 Task: Create Card Card0000000111 in Board Board0000000028 in Workspace WS0000000010 in Trello. Create Card Card0000000112 in Board Board0000000028 in Workspace WS0000000010 in Trello. Create Card Card0000000113 in Board Board0000000029 in Workspace WS0000000010 in Trello. Create Card Card0000000114 in Board Board0000000029 in Workspace WS0000000010 in Trello. Create Card Card0000000115 in Board Board0000000029 in Workspace WS0000000010 in Trello
Action: Mouse moved to (585, 47)
Screenshot: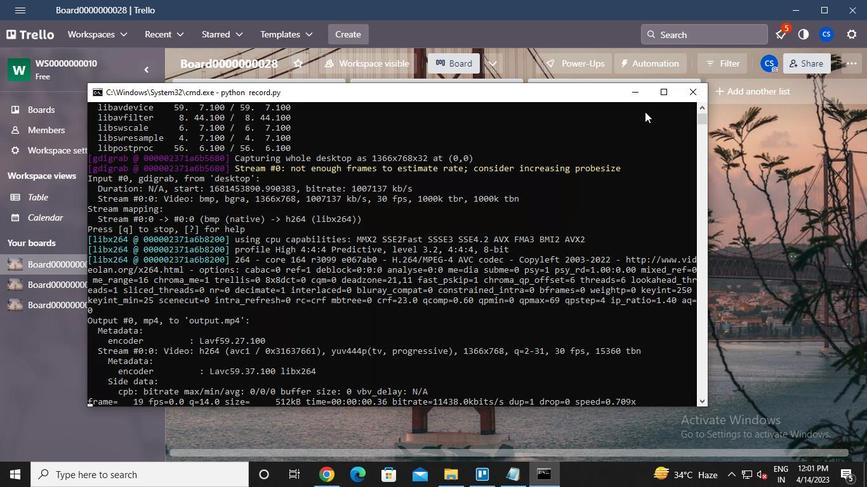 
Action: Mouse pressed left at (585, 47)
Screenshot: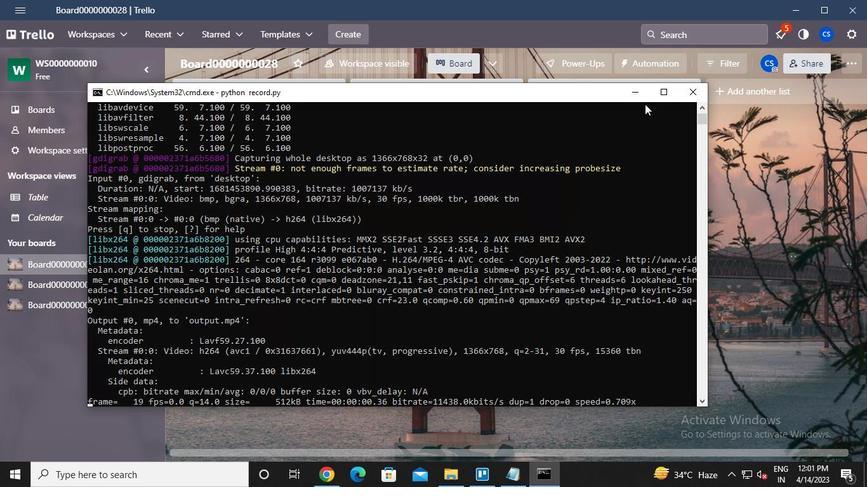 
Action: Mouse moved to (259, 161)
Screenshot: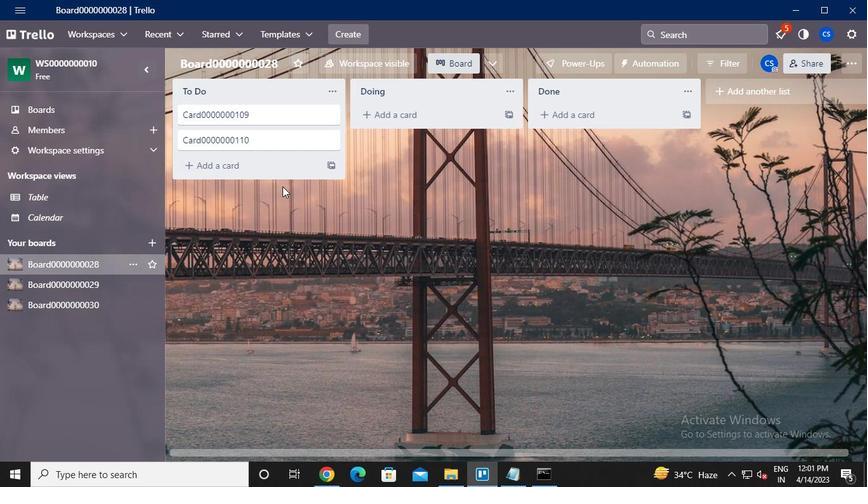 
Action: Mouse pressed left at (259, 161)
Screenshot: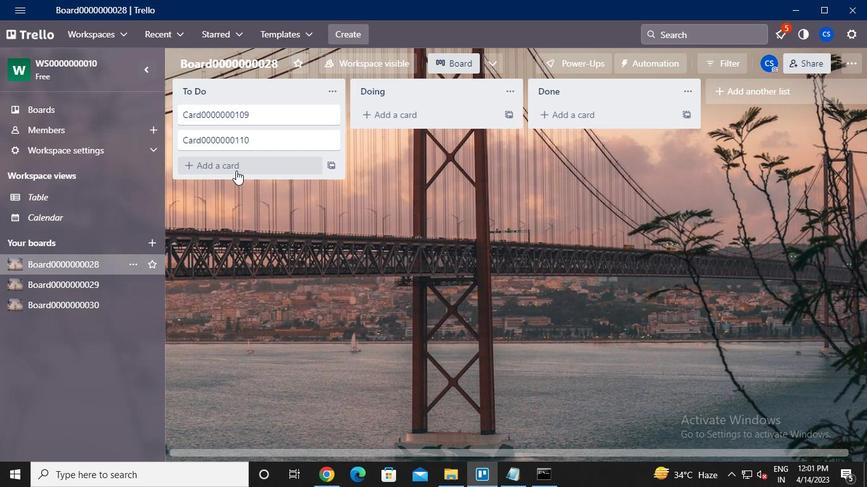 
Action: Keyboard Key.caps_lock
Screenshot: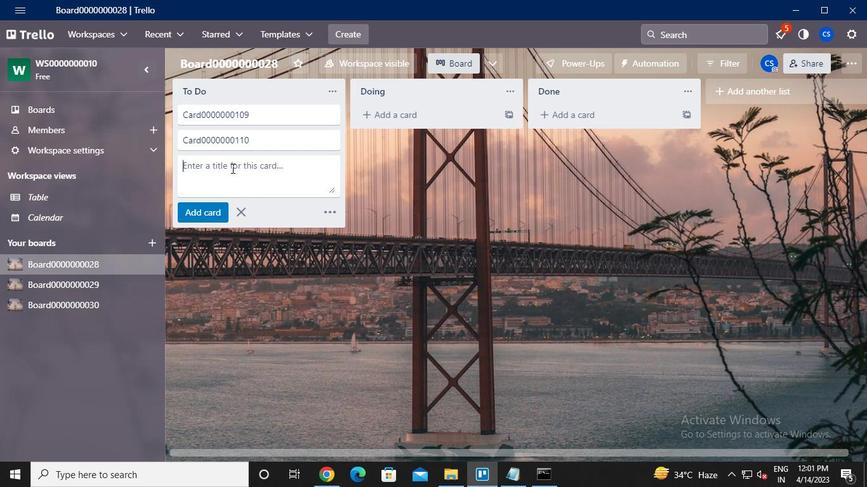 
Action: Keyboard c
Screenshot: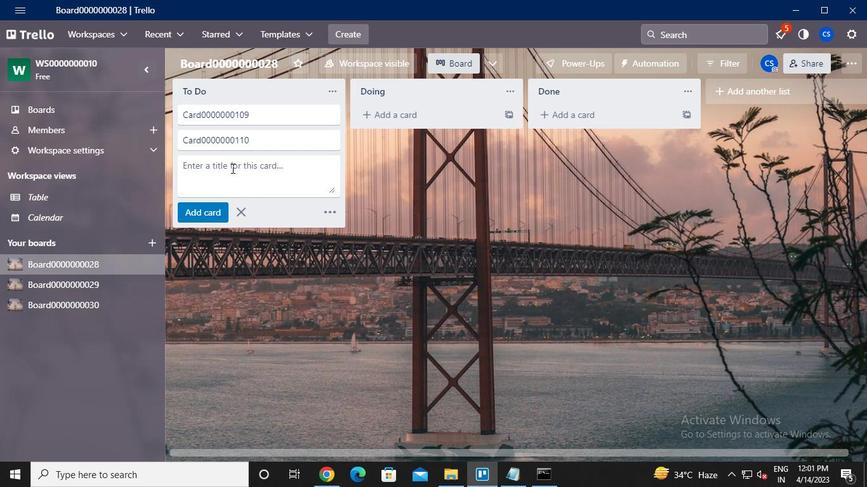 
Action: Keyboard Key.caps_lock
Screenshot: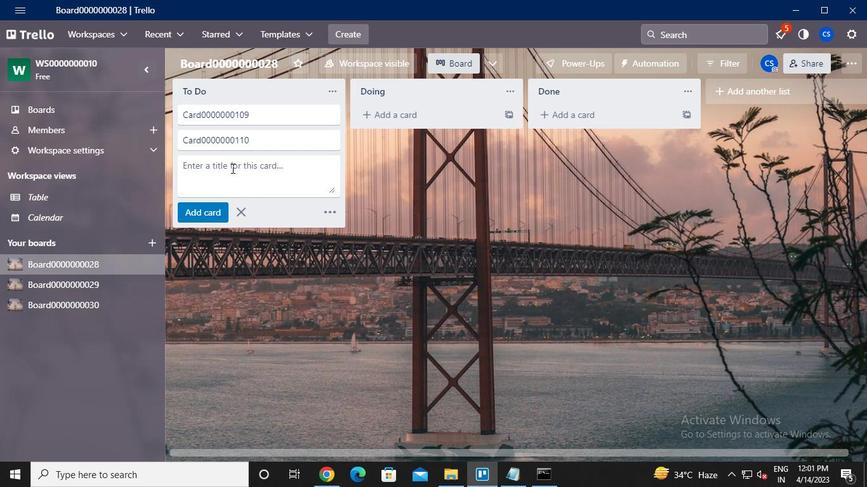 
Action: Keyboard a
Screenshot: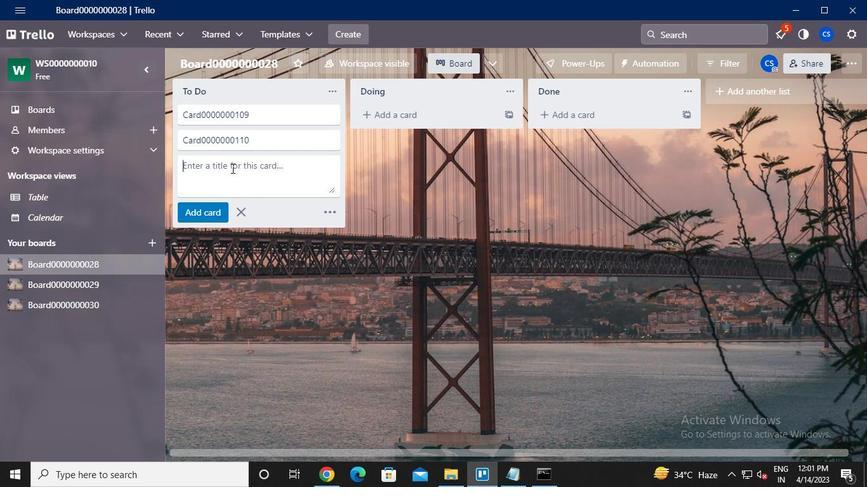
Action: Keyboard r
Screenshot: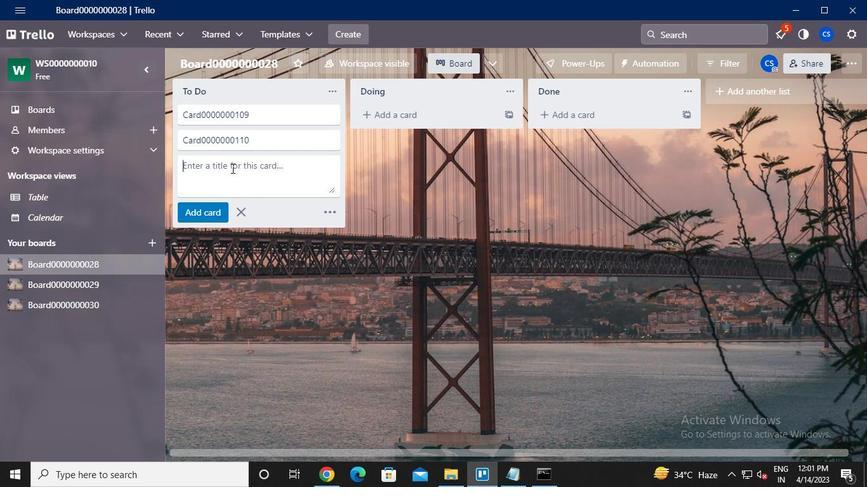 
Action: Keyboard d
Screenshot: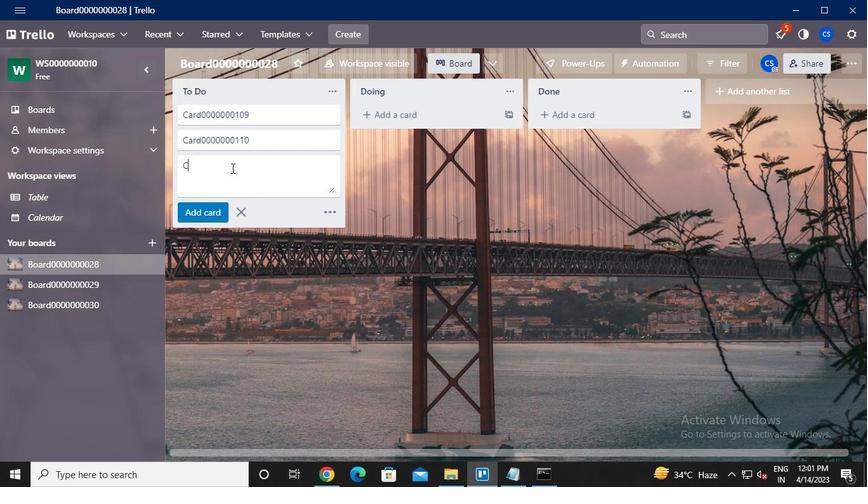 
Action: Keyboard <96>
Screenshot: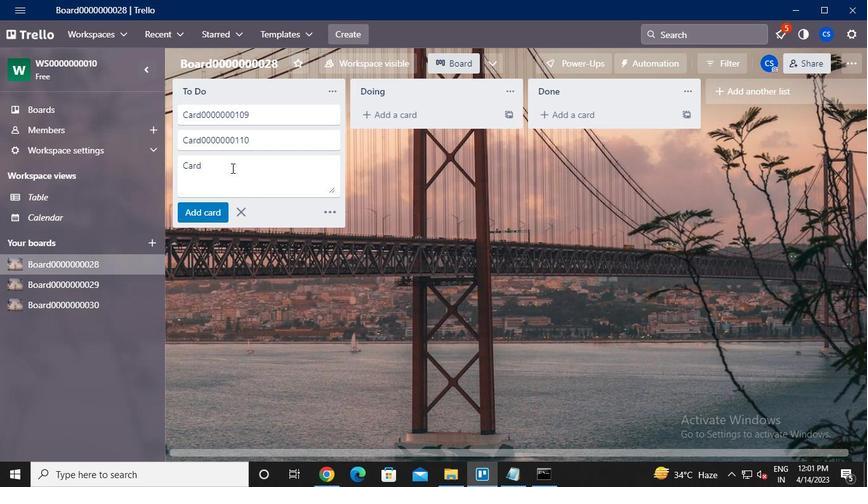 
Action: Keyboard <96>
Screenshot: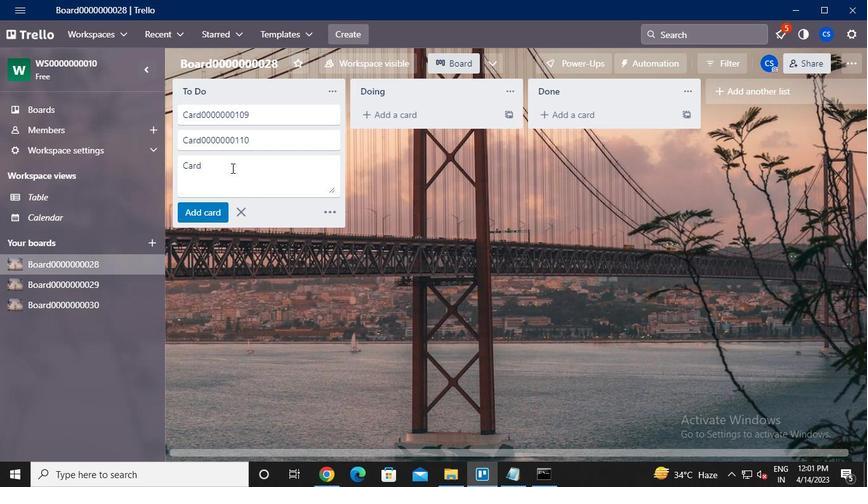 
Action: Keyboard <96>
Screenshot: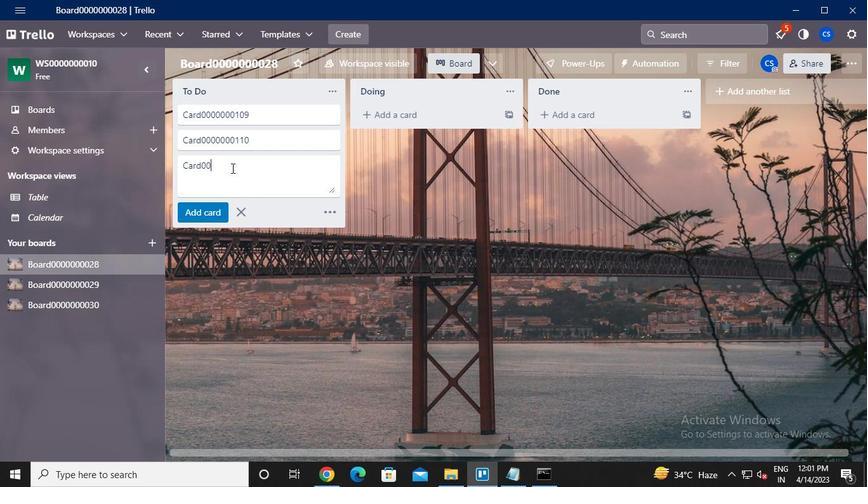 
Action: Keyboard <96>
Screenshot: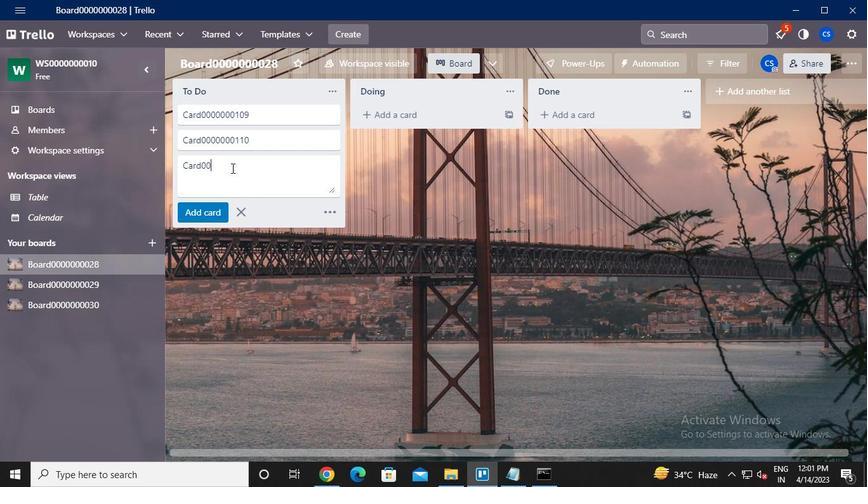 
Action: Keyboard <96>
Screenshot: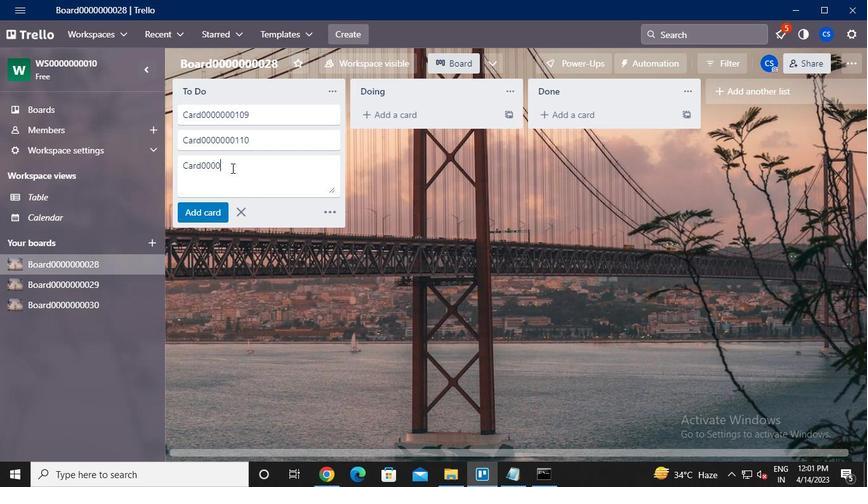 
Action: Keyboard <96>
Screenshot: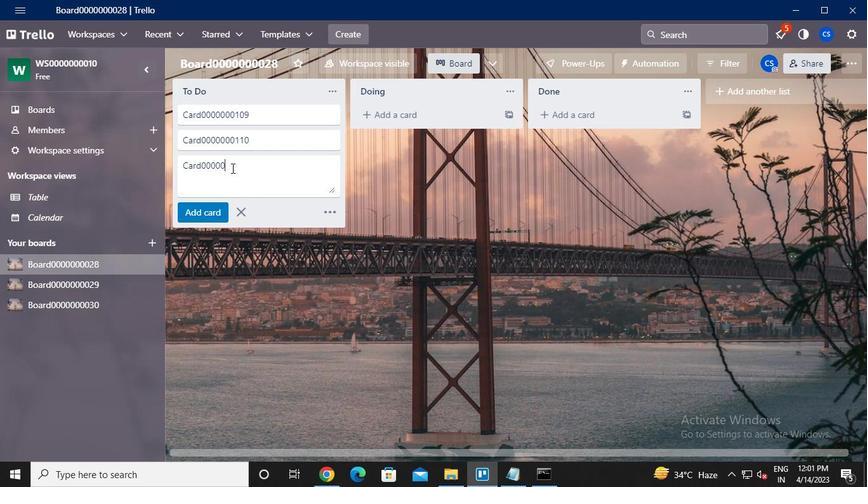 
Action: Keyboard <96>
Screenshot: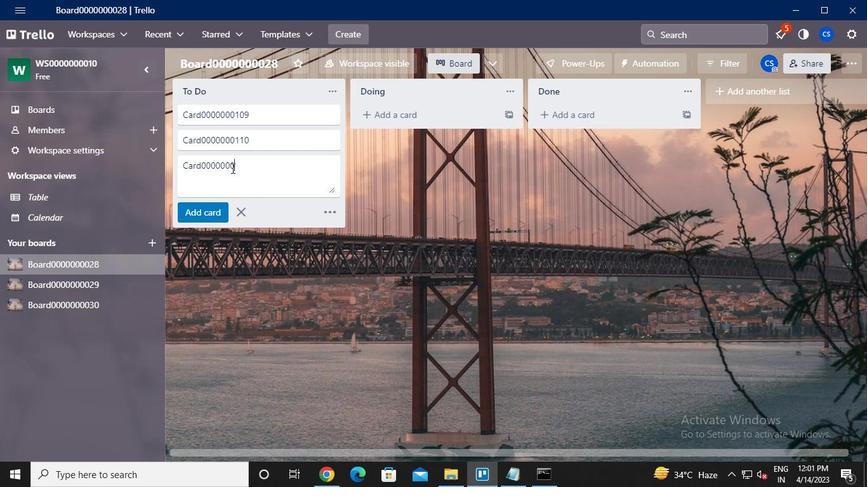 
Action: Keyboard <97>
Screenshot: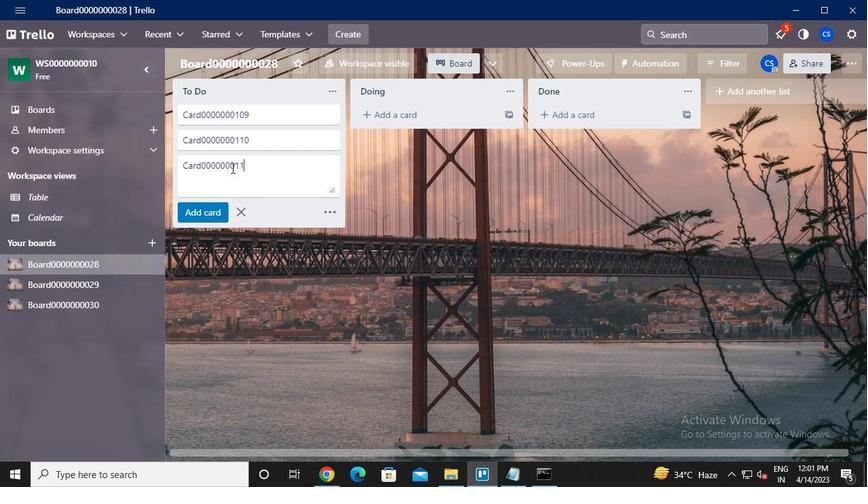 
Action: Keyboard <97>
Screenshot: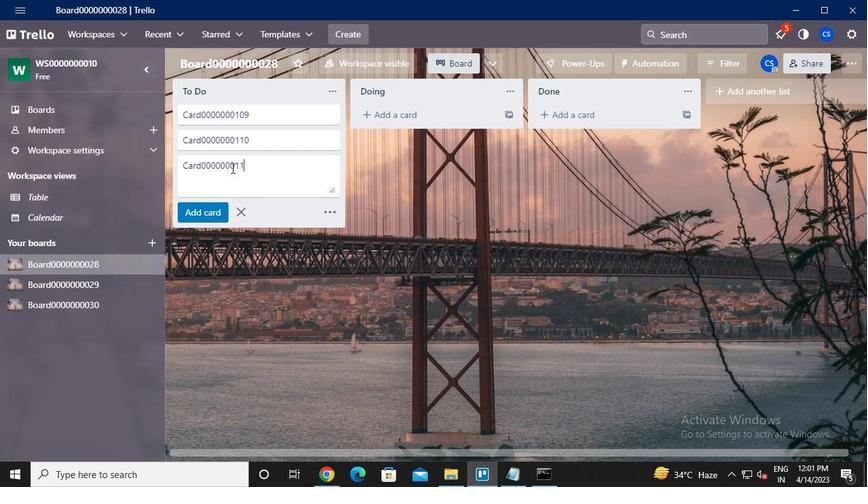 
Action: Keyboard <97>
Screenshot: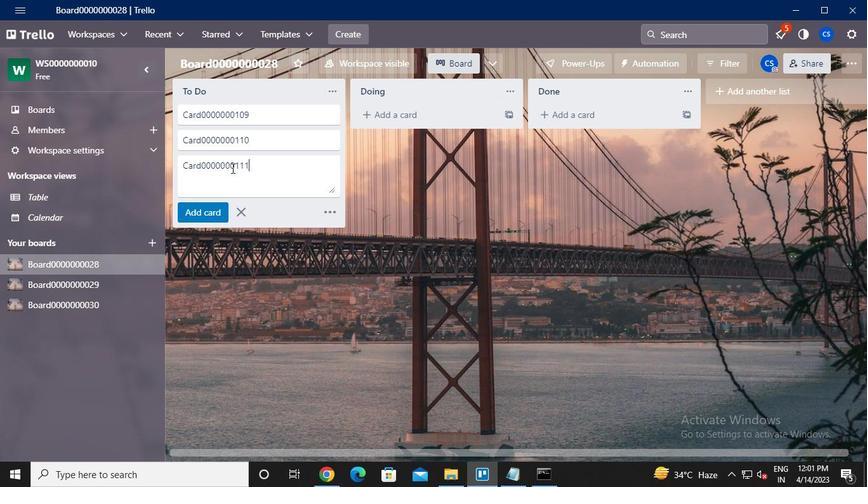 
Action: Keyboard Key.enter
Screenshot: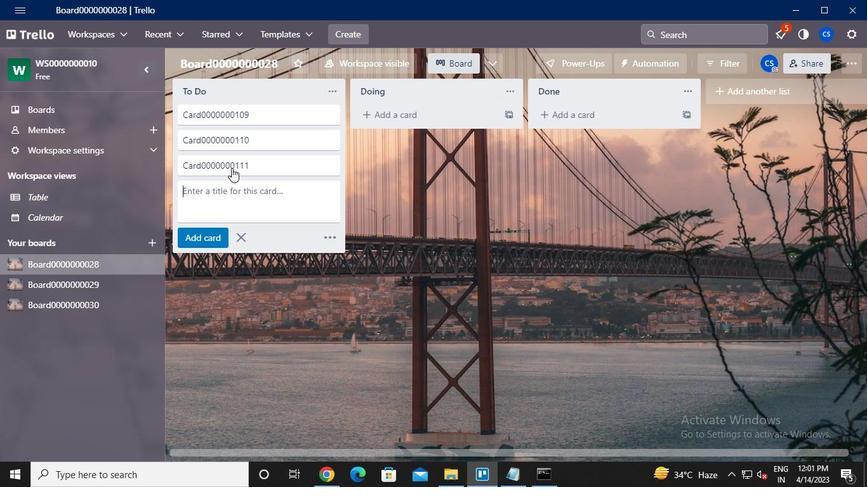 
Action: Keyboard Key.caps_lock
Screenshot: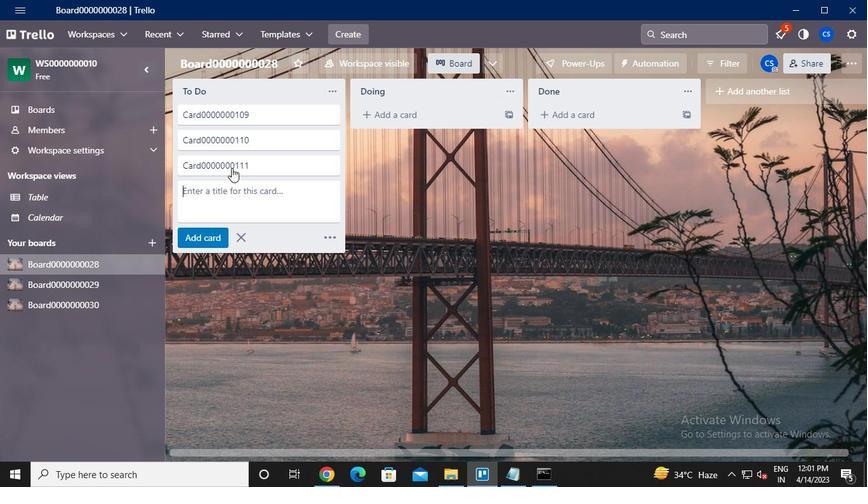 
Action: Keyboard c
Screenshot: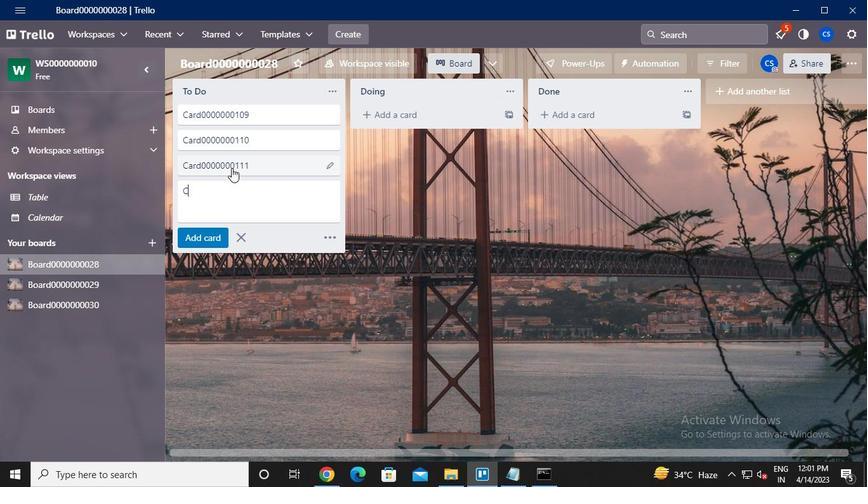 
Action: Keyboard Key.caps_lock
Screenshot: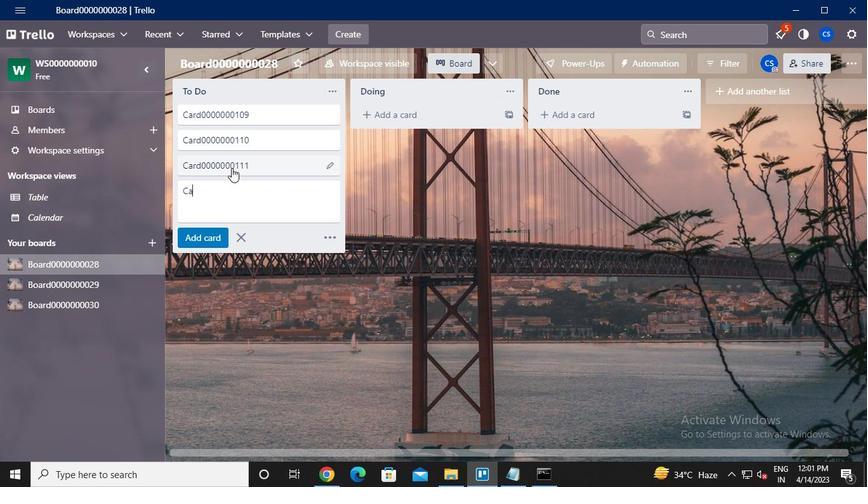 
Action: Keyboard a
Screenshot: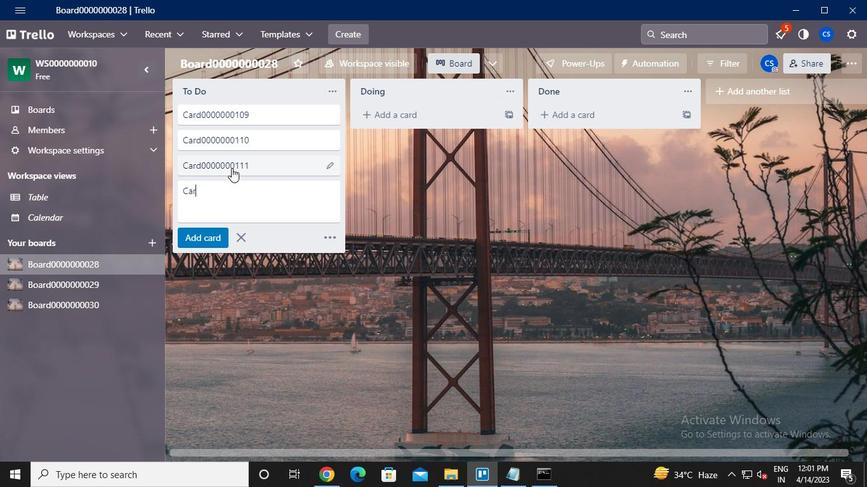 
Action: Keyboard r
Screenshot: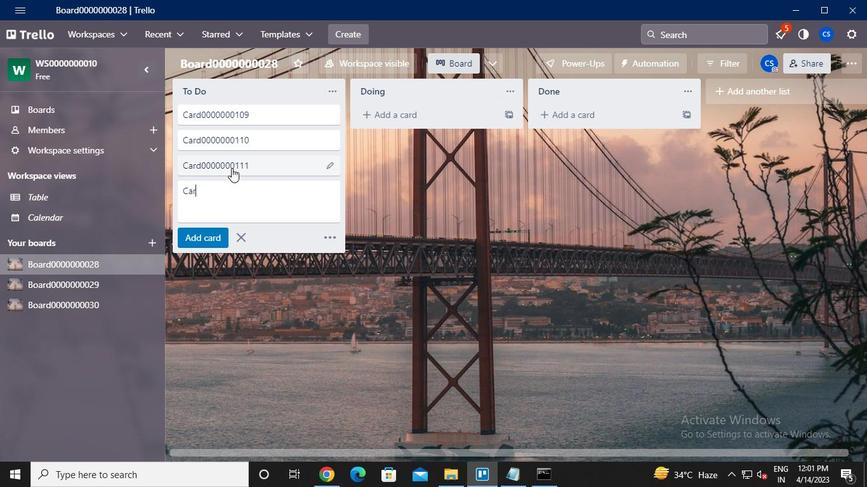 
Action: Keyboard d
Screenshot: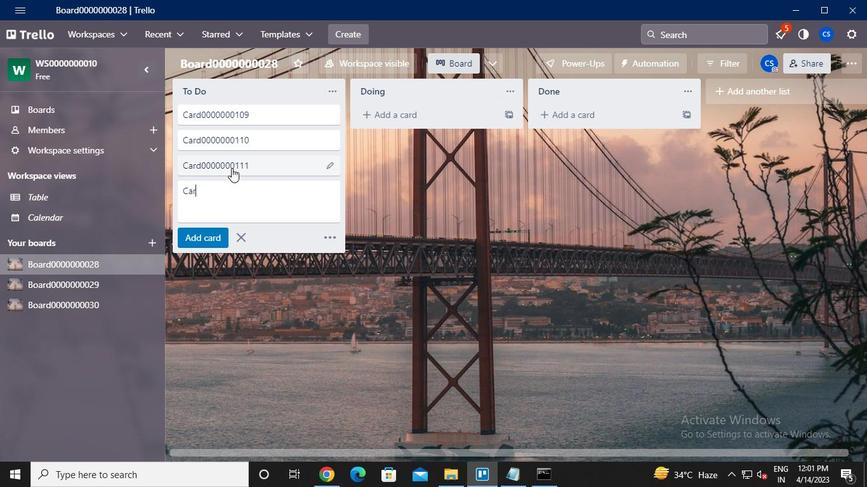 
Action: Keyboard <96>
Screenshot: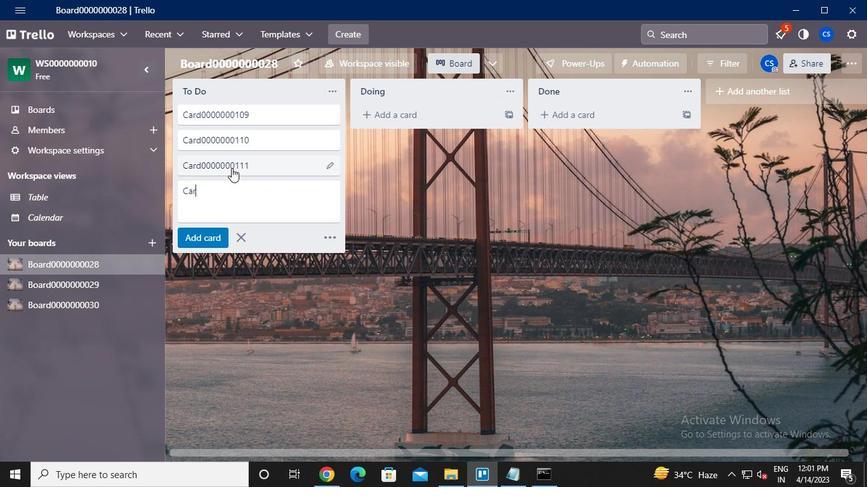 
Action: Keyboard <96>
Screenshot: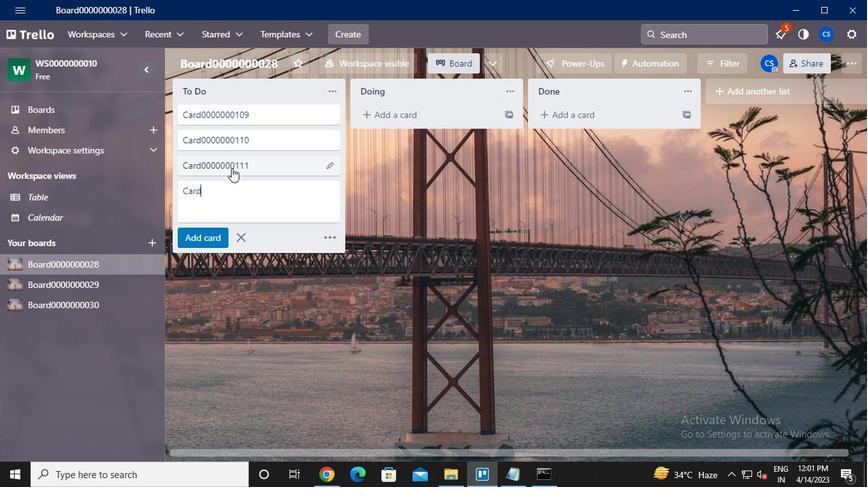
Action: Keyboard <96>
Screenshot: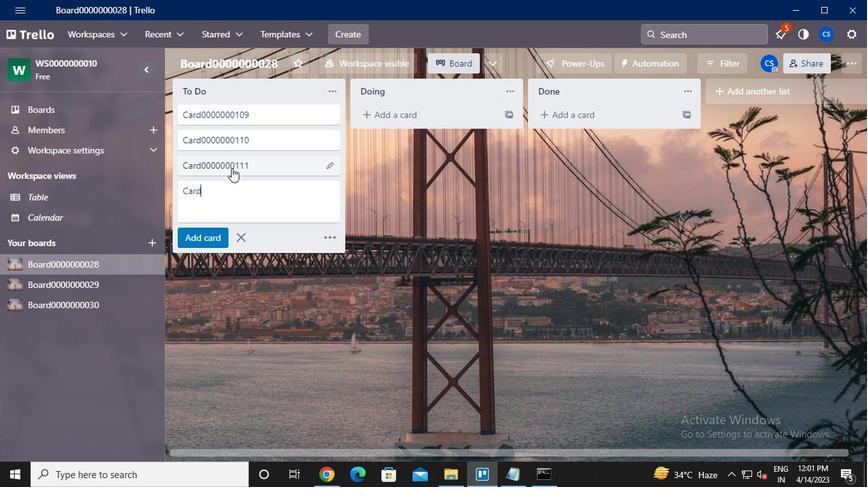 
Action: Keyboard <96>
Screenshot: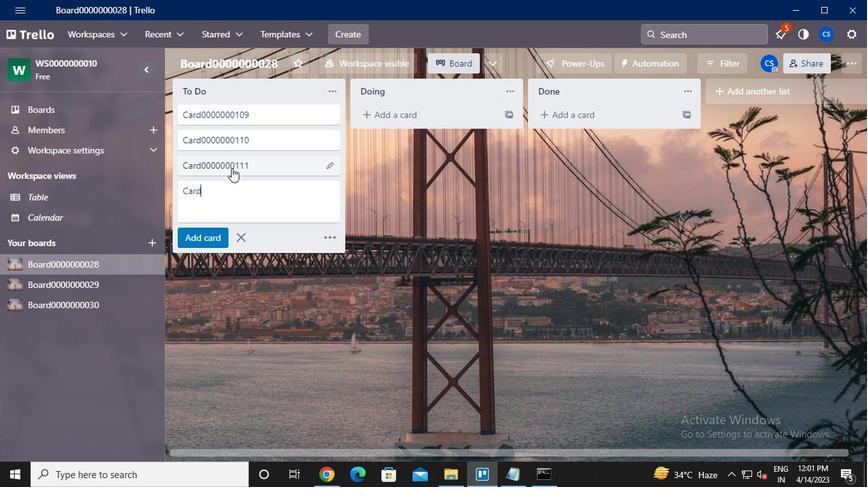 
Action: Keyboard <96>
Screenshot: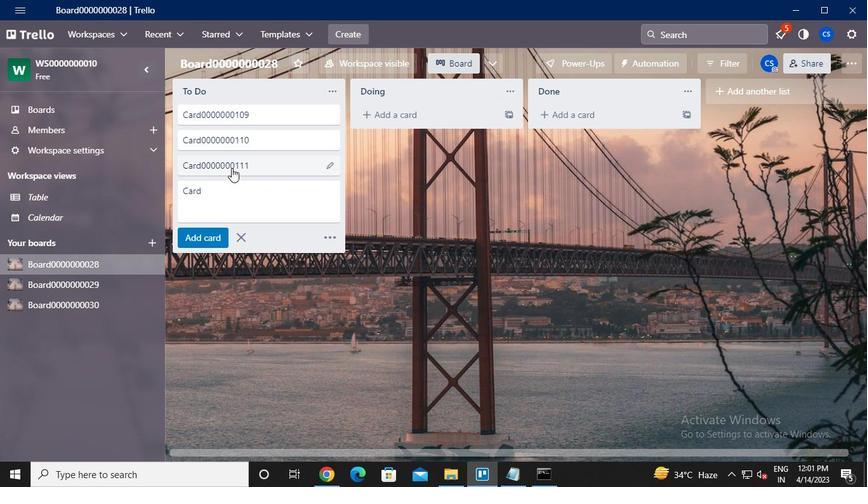 
Action: Keyboard <96>
Screenshot: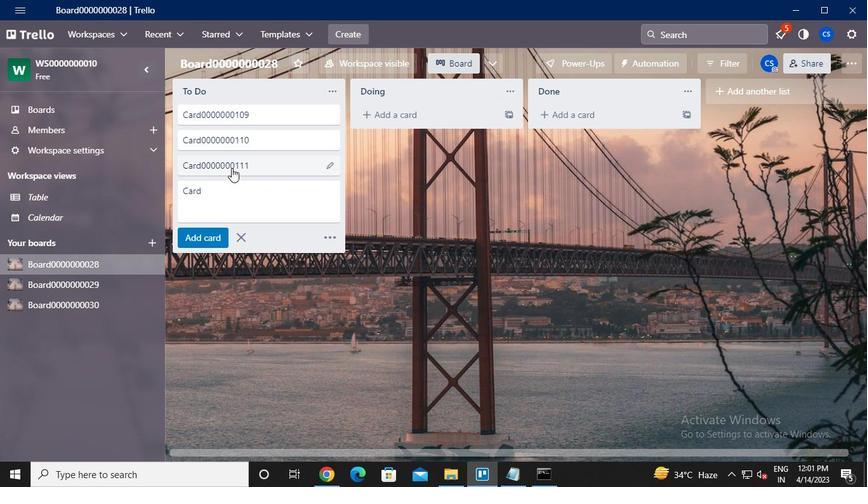 
Action: Keyboard <96>
Screenshot: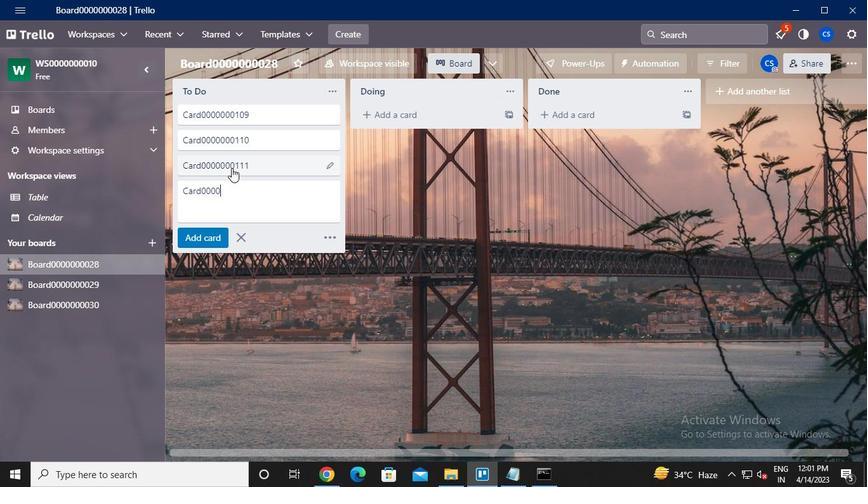 
Action: Keyboard <97>
Screenshot: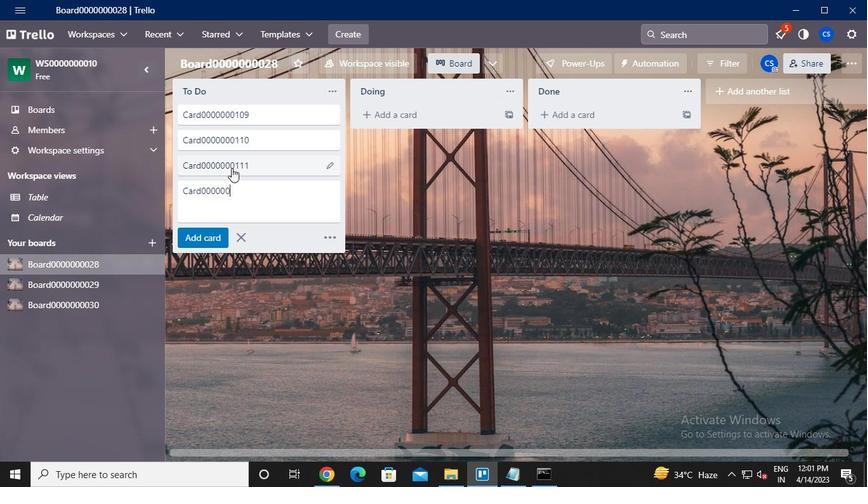 
Action: Keyboard <97>
Screenshot: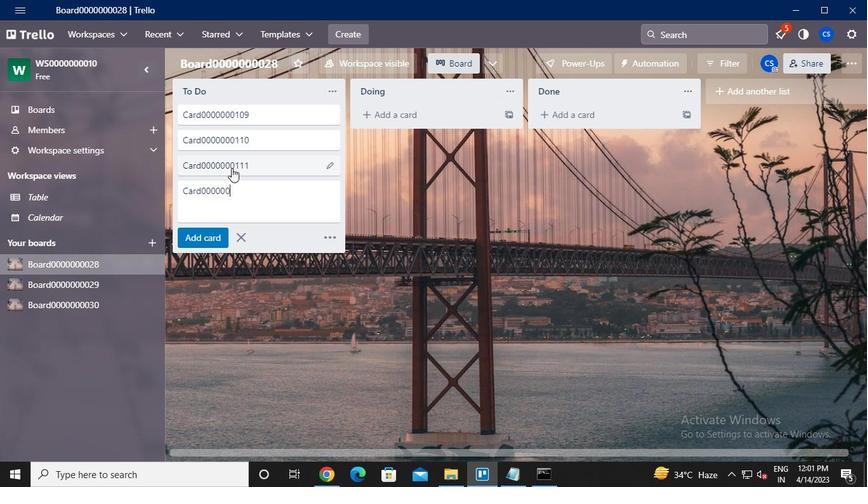 
Action: Keyboard <98>
Screenshot: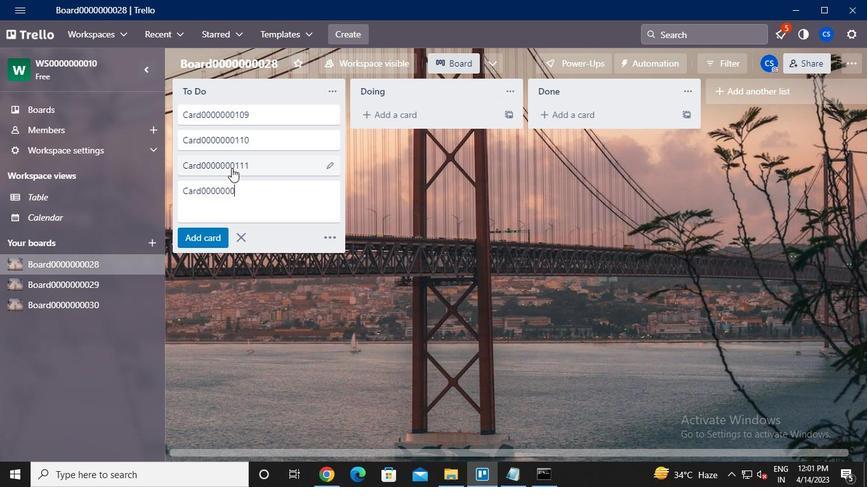 
Action: Mouse moved to (83, 280)
Screenshot: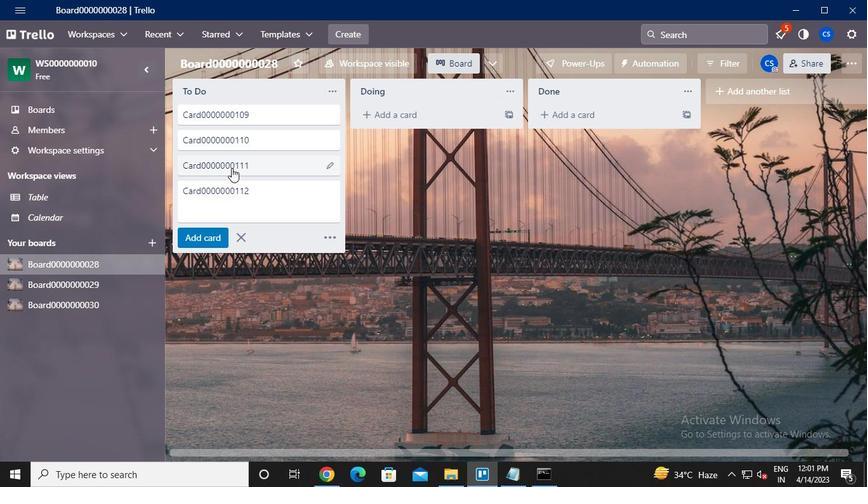 
Action: Mouse pressed left at (83, 280)
Screenshot: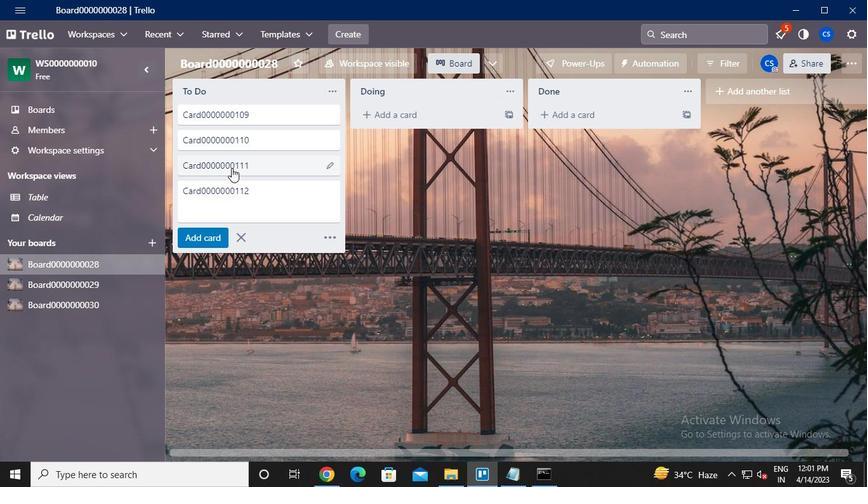 
Action: Mouse moved to (545, 477)
Screenshot: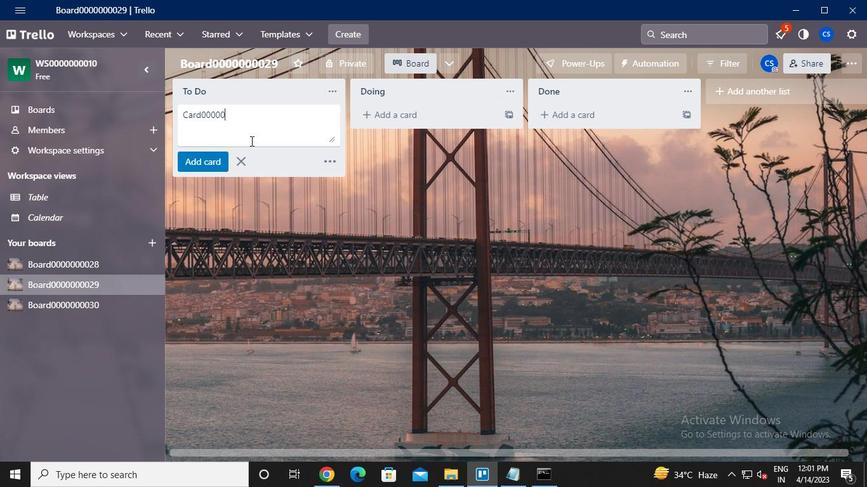 
Action: Mouse pressed left at (545, 477)
Screenshot: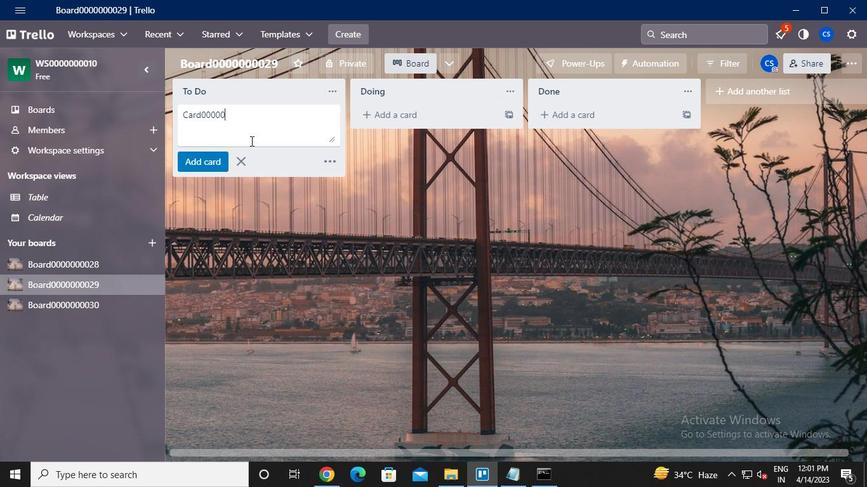 
Action: Mouse moved to (647, 45)
Screenshot: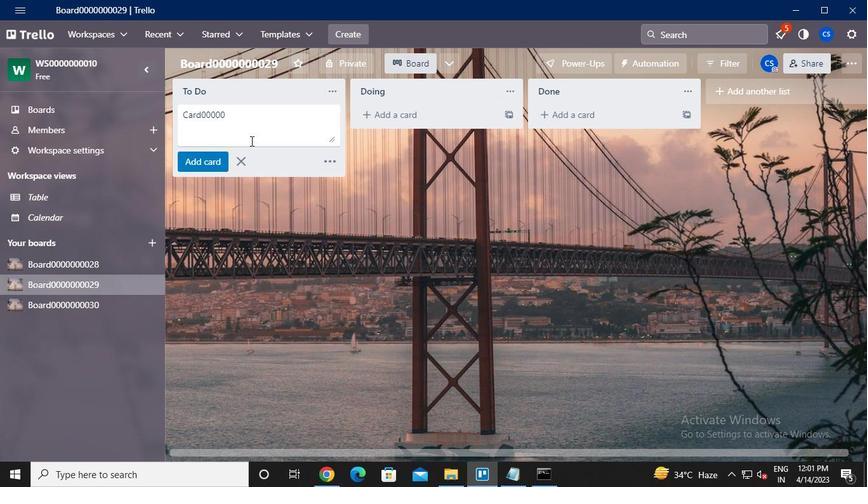 
Action: Mouse pressed left at (647, 45)
Screenshot: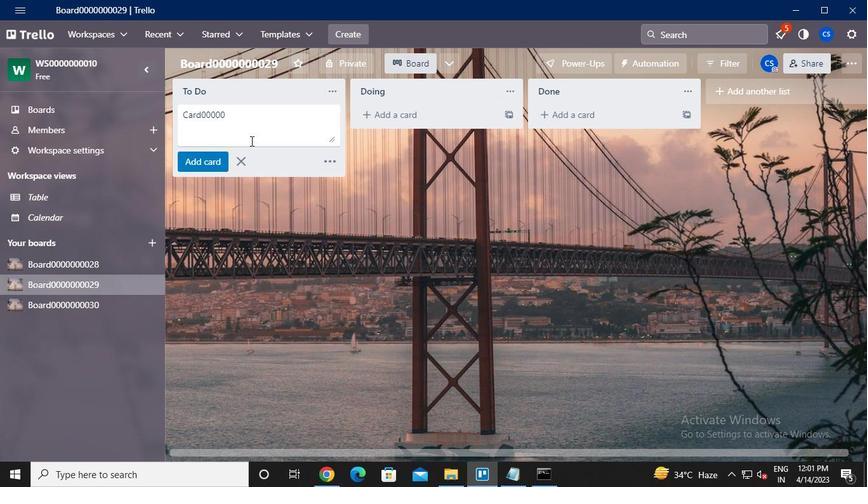 
Action: Mouse moved to (609, 53)
Screenshot: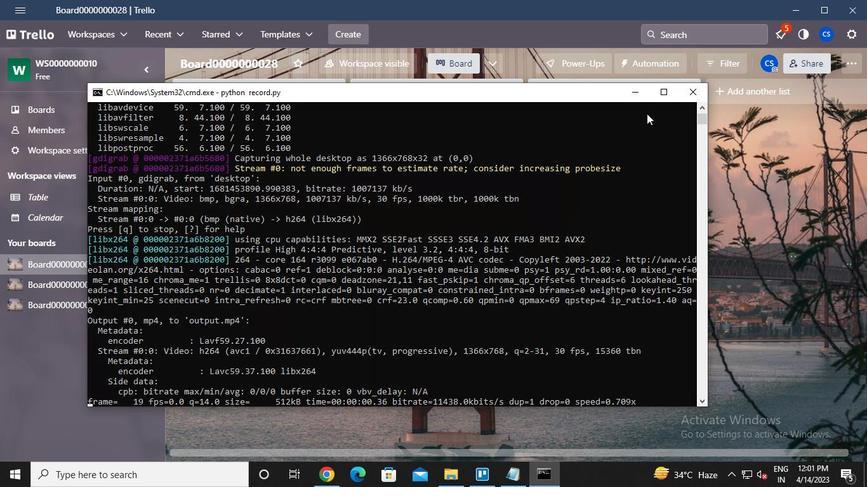 
Action: Mouse pressed left at (609, 53)
Screenshot: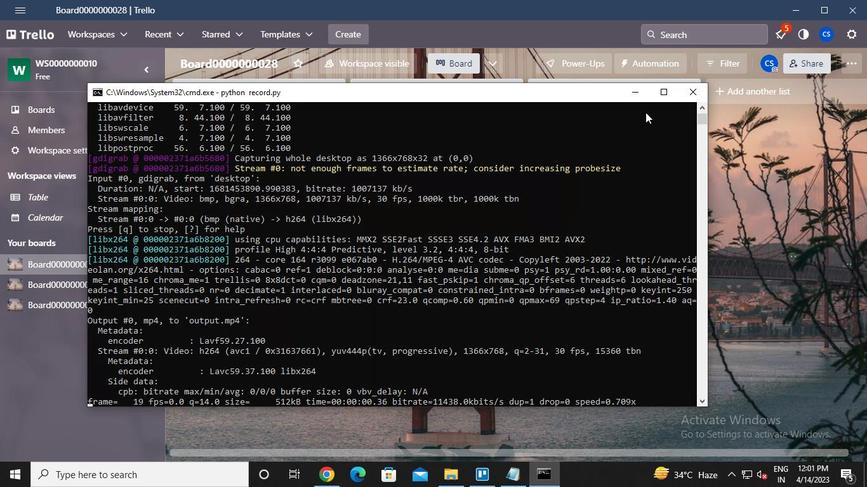 
Action: Mouse moved to (92, 264)
Screenshot: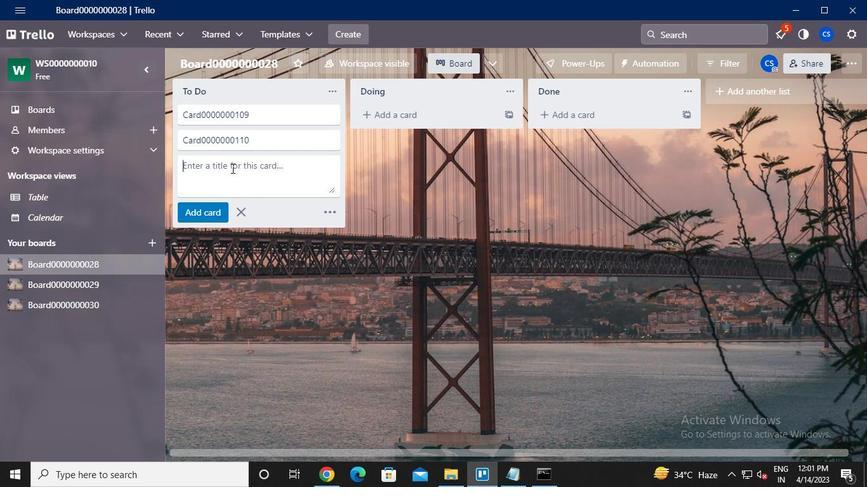 
Action: Mouse pressed left at (92, 264)
Screenshot: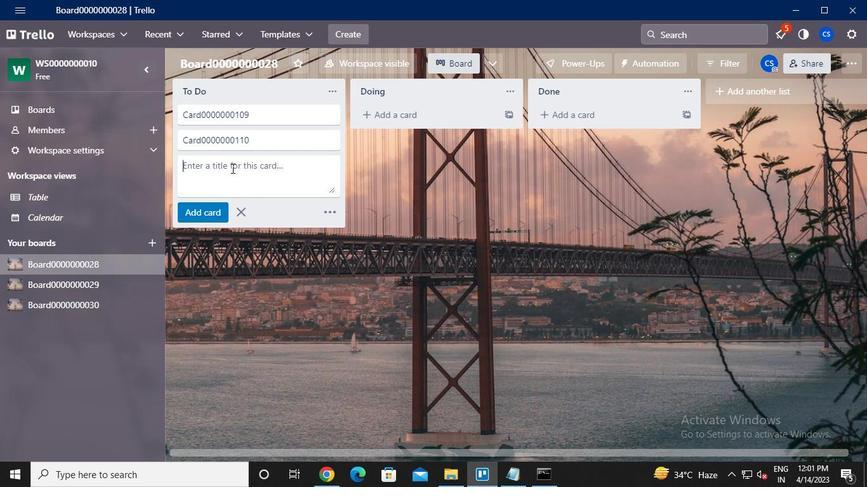 
Action: Mouse moved to (95, 282)
Screenshot: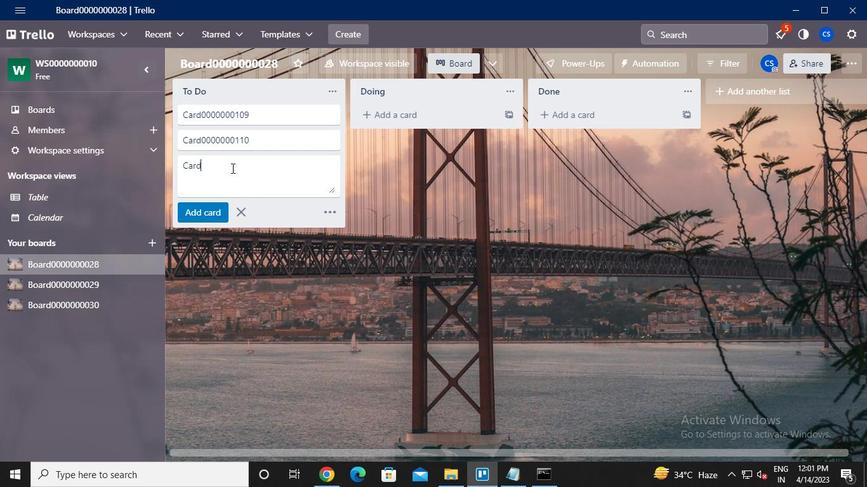 
Action: Mouse pressed left at (95, 282)
Screenshot: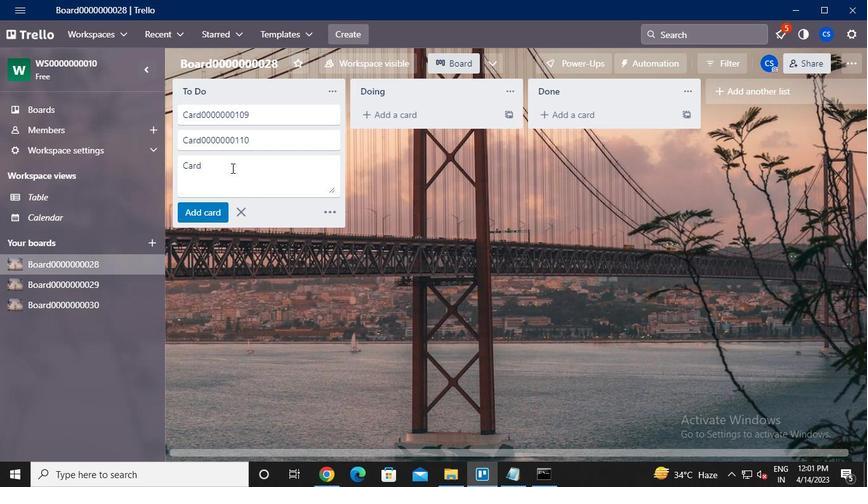 
Action: Mouse moved to (259, 115)
Screenshot: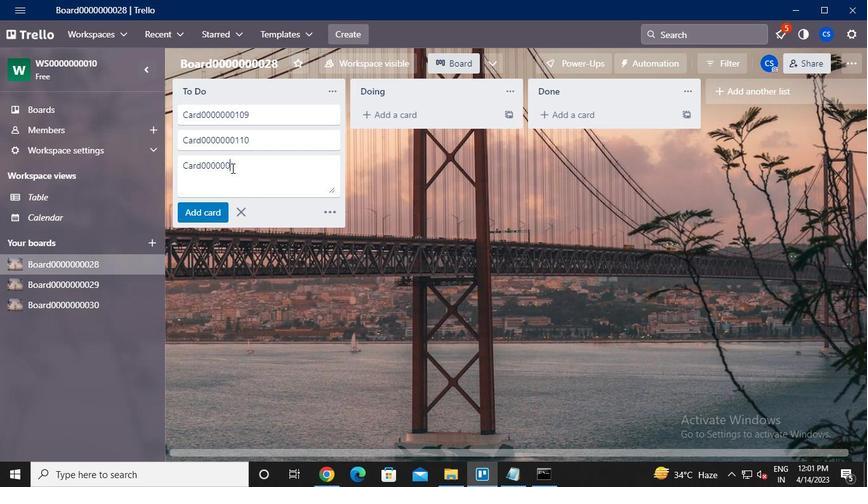 
Action: Mouse pressed left at (259, 115)
Screenshot: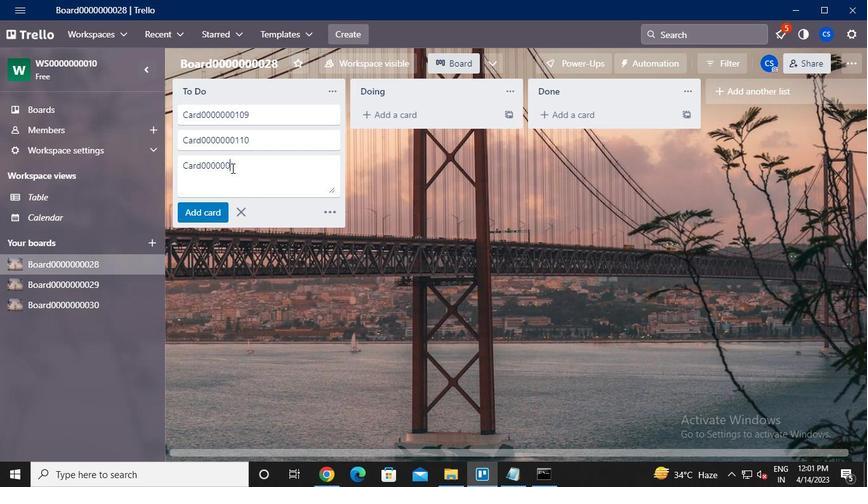 
Action: Mouse moved to (662, 50)
Screenshot: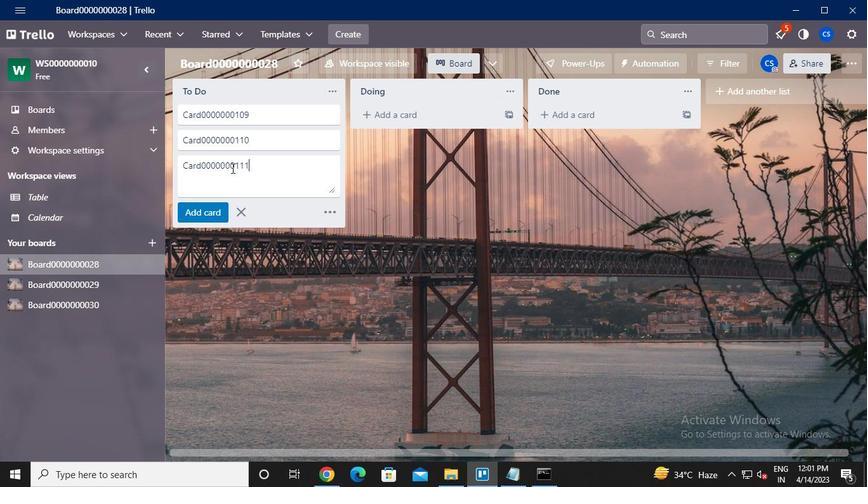 
Action: Mouse pressed left at (662, 50)
Screenshot: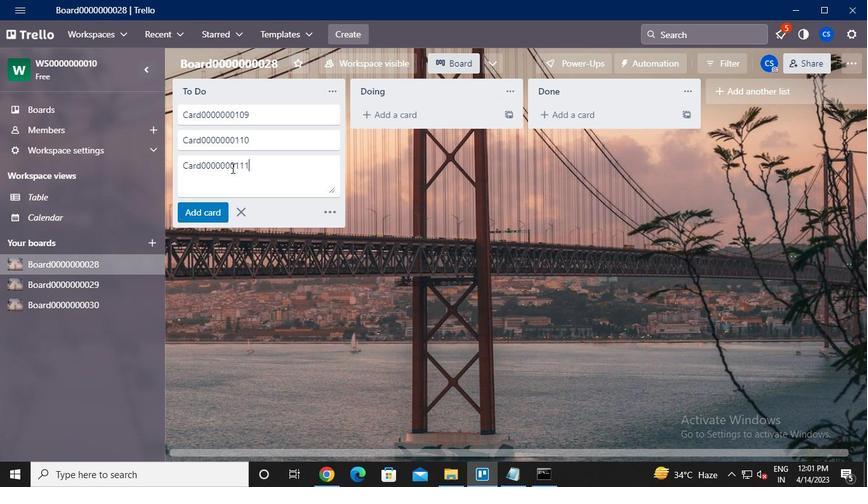 
Action: Mouse moved to (259, 119)
Screenshot: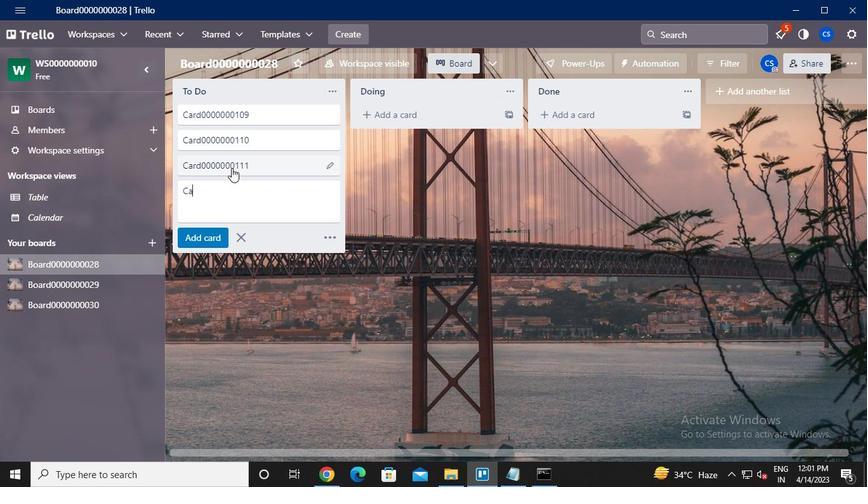 
Action: Mouse pressed right at (259, 119)
Screenshot: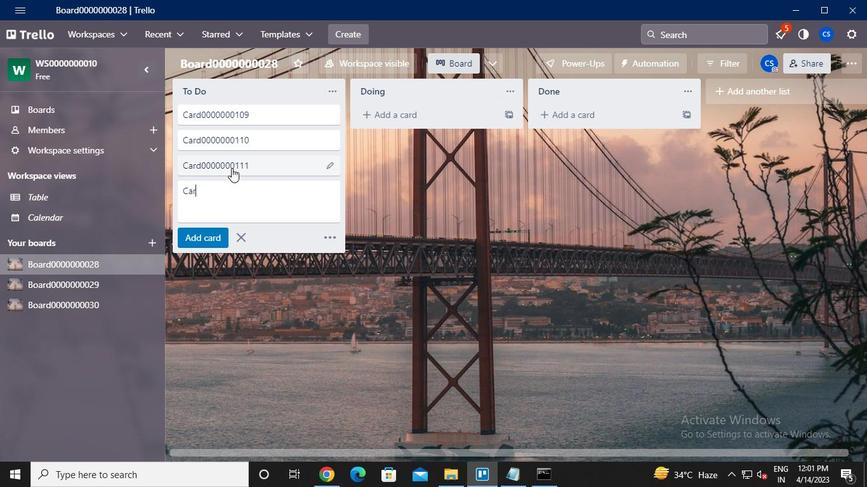 
Action: Mouse moved to (378, 273)
Screenshot: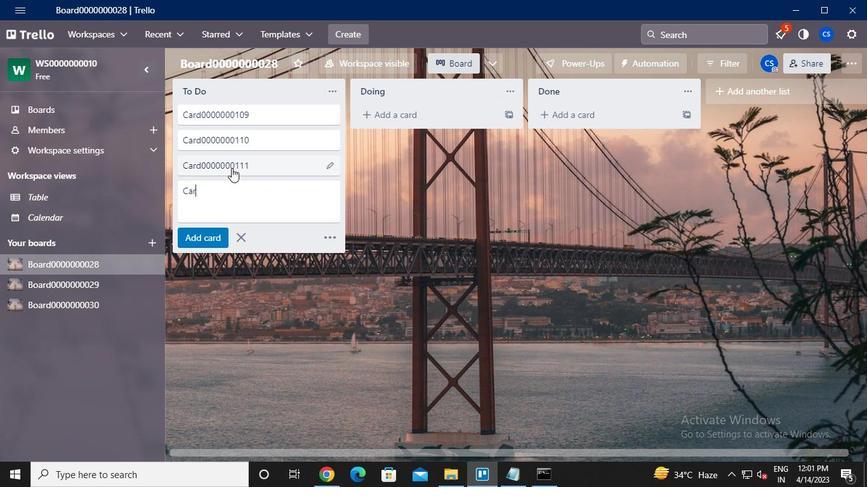 
Action: Mouse pressed left at (378, 273)
Screenshot: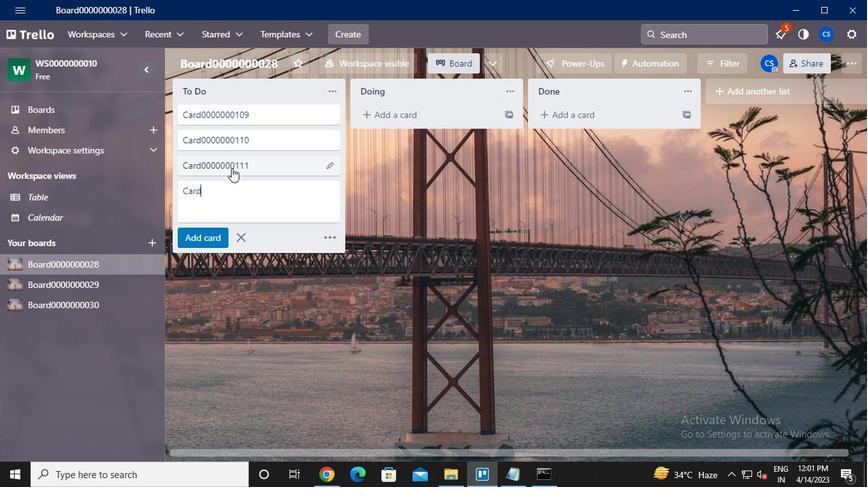 
Action: Mouse moved to (285, 116)
Screenshot: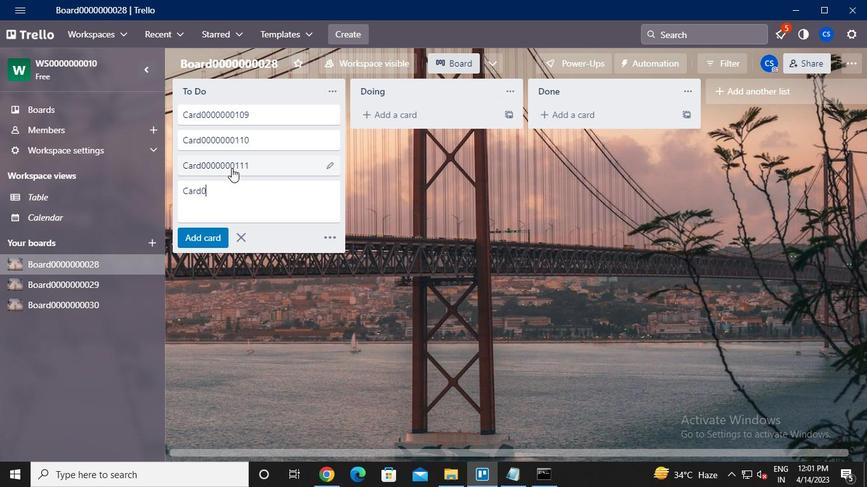 
Action: Mouse pressed right at (285, 116)
Screenshot: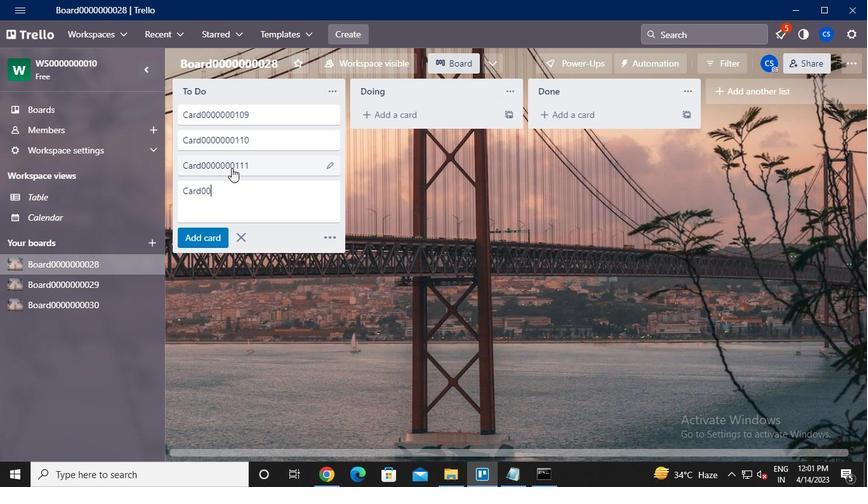 
Action: Mouse moved to (378, 279)
Screenshot: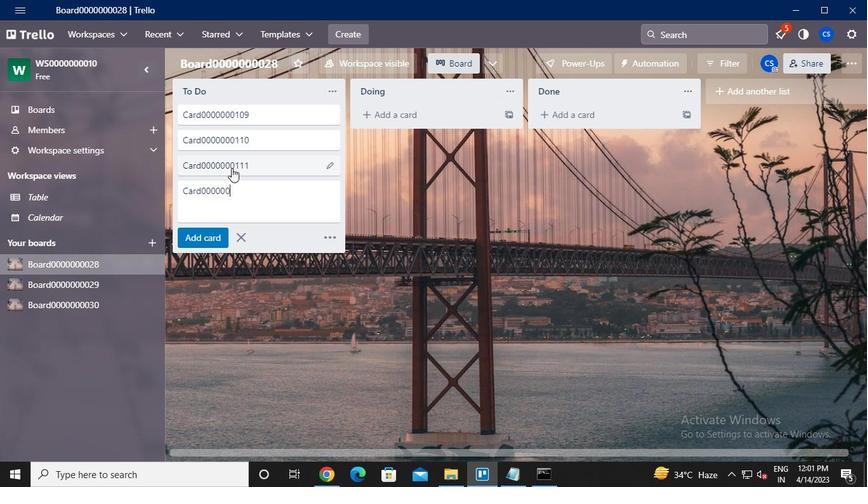 
Action: Mouse pressed left at (378, 279)
Screenshot: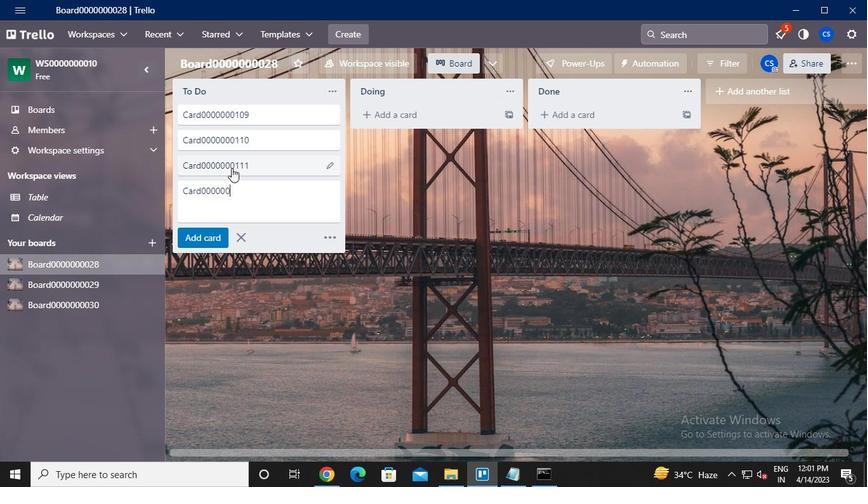 
Action: Mouse moved to (550, 473)
Screenshot: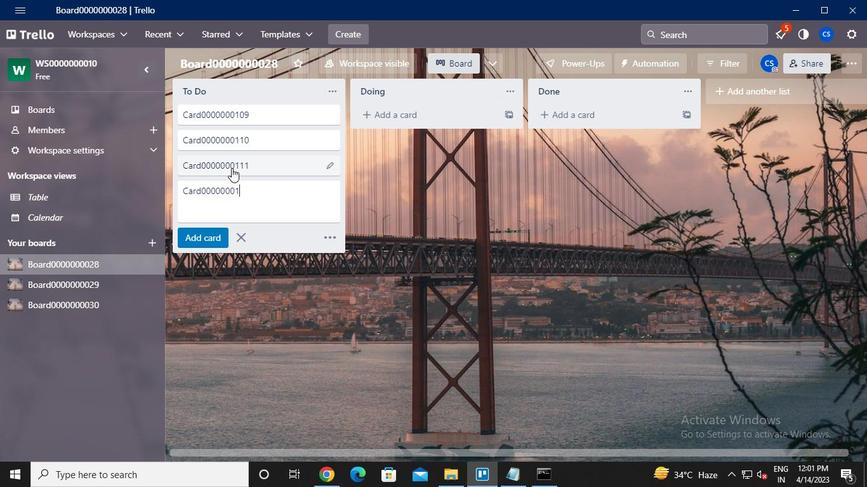 
Action: Mouse pressed left at (550, 473)
Screenshot: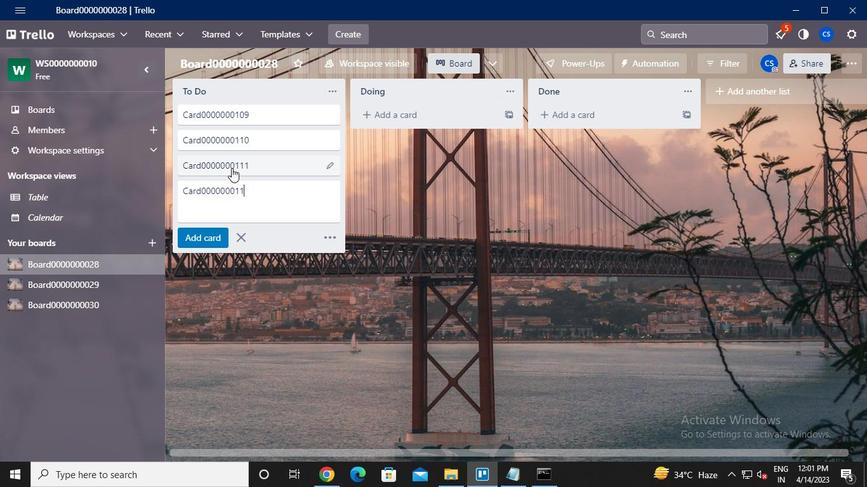 
Action: Mouse moved to (658, 62)
Screenshot: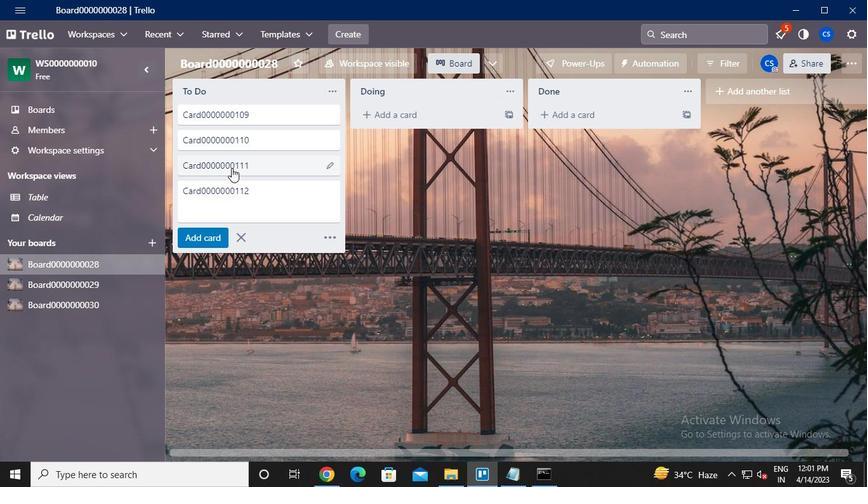 
Action: Mouse pressed left at (658, 62)
Screenshot: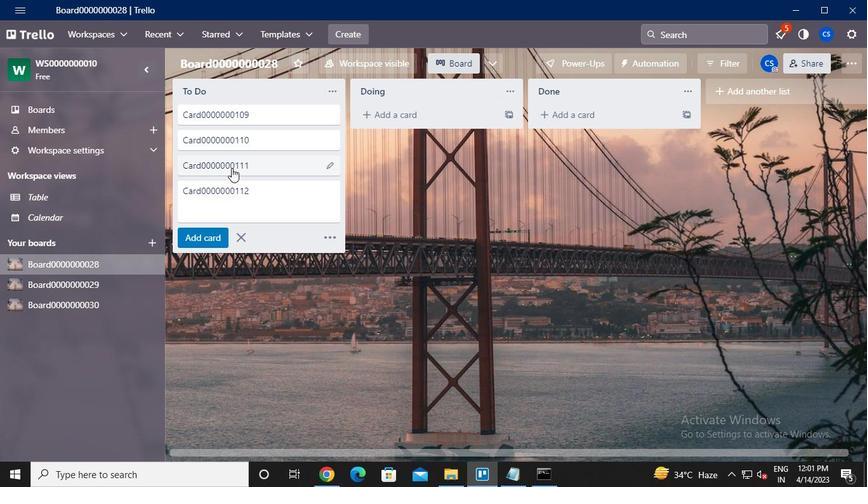 
Action: Mouse moved to (618, 80)
Screenshot: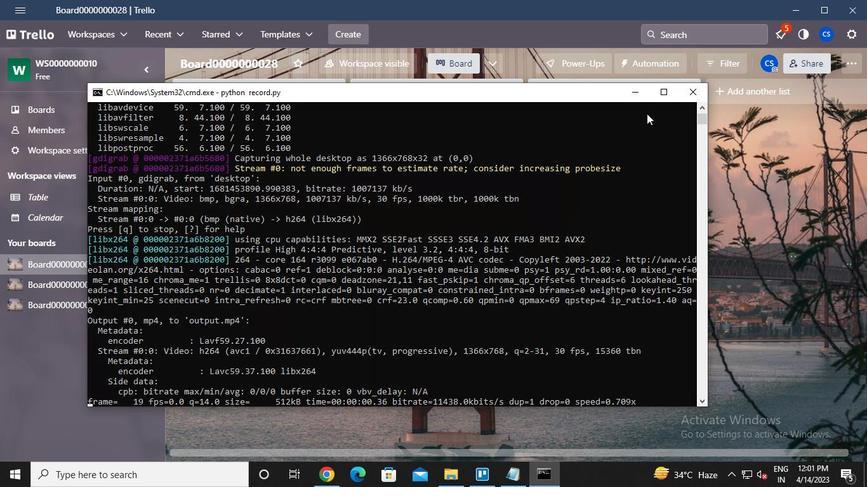 
Action: Mouse pressed left at (618, 80)
Screenshot: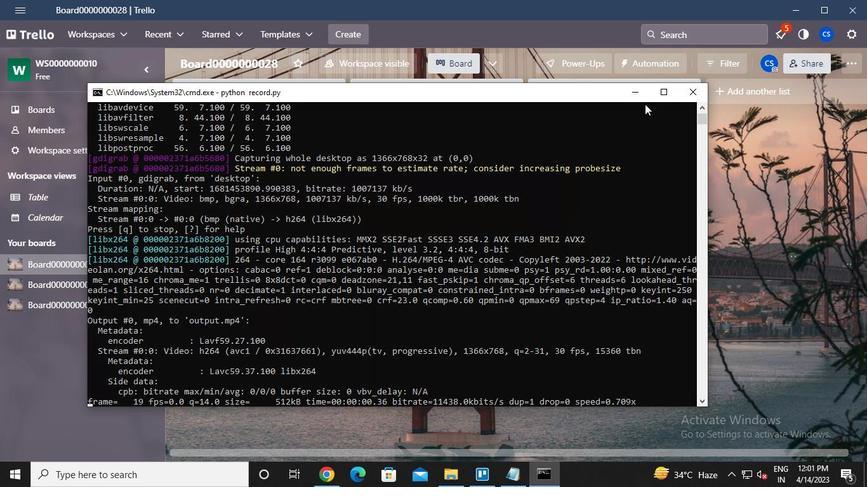 
Action: Mouse moved to (94, 268)
Screenshot: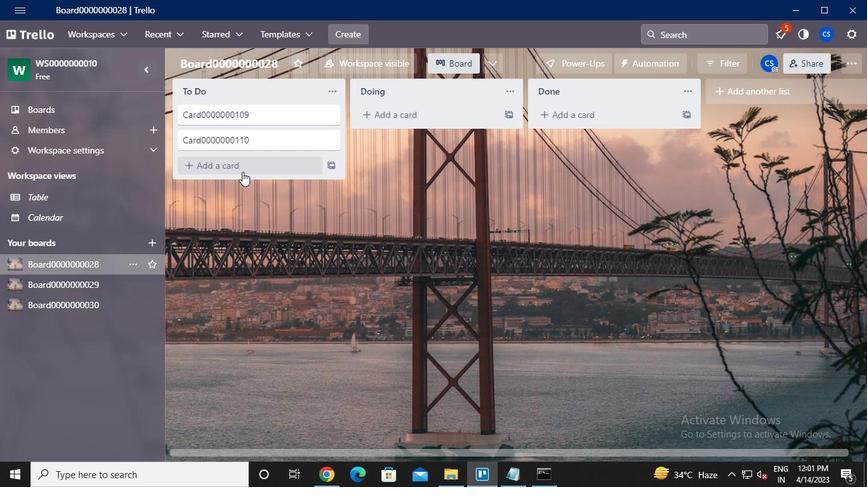 
Action: Mouse pressed left at (94, 268)
Screenshot: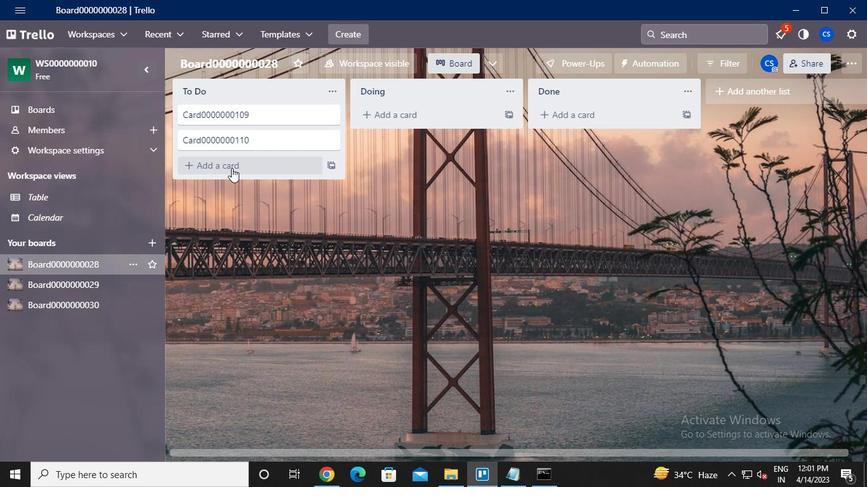 
Action: Mouse moved to (302, 170)
Screenshot: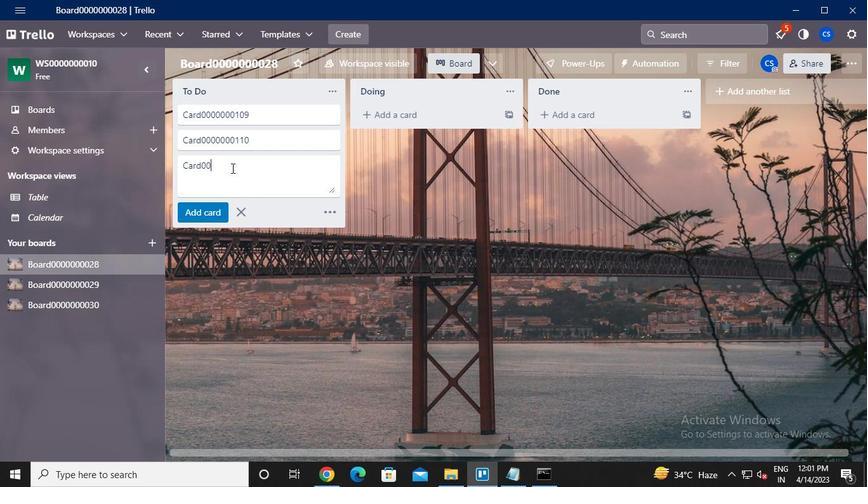 
Action: Mouse pressed left at (302, 170)
Screenshot: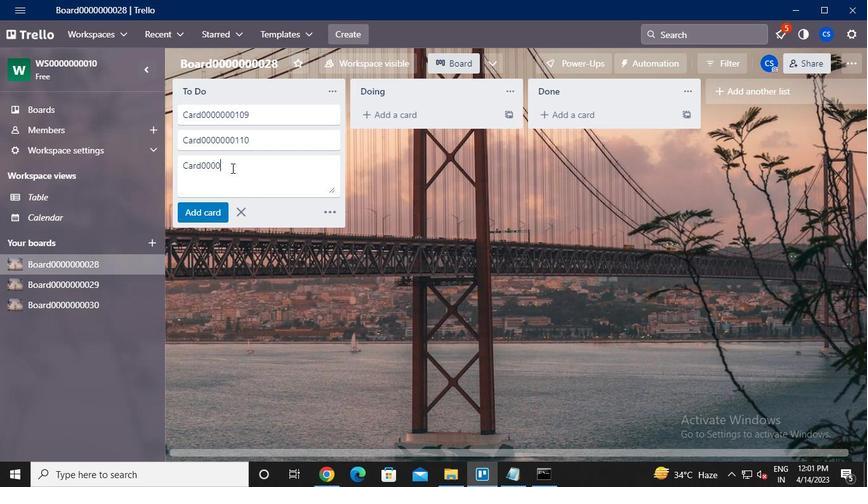 
Action: Mouse moved to (659, 50)
Screenshot: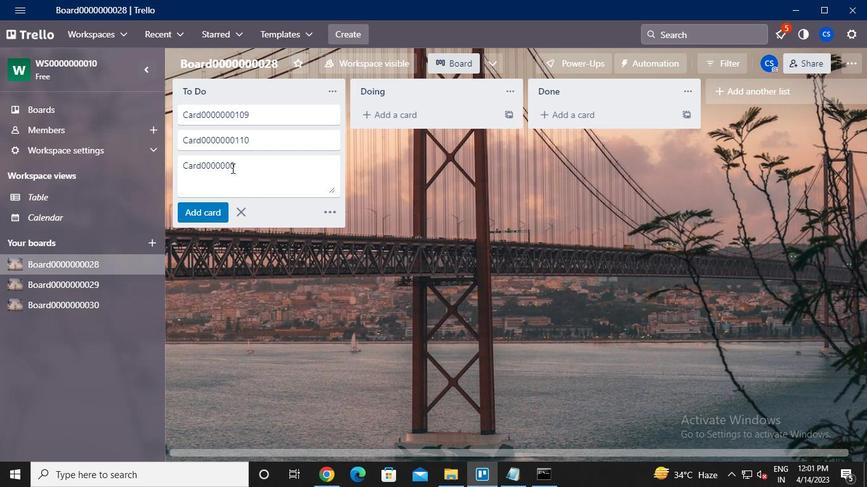 
Action: Mouse pressed left at (659, 50)
Screenshot: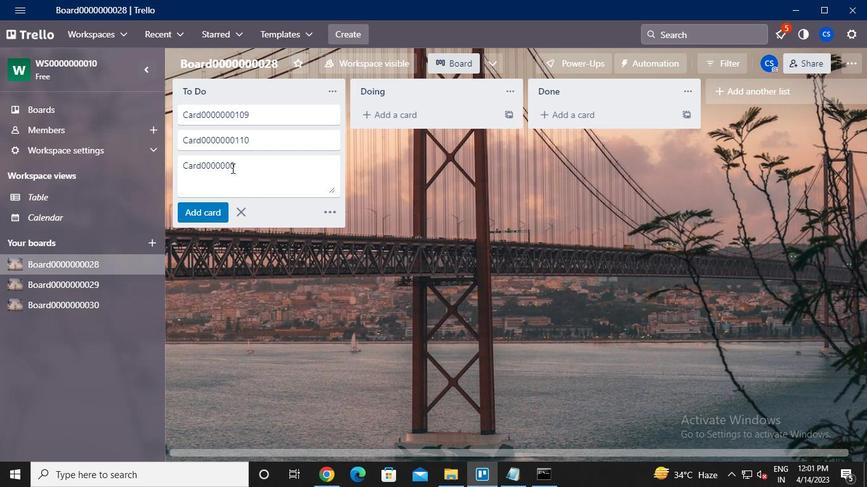 
Action: Mouse moved to (267, 168)
Screenshot: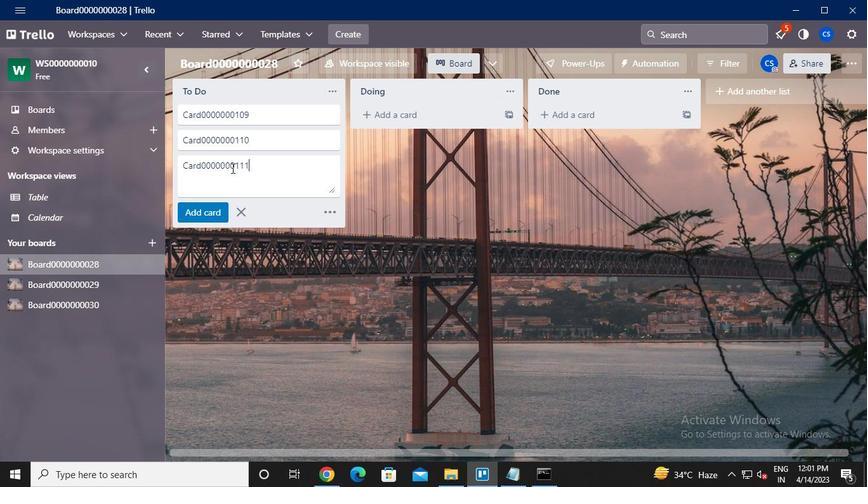 
Action: Mouse pressed right at (267, 168)
Screenshot: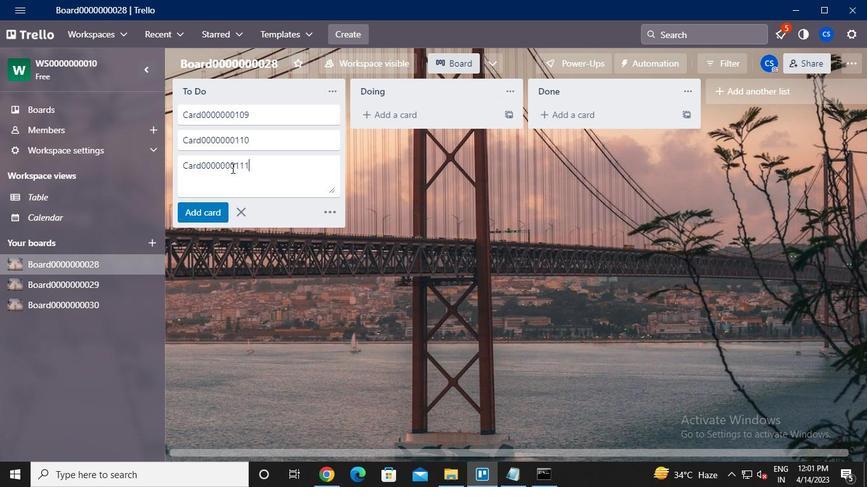 
Action: Mouse moved to (376, 325)
Screenshot: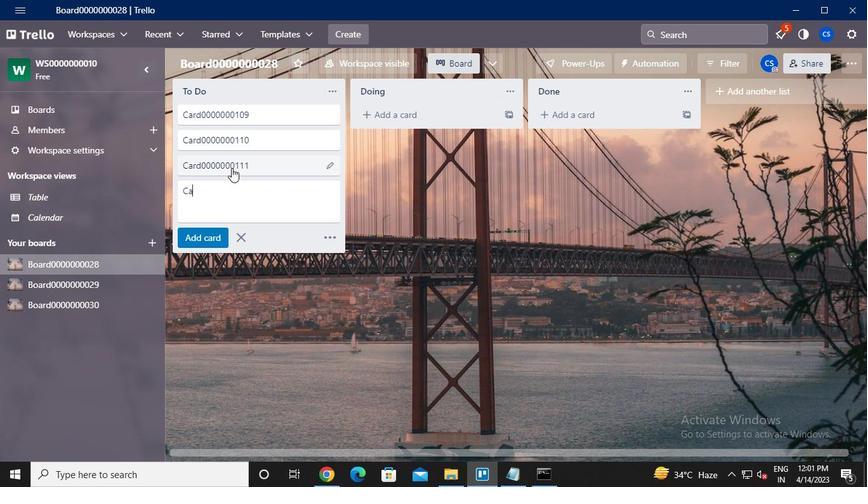 
Action: Mouse pressed left at (376, 325)
Screenshot: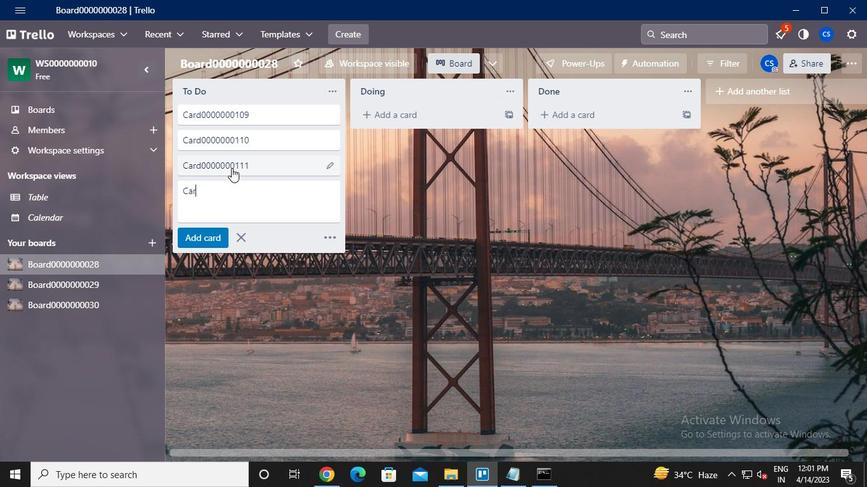
Action: Mouse moved to (270, 157)
Screenshot: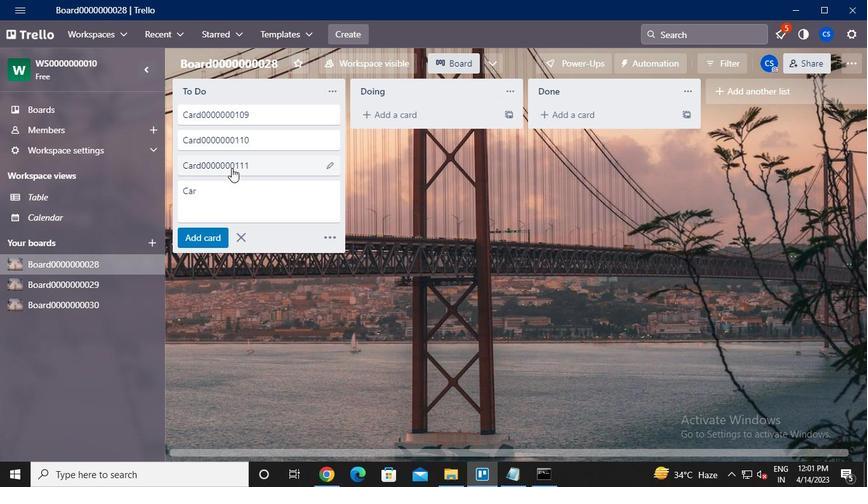 
Action: Mouse pressed right at (270, 157)
Screenshot: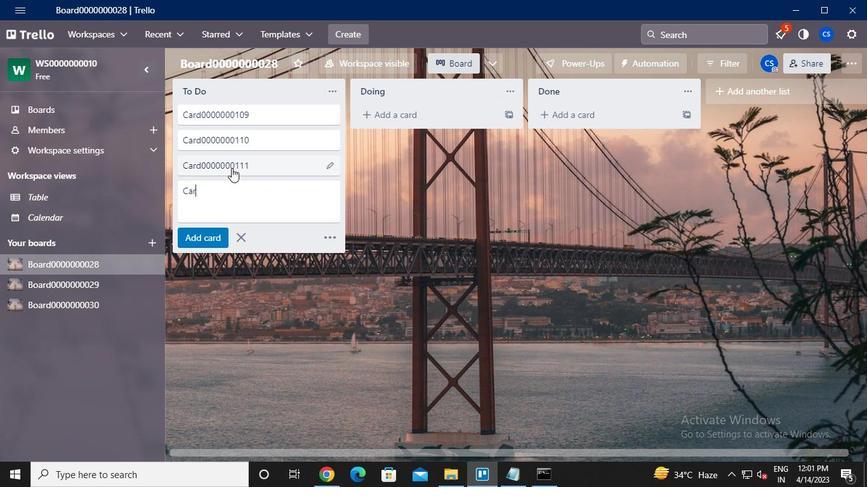 
Action: Mouse moved to (378, 322)
Screenshot: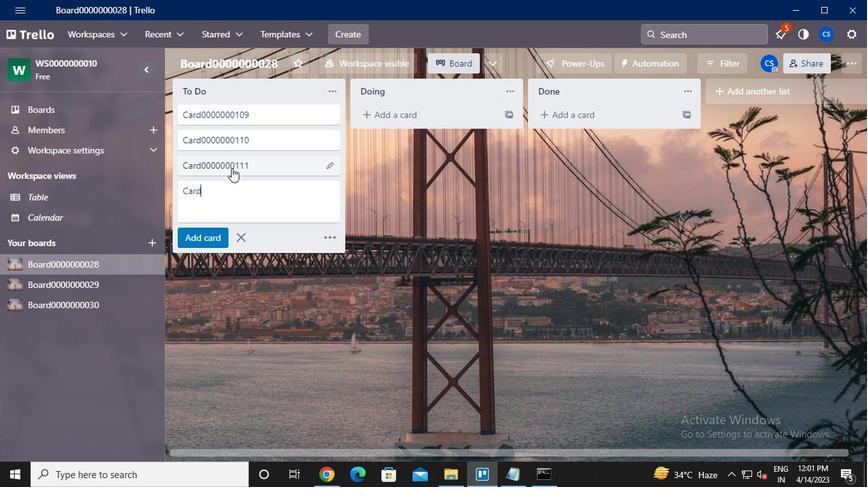 
Action: Mouse pressed left at (378, 322)
Screenshot: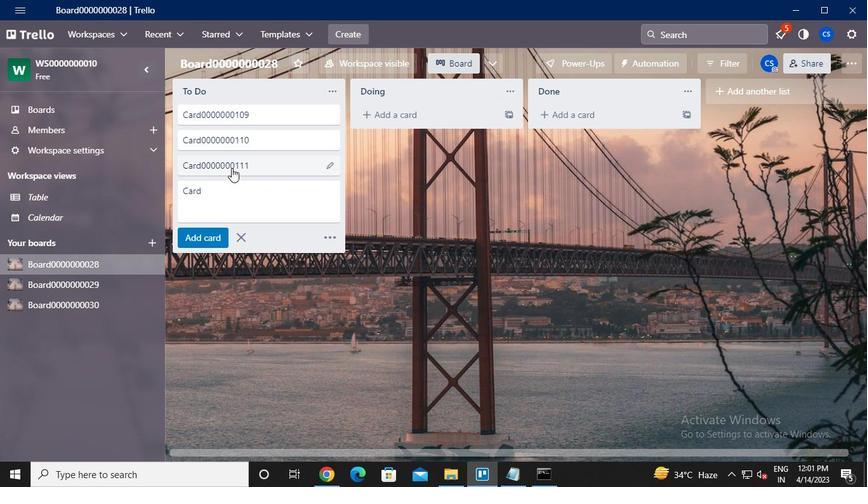 
Action: Mouse moved to (541, 476)
Screenshot: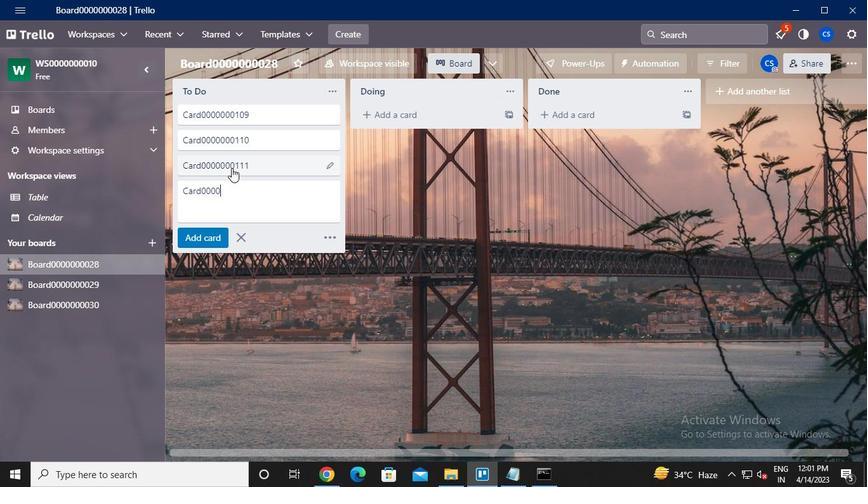 
Action: Mouse pressed left at (541, 476)
Screenshot: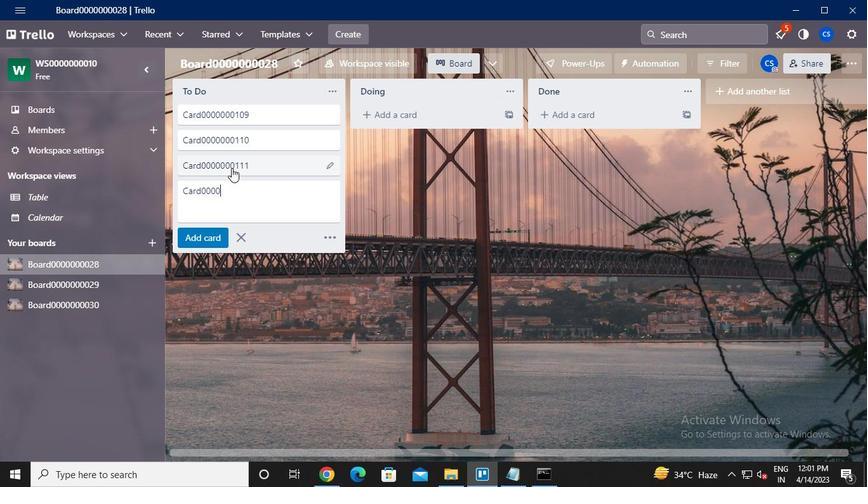 
Action: Mouse moved to (684, 80)
Screenshot: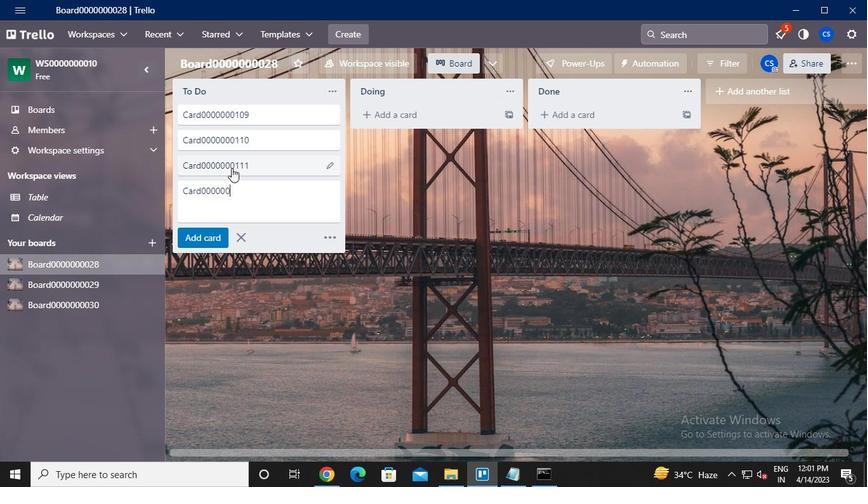 
Action: Mouse pressed left at (684, 80)
Screenshot: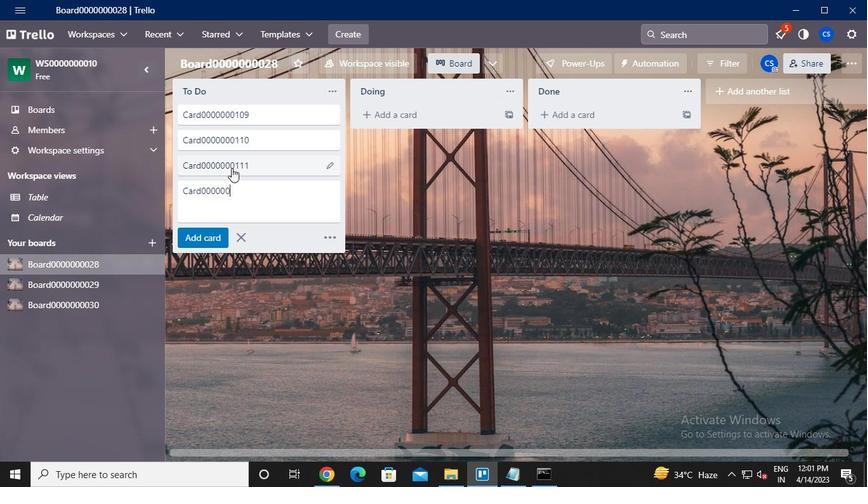 
Action: Mouse moved to (637, 94)
Screenshot: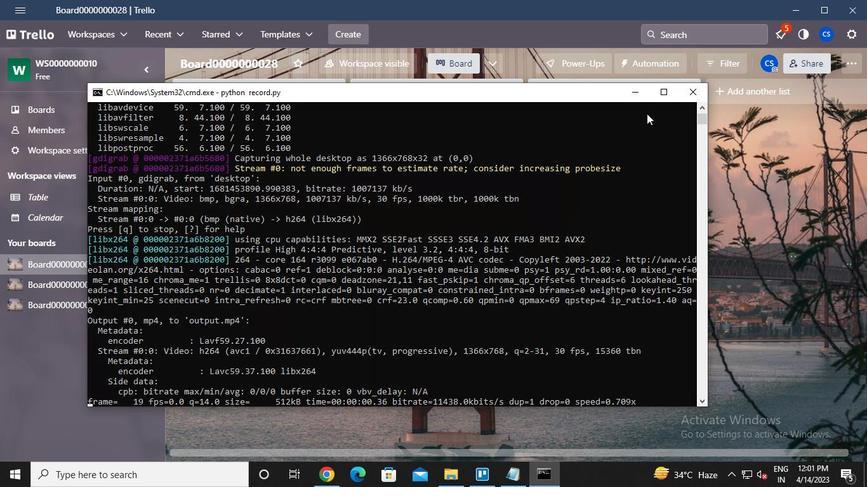 
Action: Mouse pressed left at (637, 94)
Screenshot: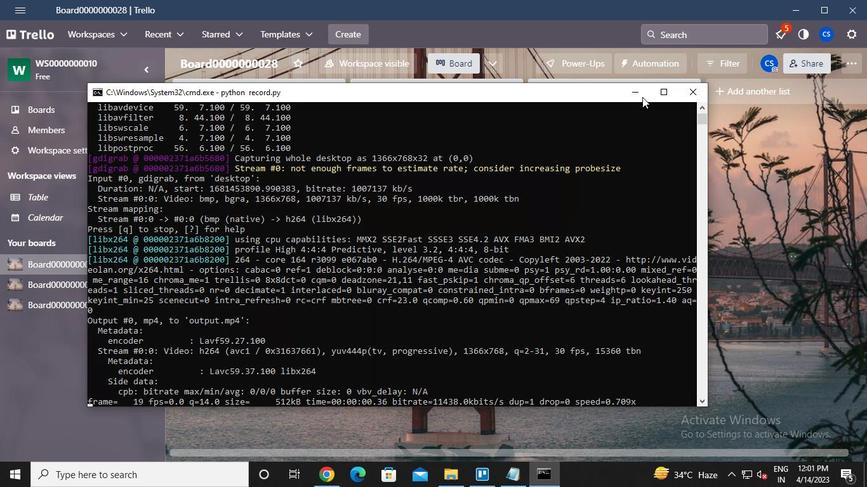 
Action: Mouse moved to (231, 168)
Screenshot: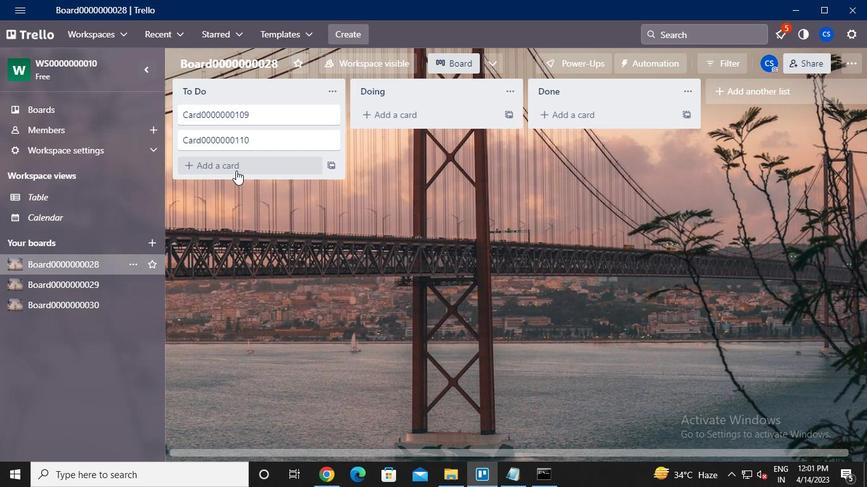 
Action: Mouse pressed left at (231, 168)
Screenshot: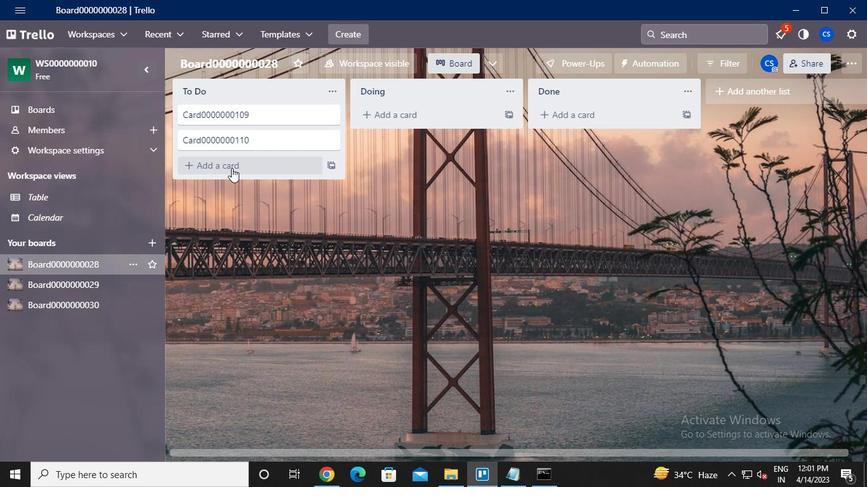 
Action: Keyboard Key.caps_lock
Screenshot: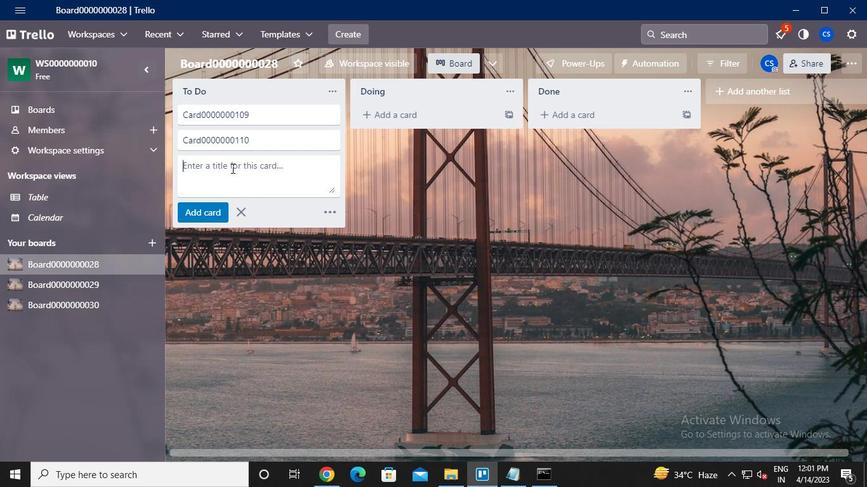 
Action: Keyboard c
Screenshot: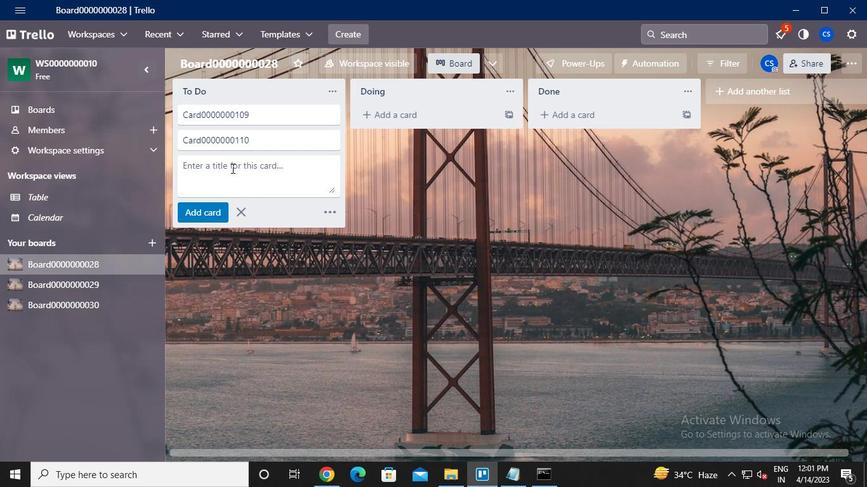 
Action: Keyboard Key.caps_lock
Screenshot: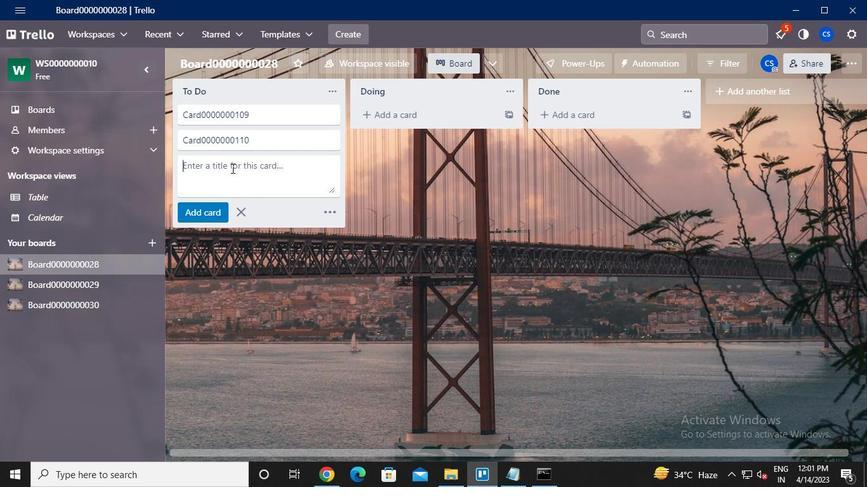 
Action: Keyboard a
Screenshot: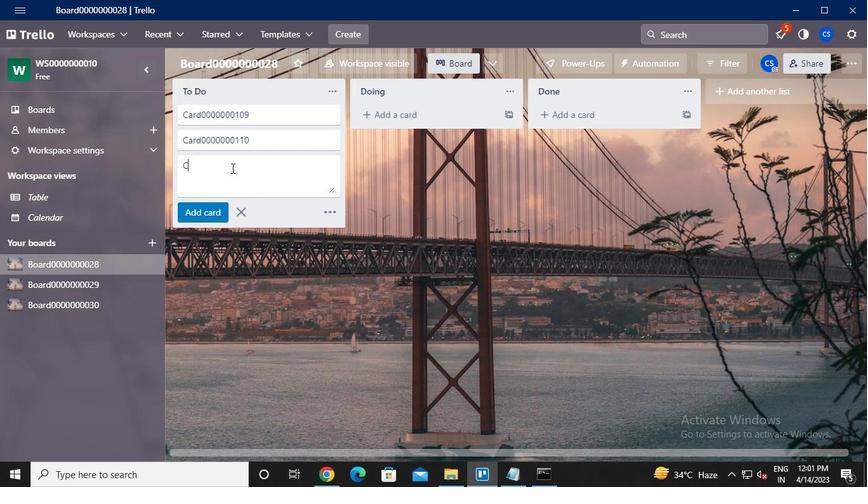 
Action: Keyboard r
Screenshot: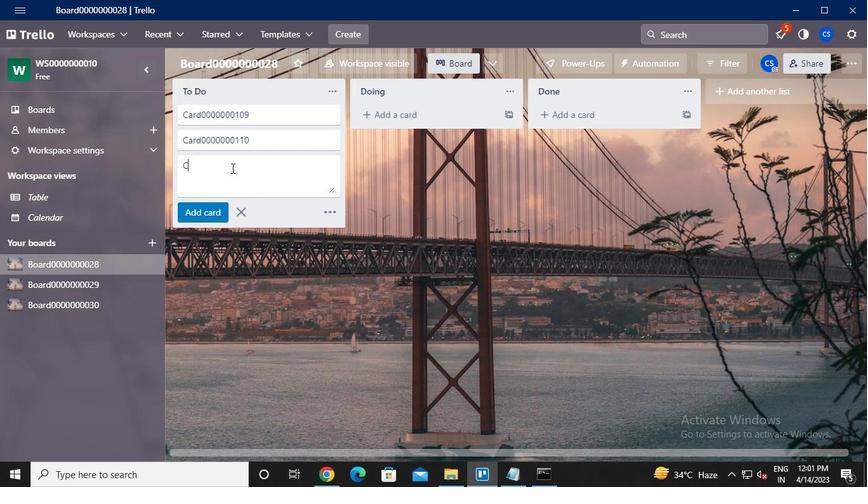 
Action: Keyboard d
Screenshot: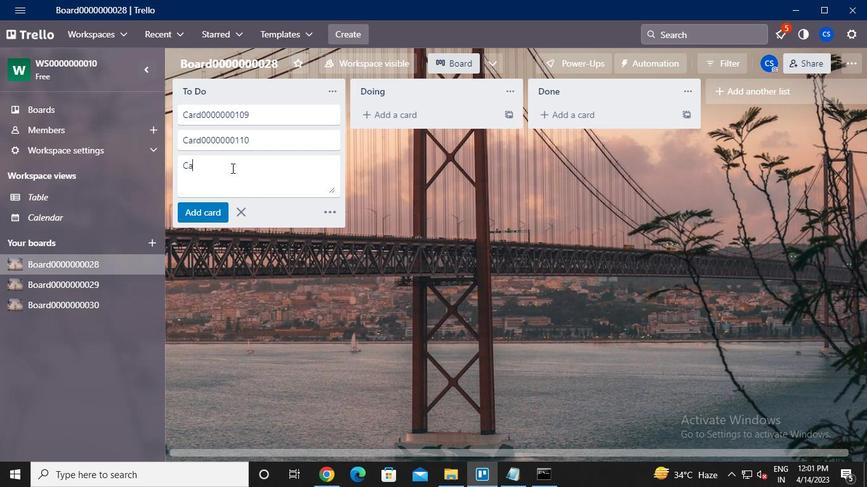 
Action: Keyboard <96>
Screenshot: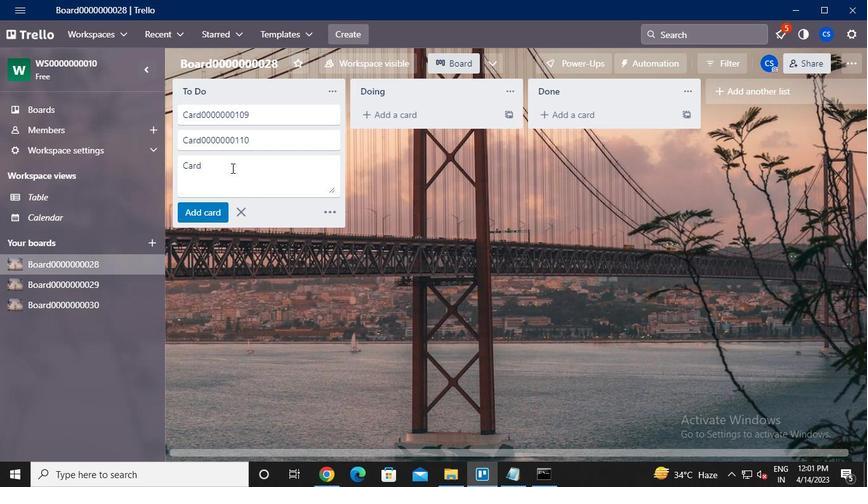 
Action: Keyboard <96>
Screenshot: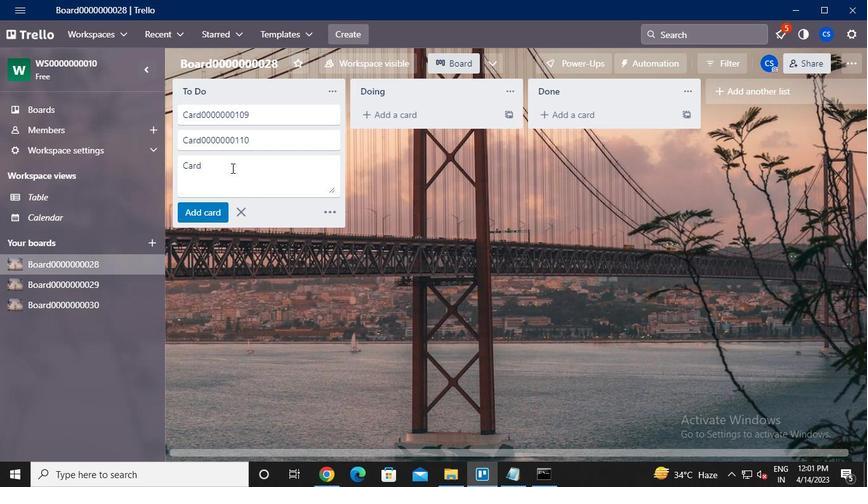 
Action: Keyboard <96>
Screenshot: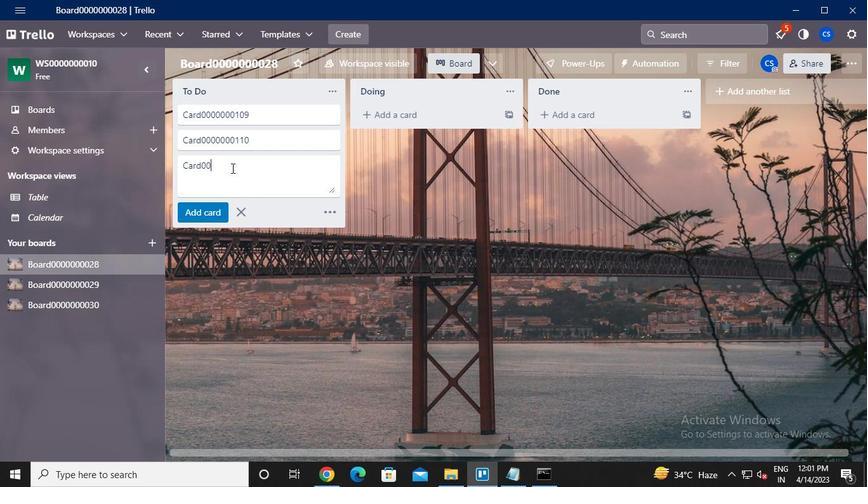 
Action: Keyboard <96>
Screenshot: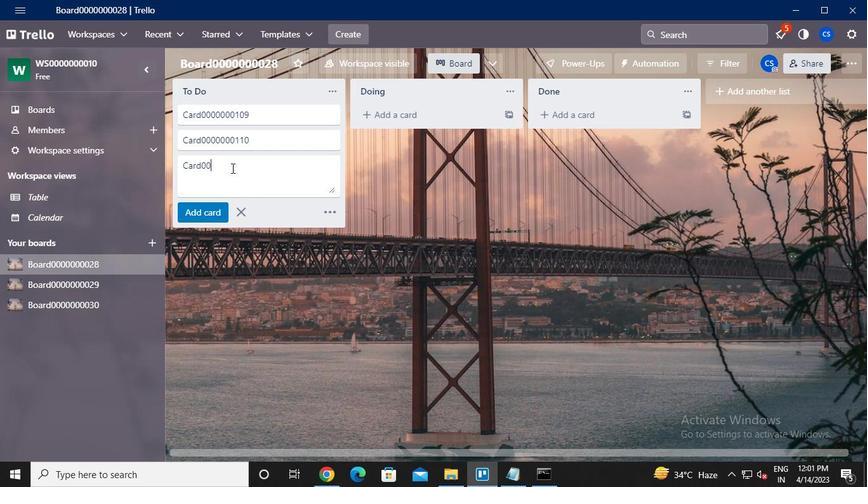 
Action: Keyboard <96>
Screenshot: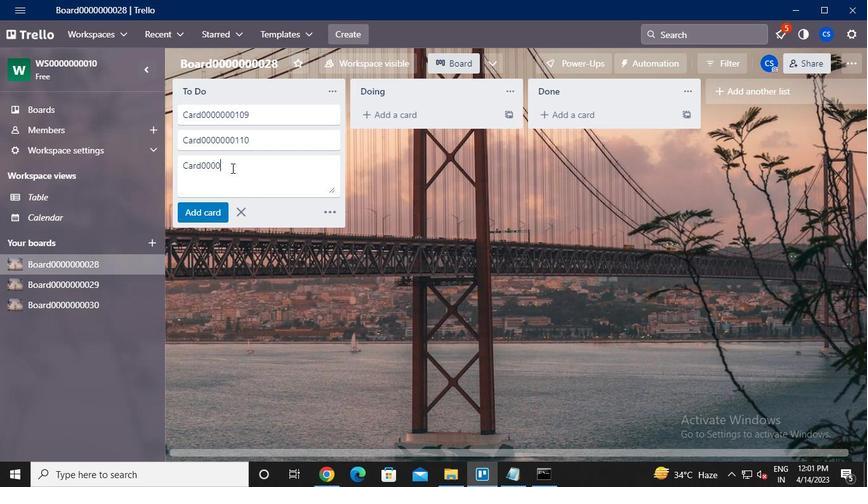 
Action: Keyboard <96>
Screenshot: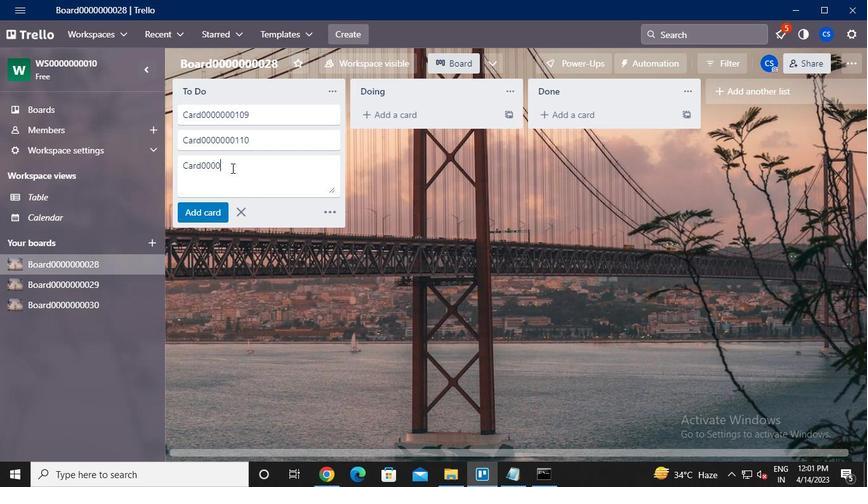 
Action: Keyboard <96>
Screenshot: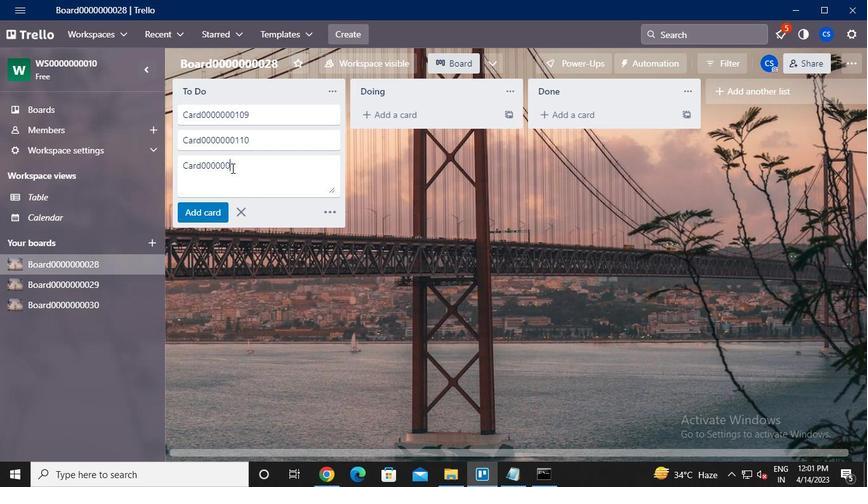 
Action: Keyboard <97>
Screenshot: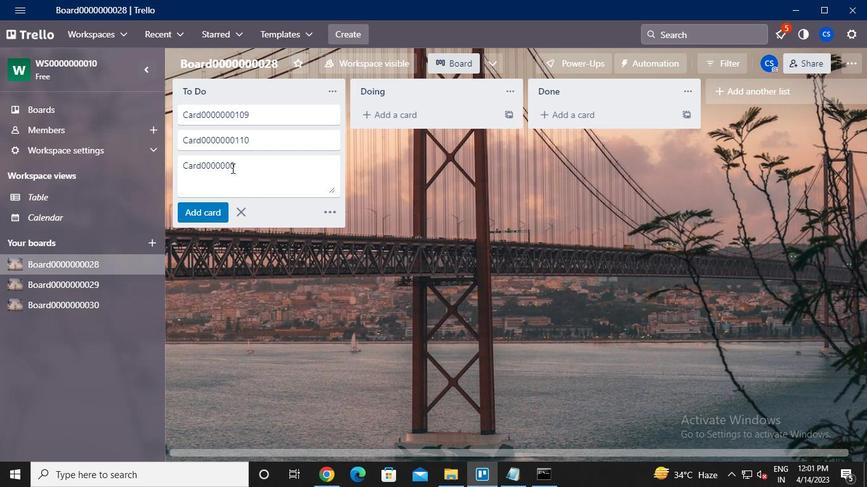 
Action: Keyboard <97>
Screenshot: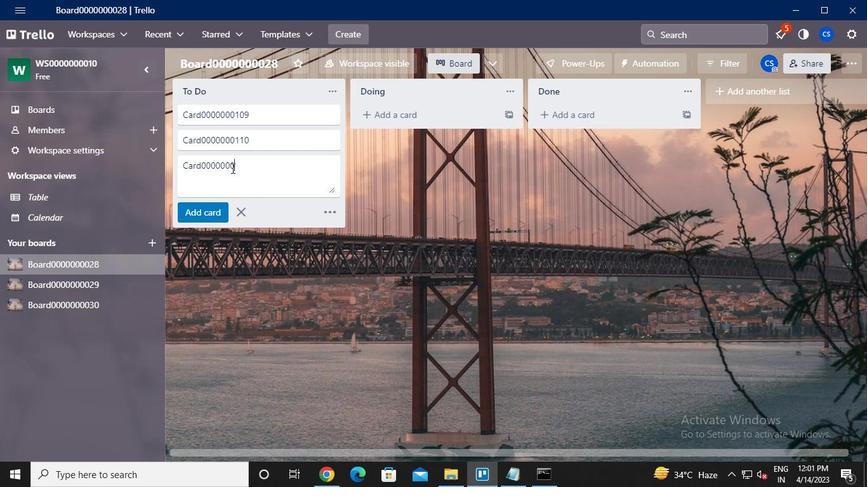 
Action: Keyboard <97>
Screenshot: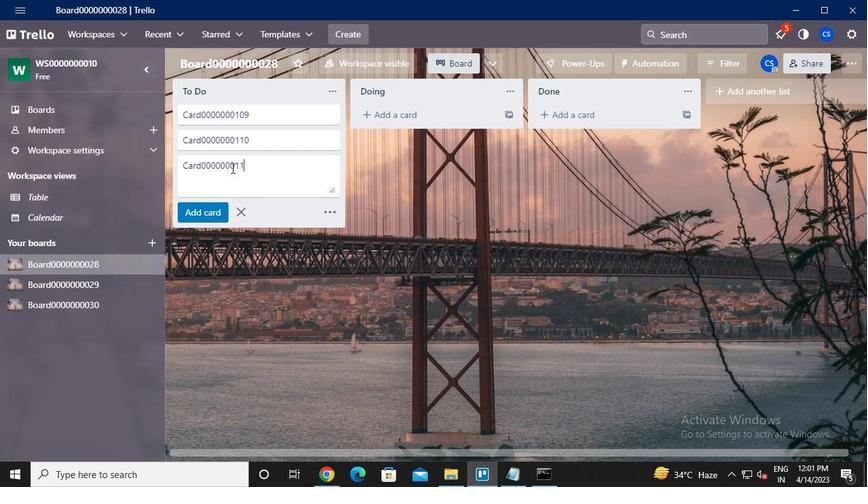 
Action: Keyboard Key.enter
Screenshot: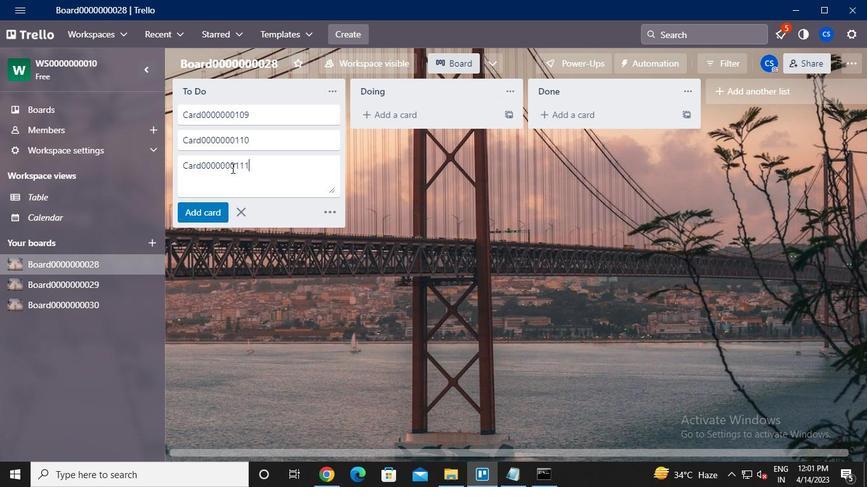 
Action: Keyboard Key.caps_lock
Screenshot: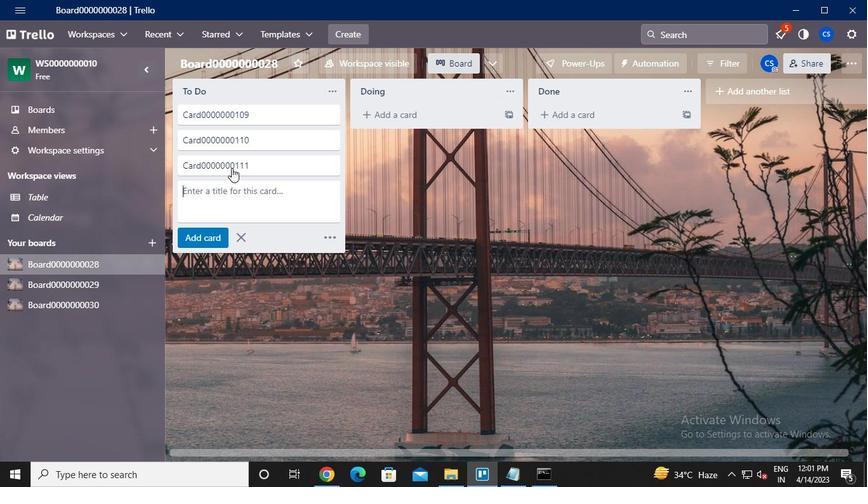 
Action: Keyboard c
Screenshot: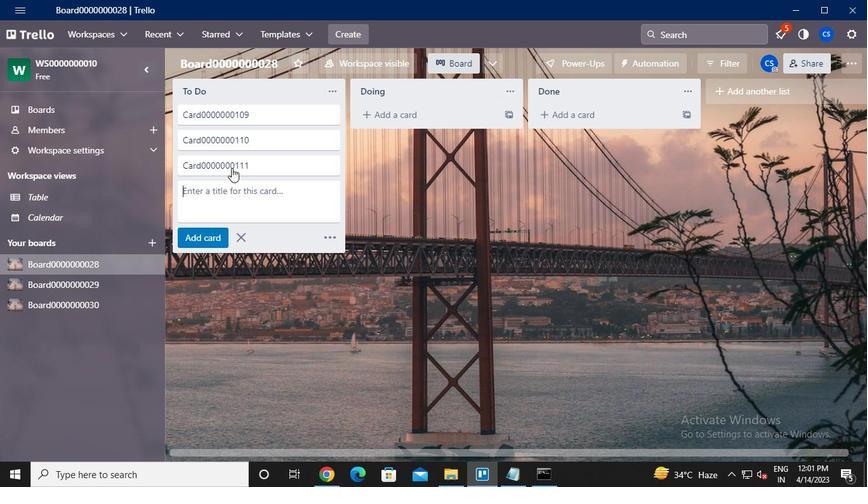 
Action: Keyboard Key.caps_lock
Screenshot: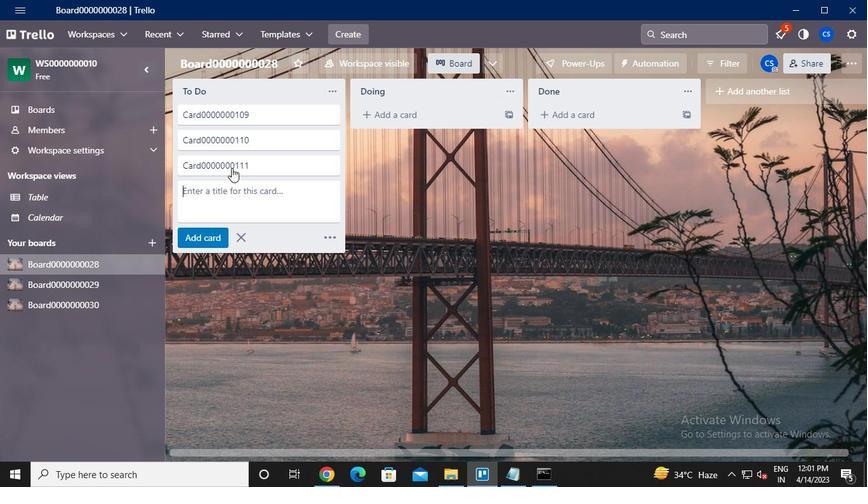 
Action: Keyboard a
Screenshot: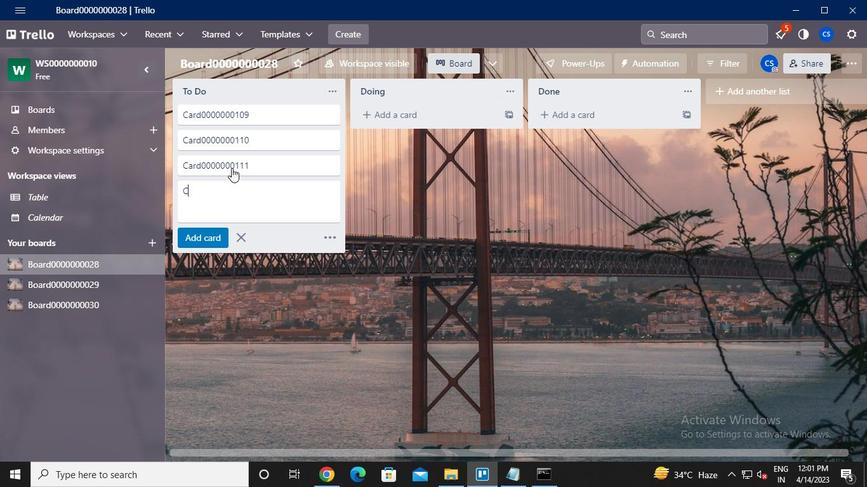 
Action: Keyboard r
Screenshot: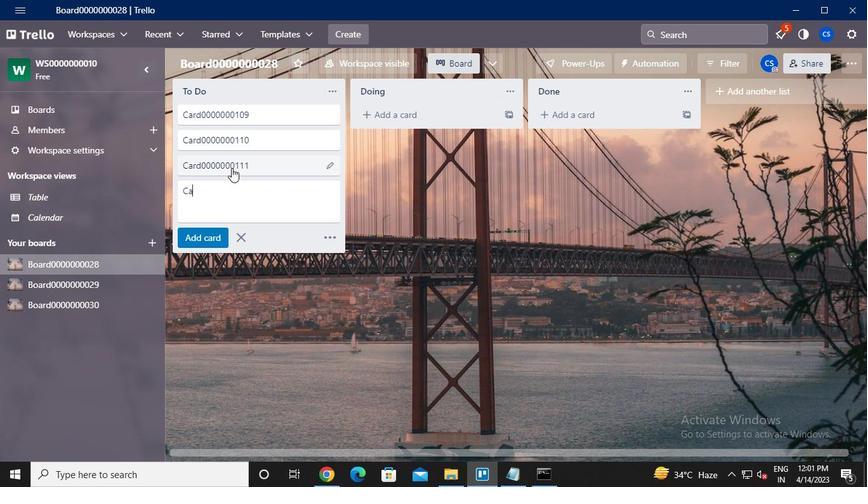 
Action: Keyboard d
Screenshot: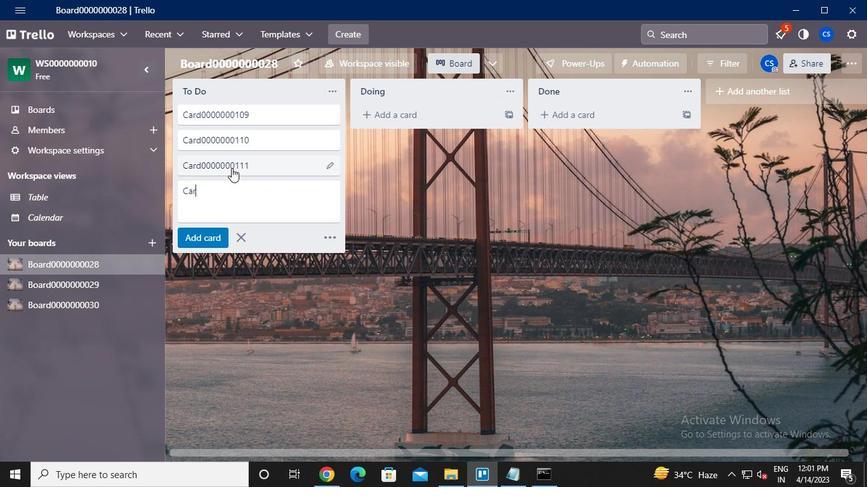 
Action: Keyboard <96>
Screenshot: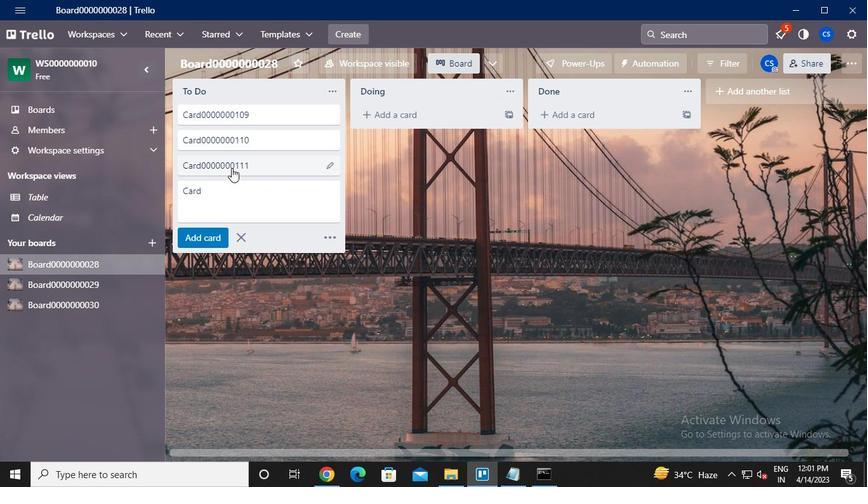 
Action: Keyboard <96>
Screenshot: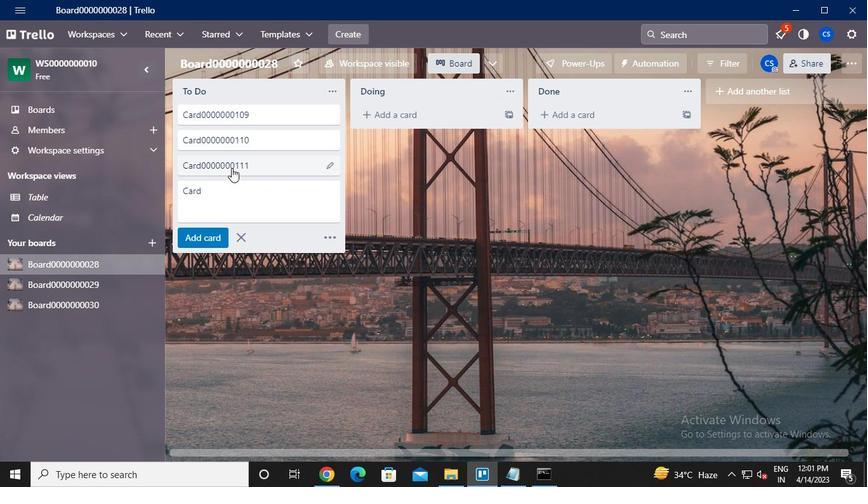 
Action: Keyboard <96>
Screenshot: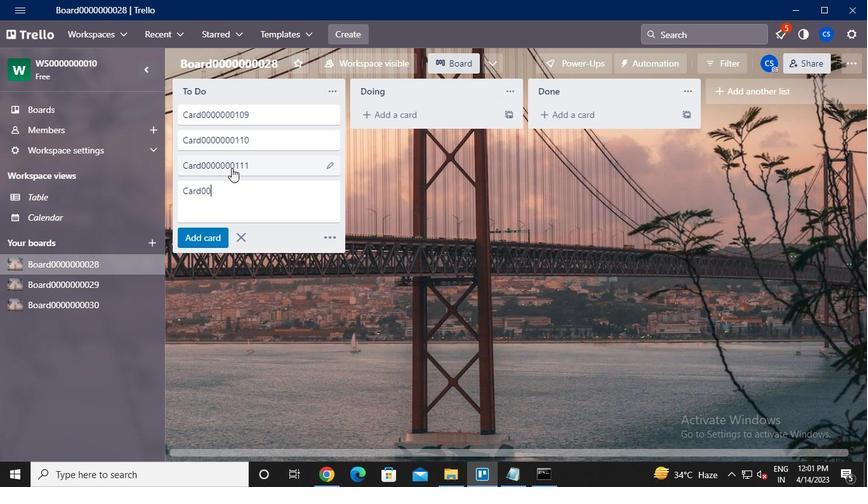 
Action: Keyboard <96>
Screenshot: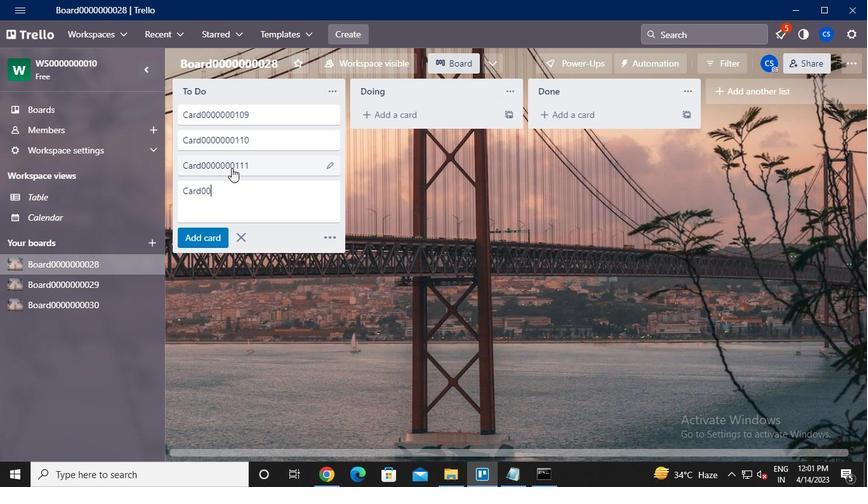 
Action: Keyboard <96>
Screenshot: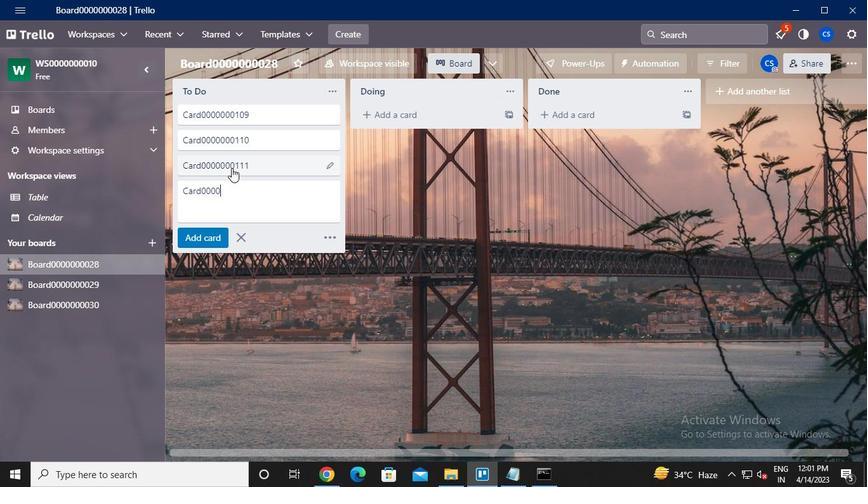 
Action: Keyboard <96>
Screenshot: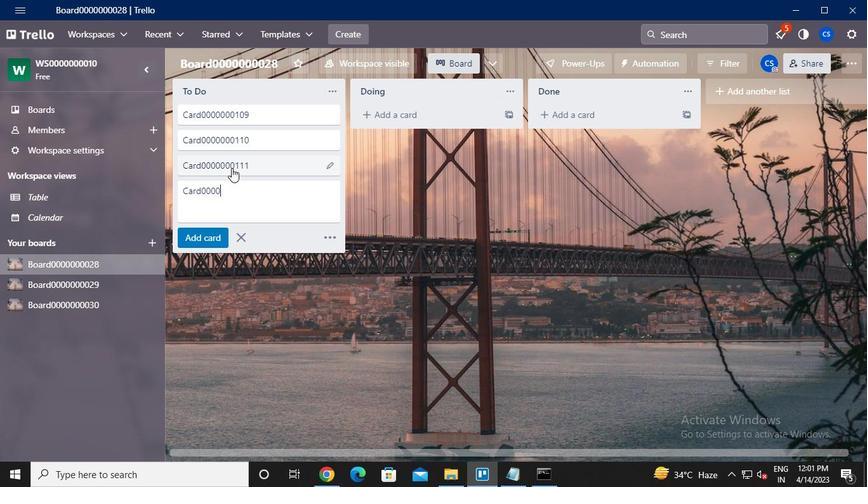 
Action: Keyboard <96>
Screenshot: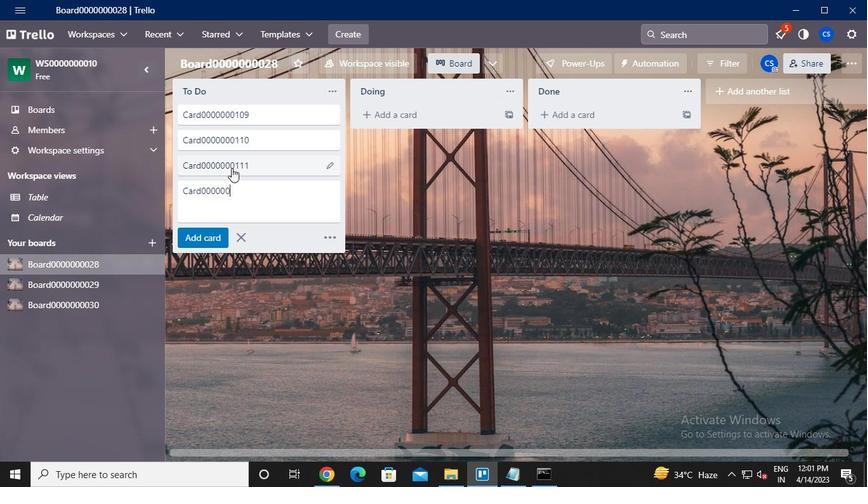 
Action: Keyboard <97>
Screenshot: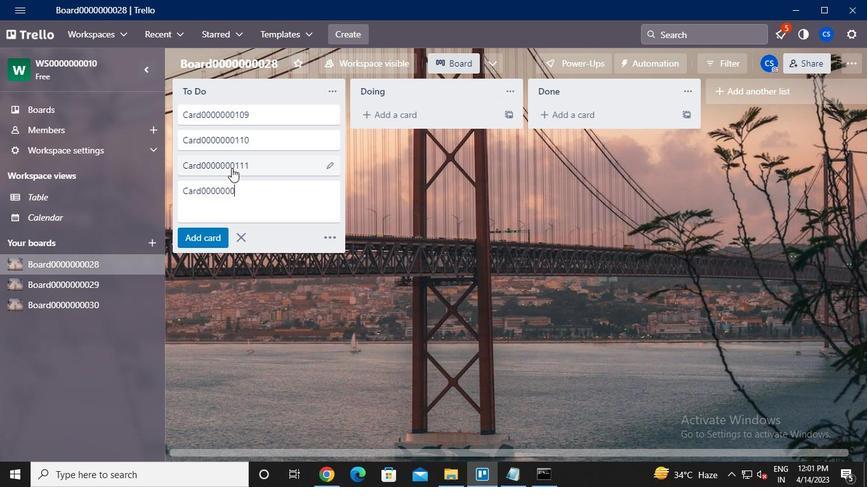 
Action: Keyboard <97>
Screenshot: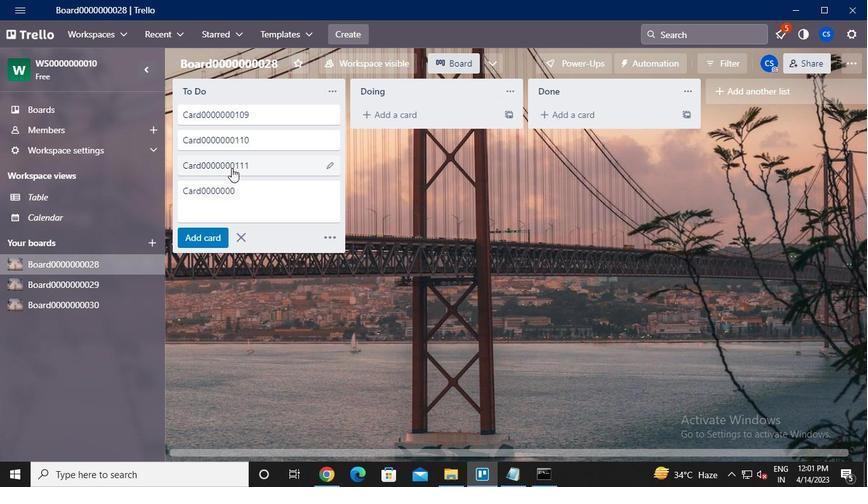 
Action: Keyboard <98>
Screenshot: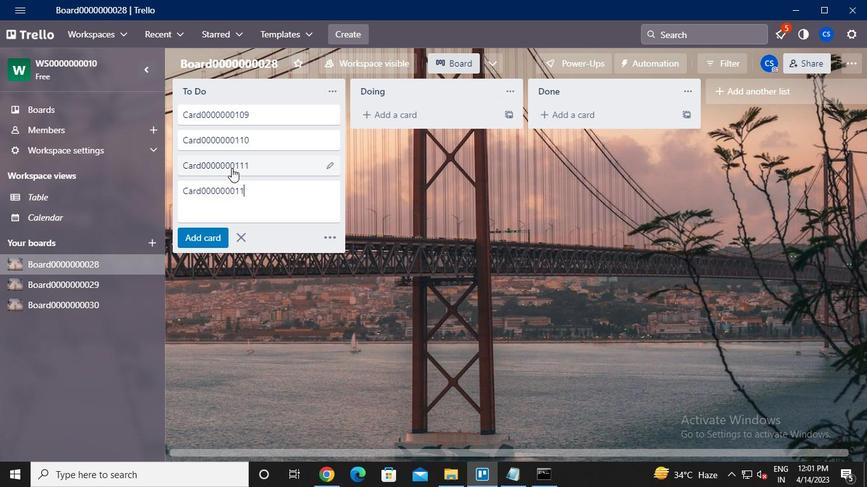 
Action: Keyboard Key.enter
Screenshot: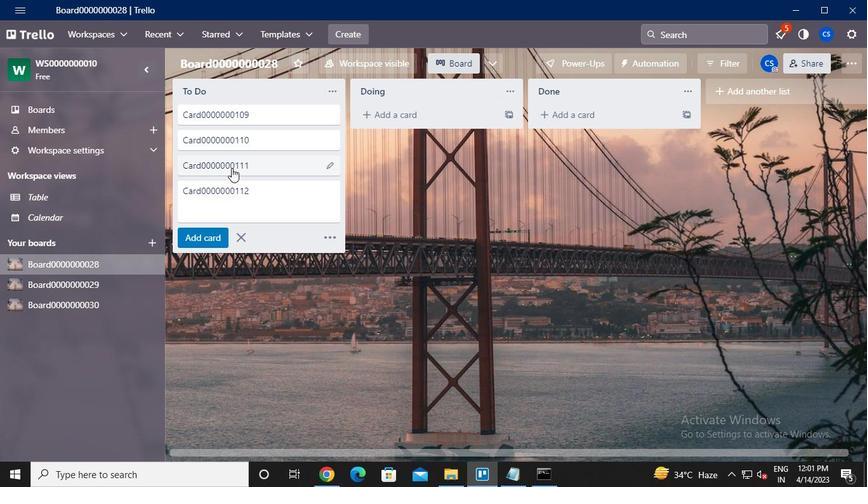 
Action: Mouse moved to (78, 279)
Screenshot: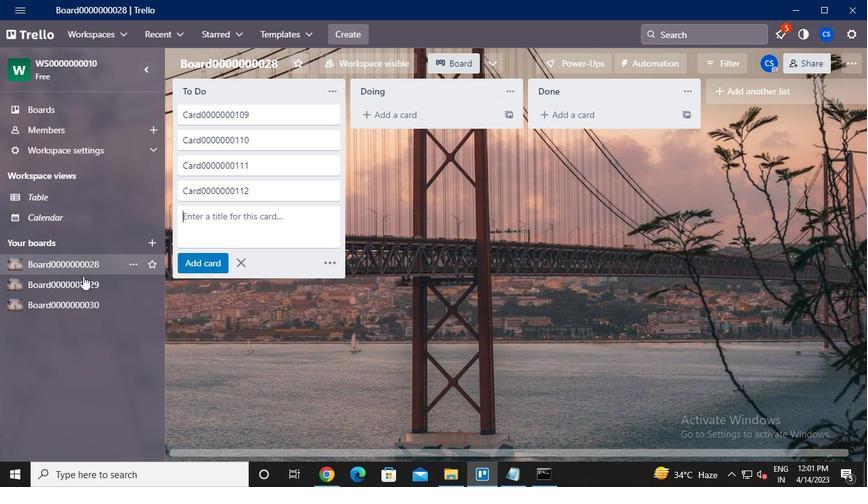 
Action: Mouse pressed left at (78, 279)
Screenshot: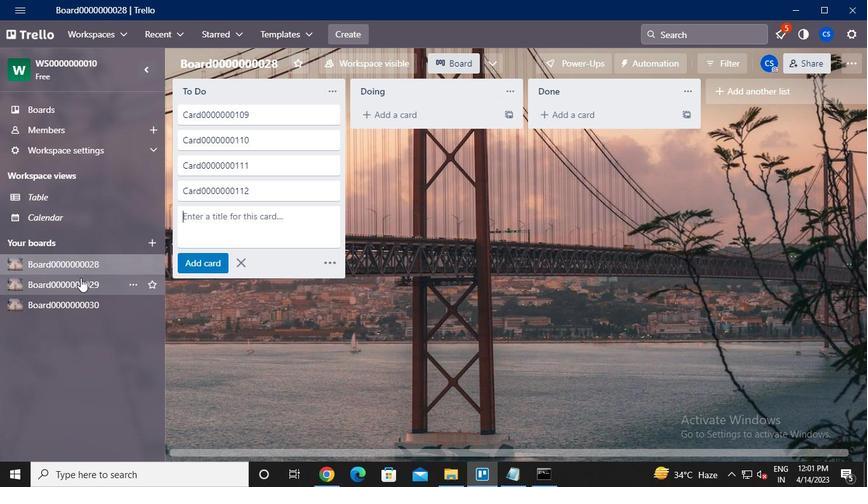
Action: Mouse moved to (243, 120)
Screenshot: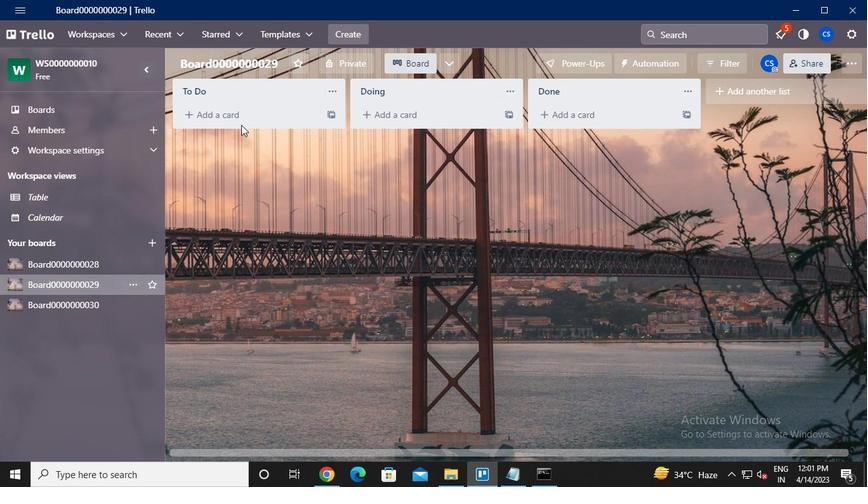 
Action: Mouse pressed left at (243, 120)
Screenshot: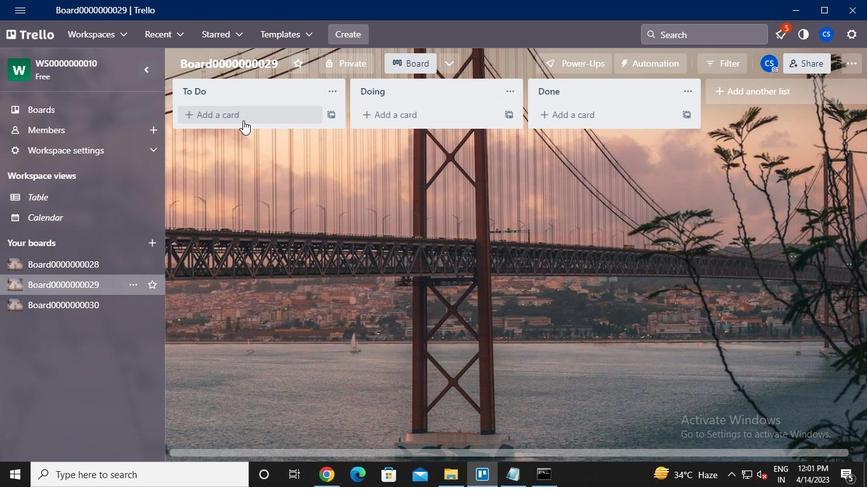 
Action: Mouse moved to (250, 141)
Screenshot: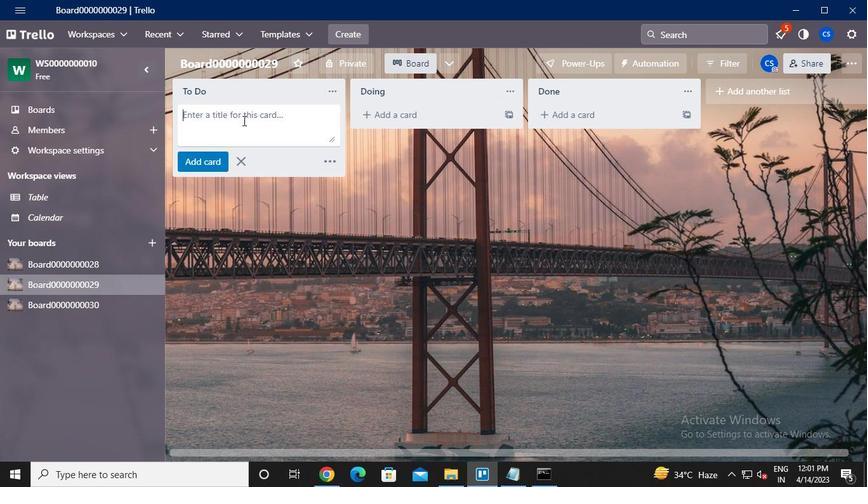 
Action: Keyboard Key.caps_lock
Screenshot: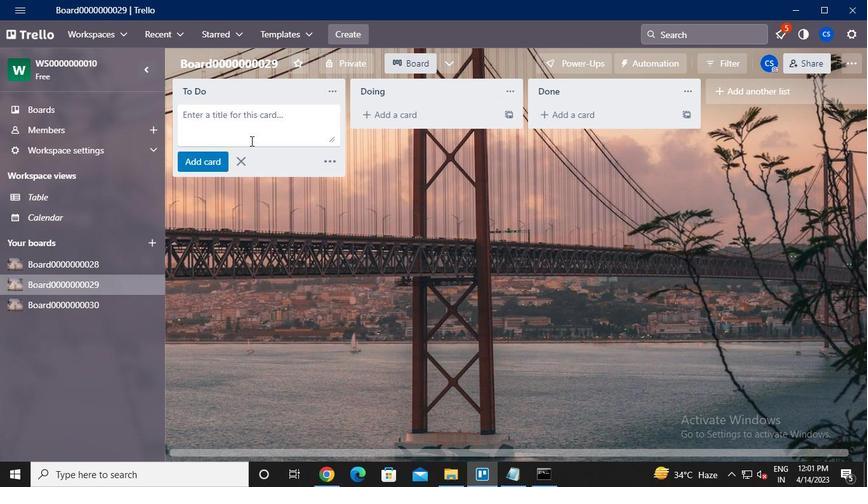 
Action: Keyboard c
Screenshot: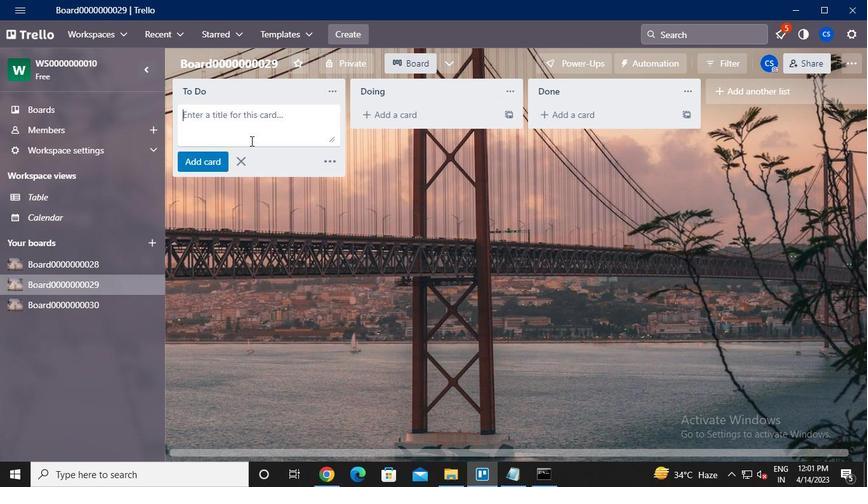 
Action: Keyboard Key.caps_lock
Screenshot: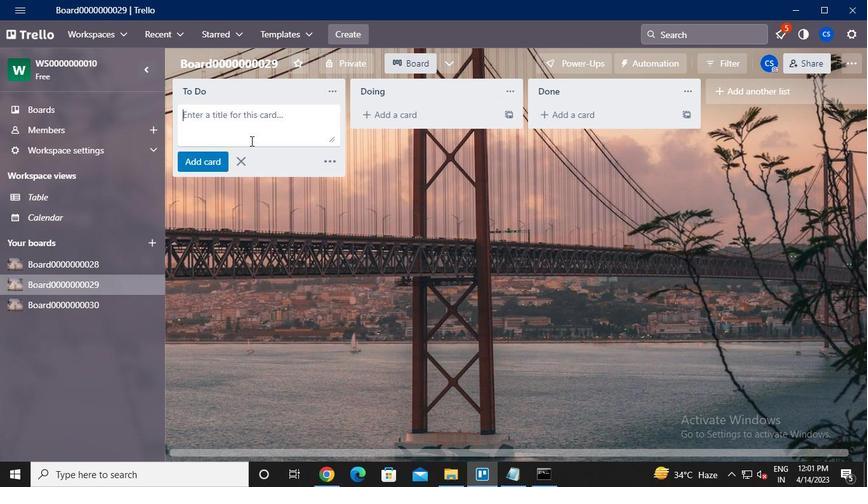 
Action: Keyboard a
Screenshot: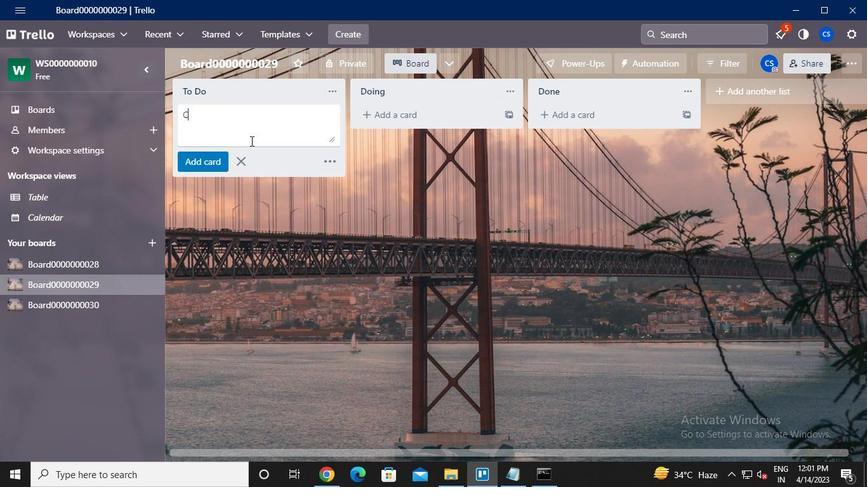 
Action: Keyboard r
Screenshot: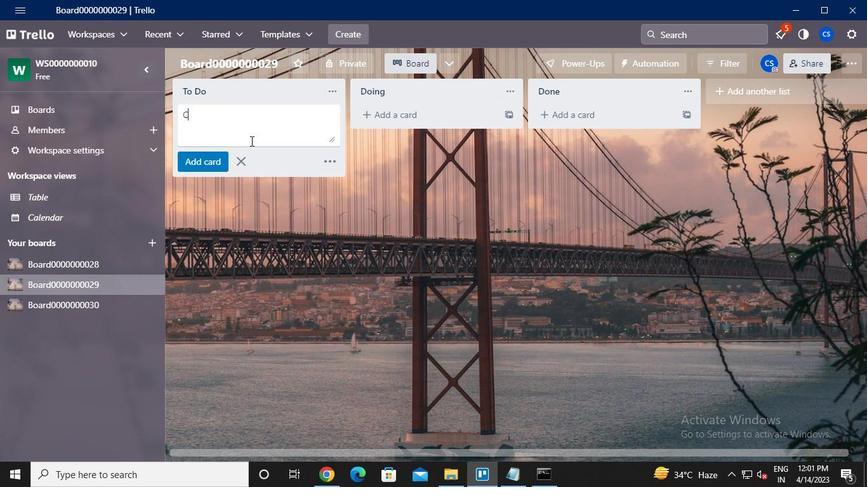
Action: Keyboard d
Screenshot: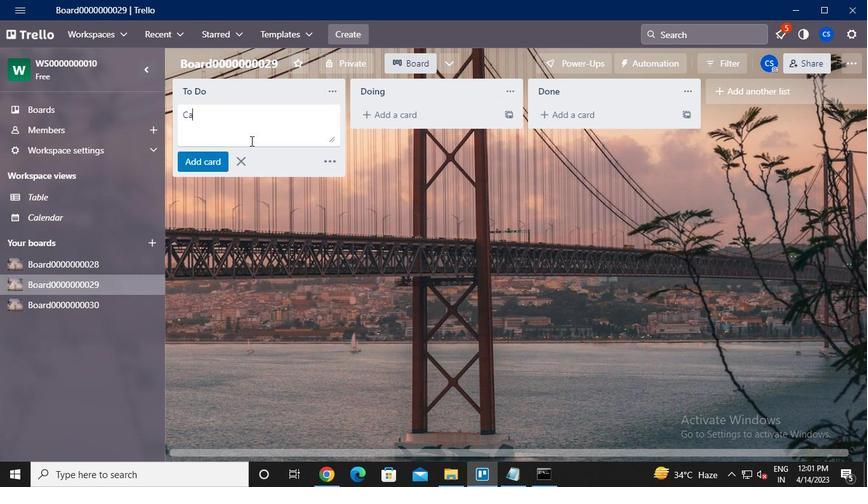 
Action: Keyboard <96>
Screenshot: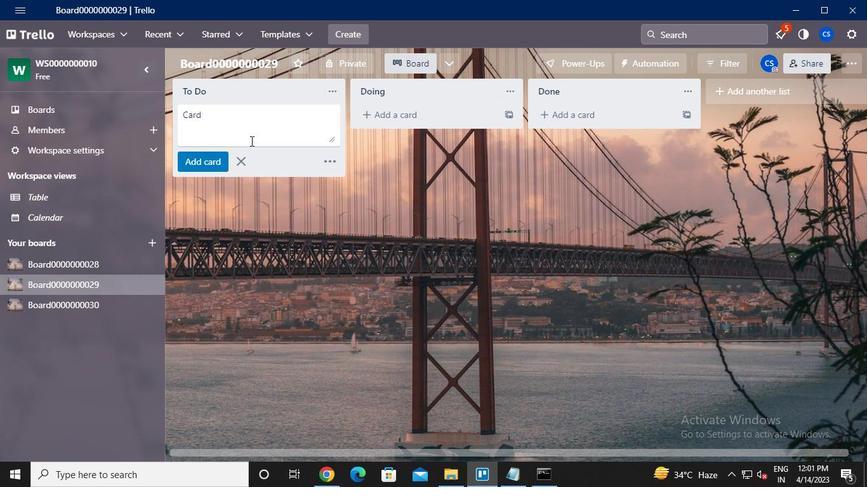 
Action: Keyboard <96>
Screenshot: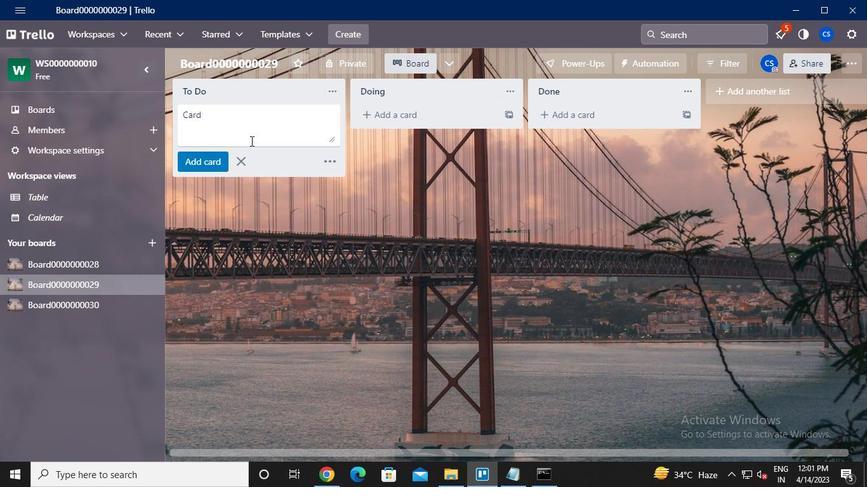 
Action: Keyboard <96>
Screenshot: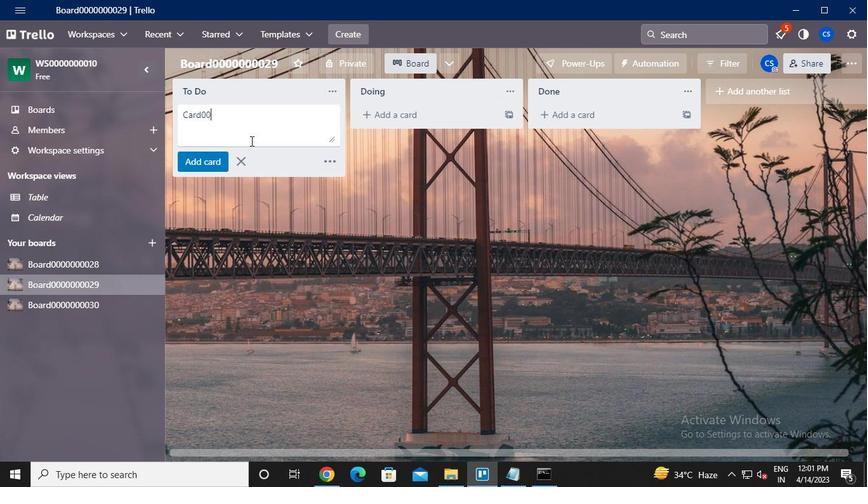 
Action: Keyboard <96>
Screenshot: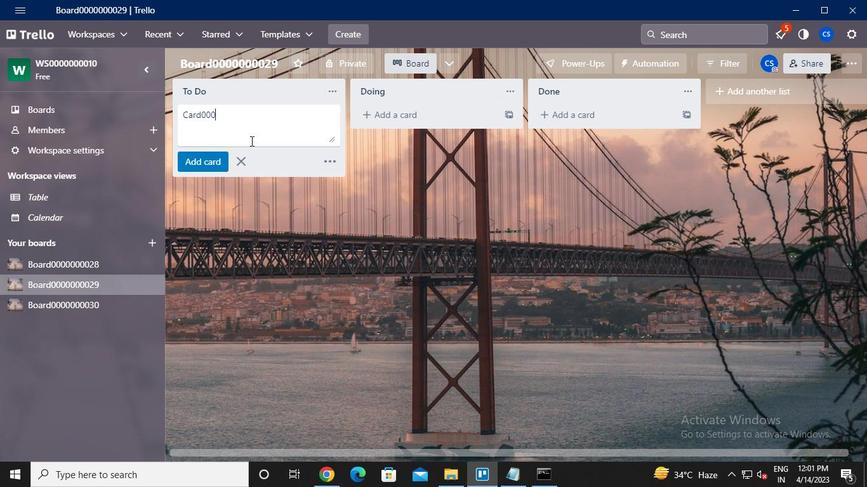 
Action: Keyboard <96>
Screenshot: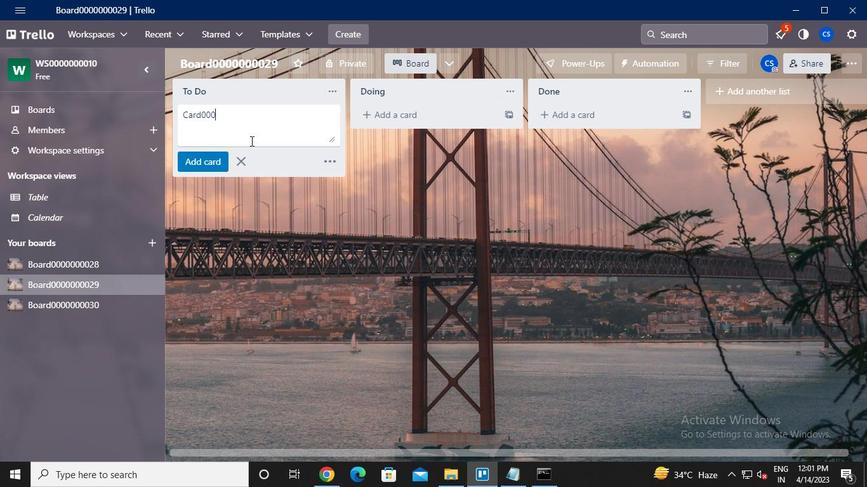 
Action: Keyboard <96>
Screenshot: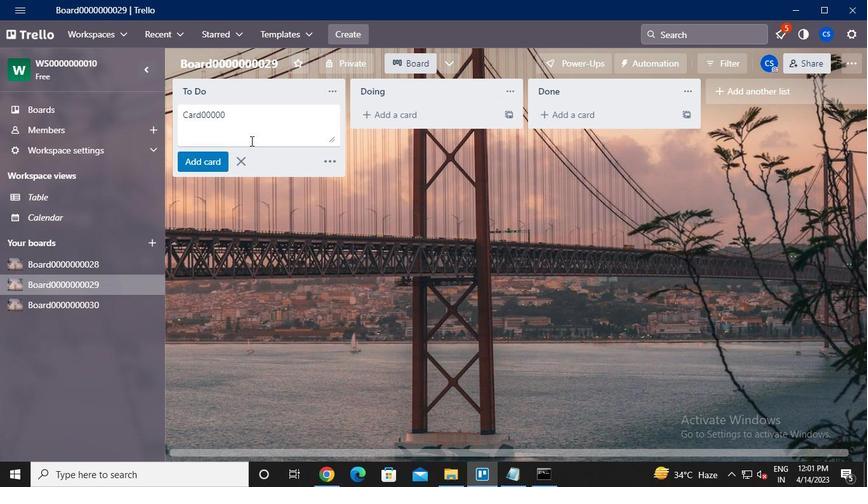 
Action: Keyboard <96>
Screenshot: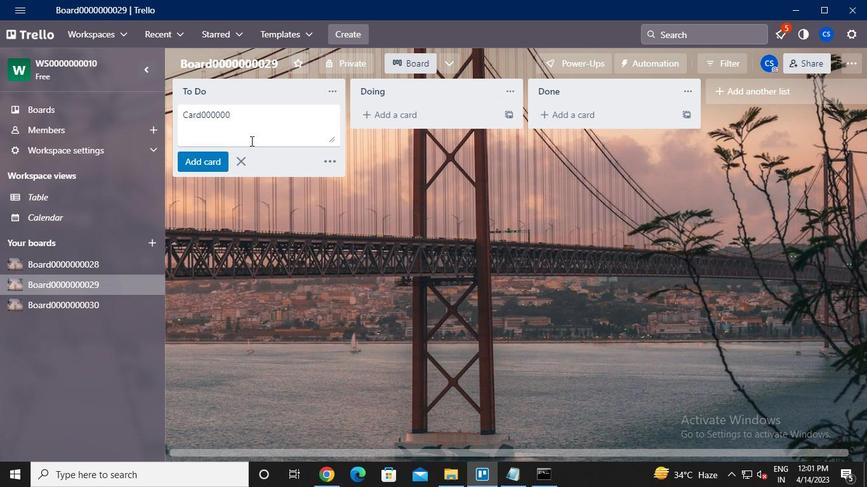 
Action: Keyboard <96>
Screenshot: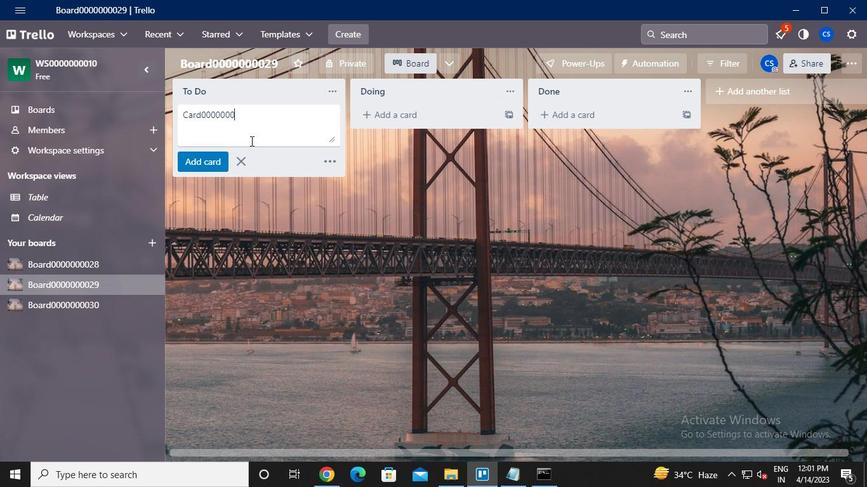 
Action: Keyboard Key.backspace
Screenshot: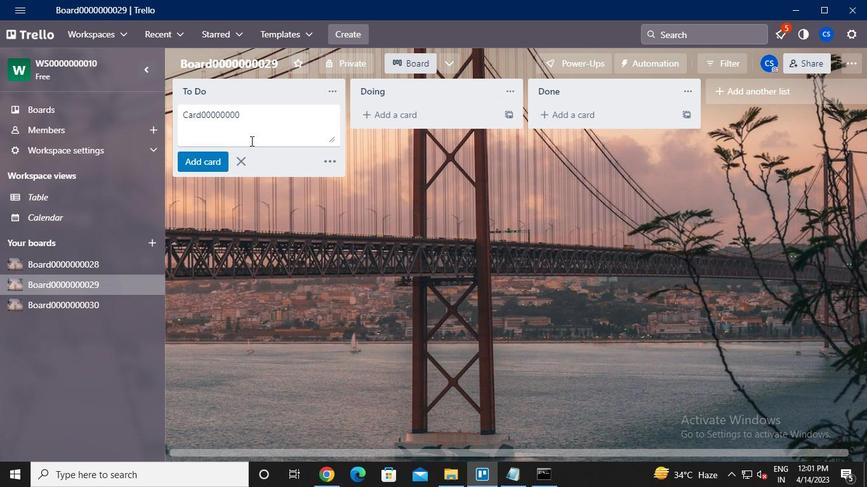 
Action: Keyboard <97>
Screenshot: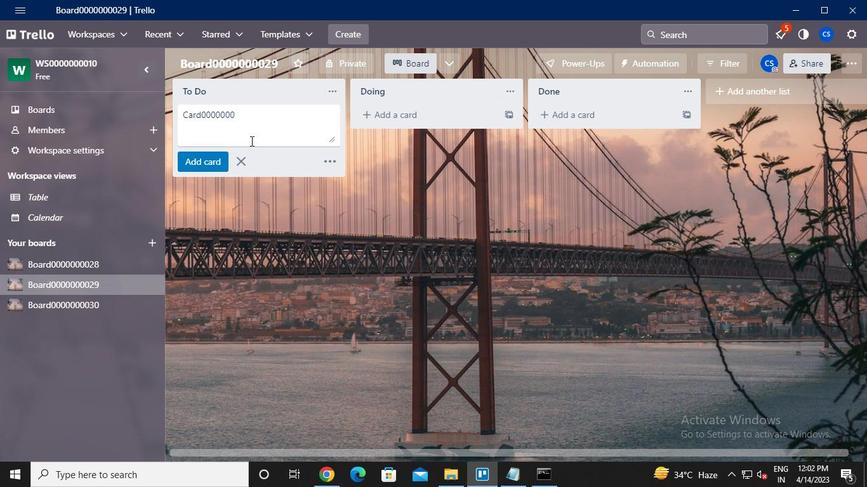 
Action: Keyboard <97>
Screenshot: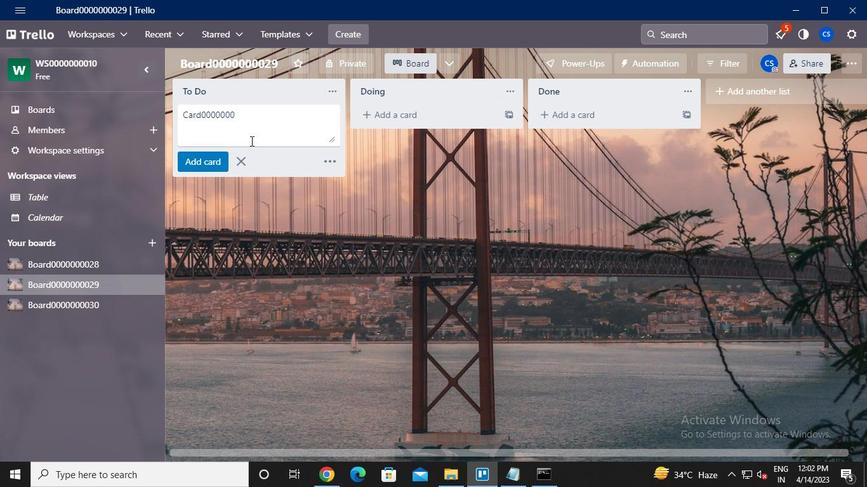 
Action: Keyboard <99>
Screenshot: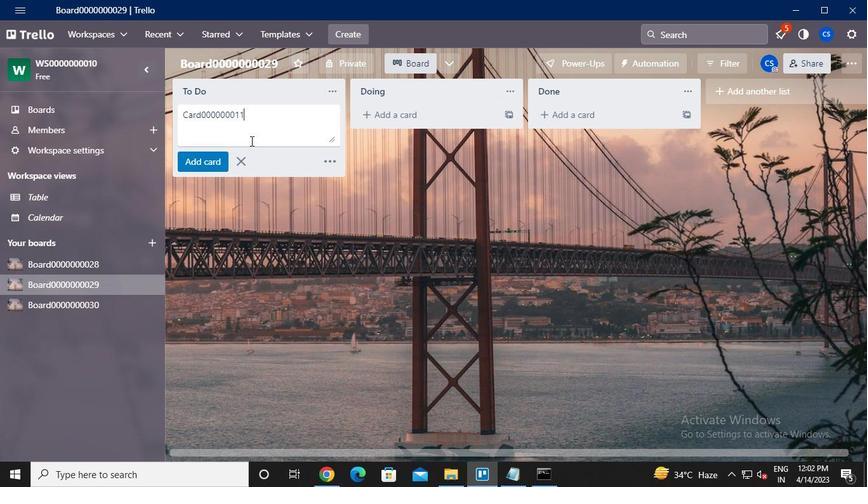 
Action: Keyboard Key.enter
Screenshot: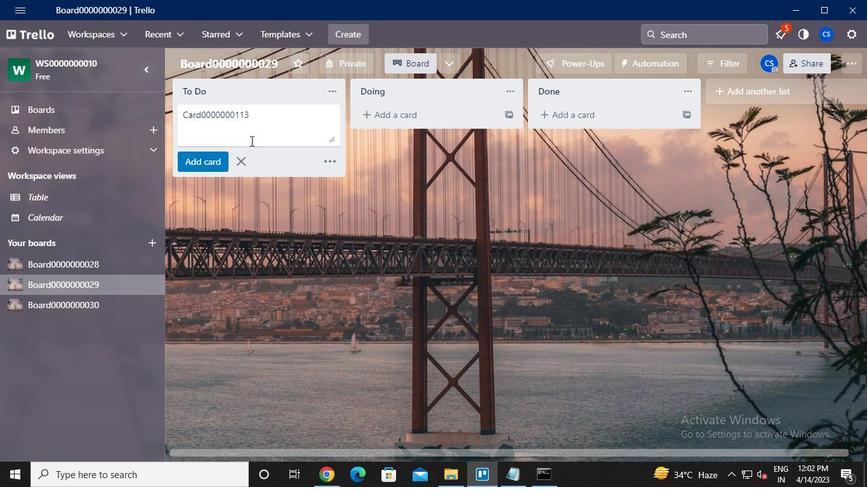 
Action: Keyboard Key.caps_lock
Screenshot: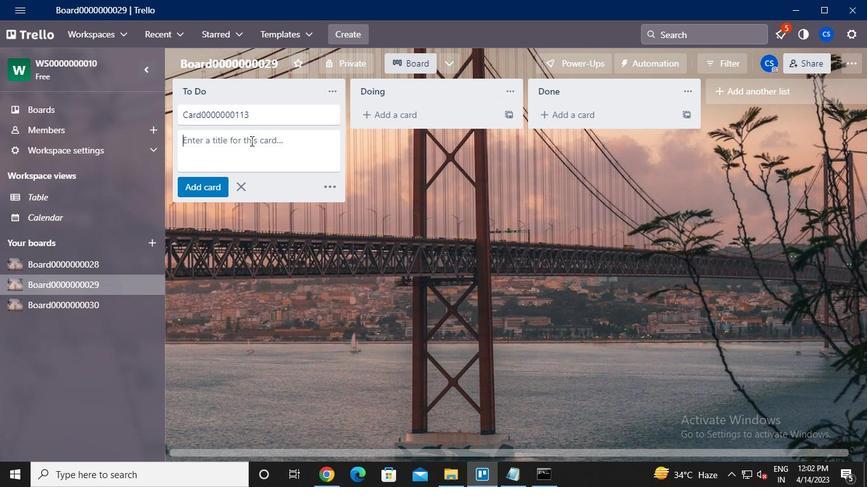 
Action: Keyboard c
Screenshot: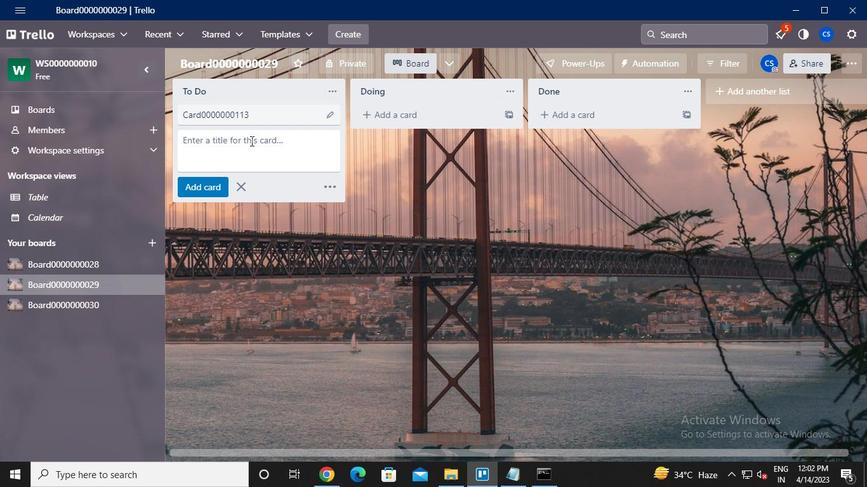 
Action: Keyboard Key.caps_lock
Screenshot: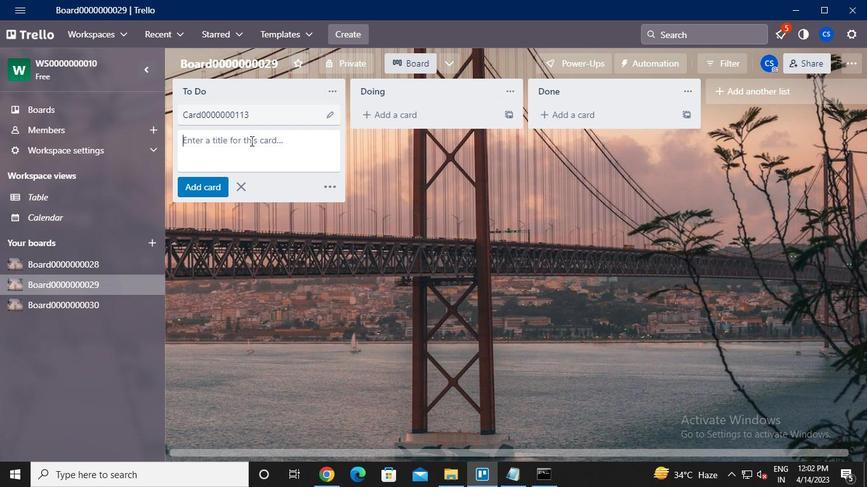 
Action: Keyboard a
Screenshot: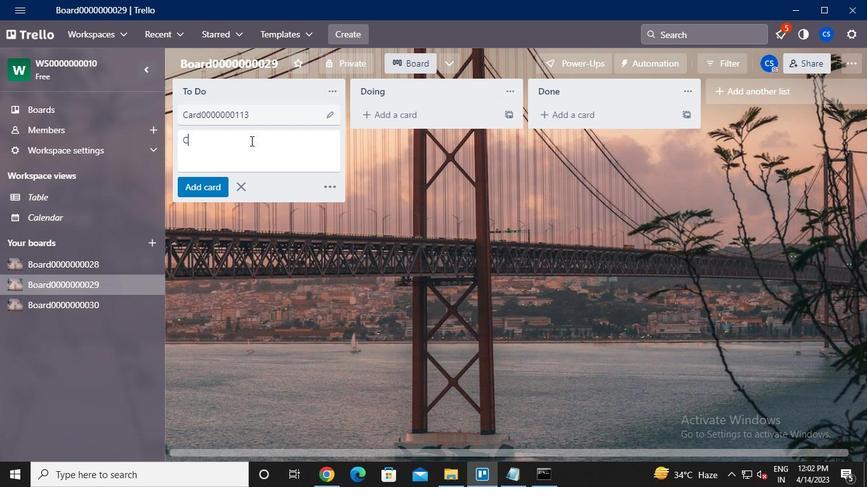 
Action: Keyboard r
Screenshot: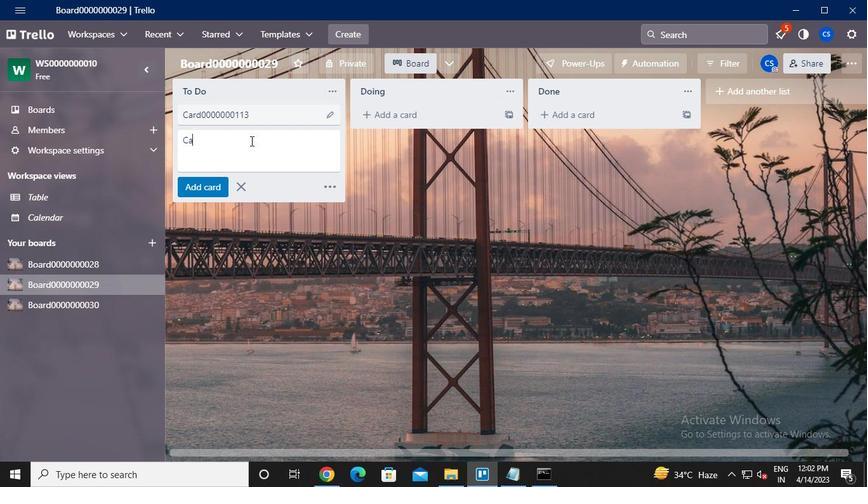 
Action: Keyboard d
Screenshot: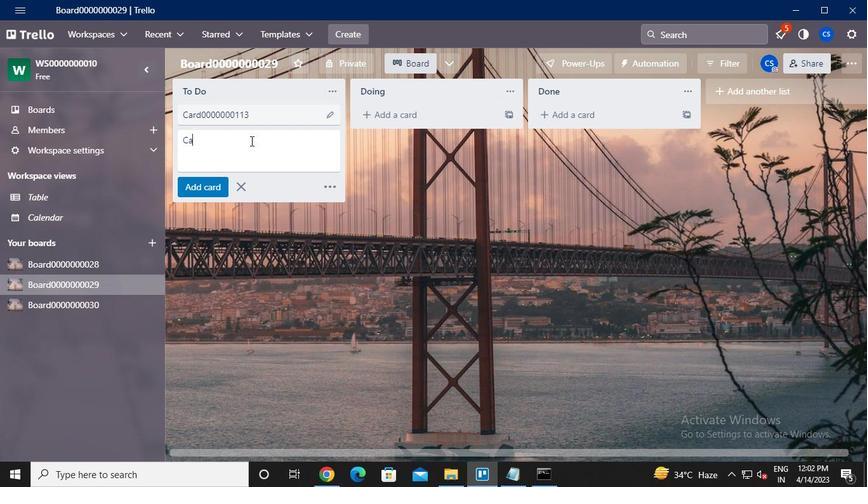 
Action: Keyboard <96>
Screenshot: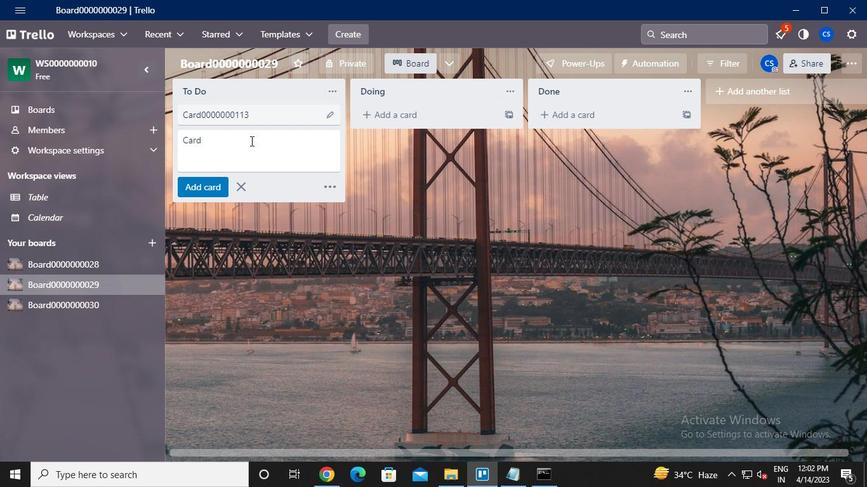 
Action: Keyboard <96>
Screenshot: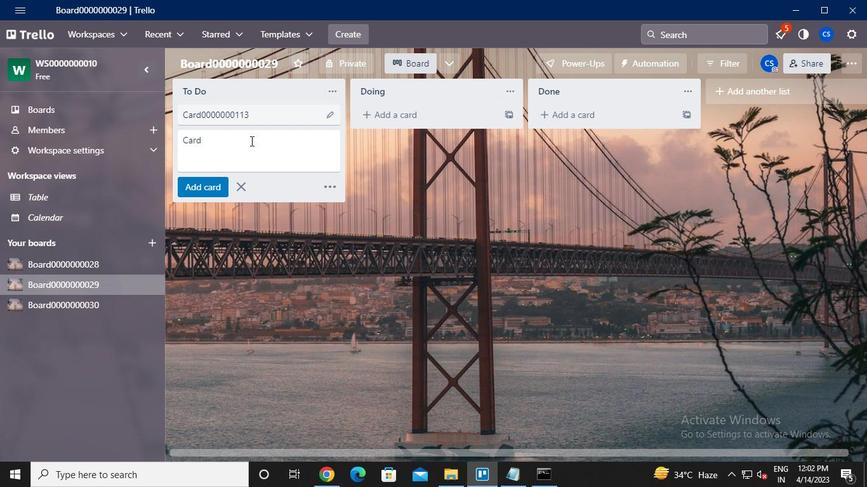
Action: Keyboard <96>
Screenshot: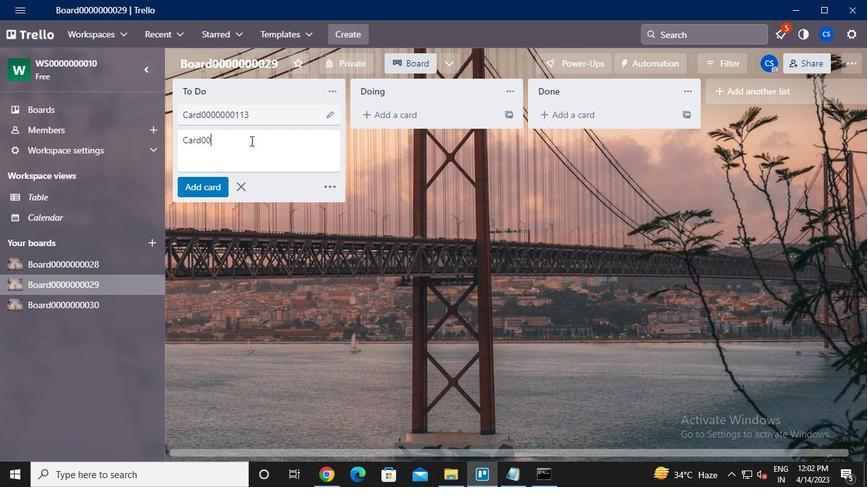 
Action: Keyboard <96>
Screenshot: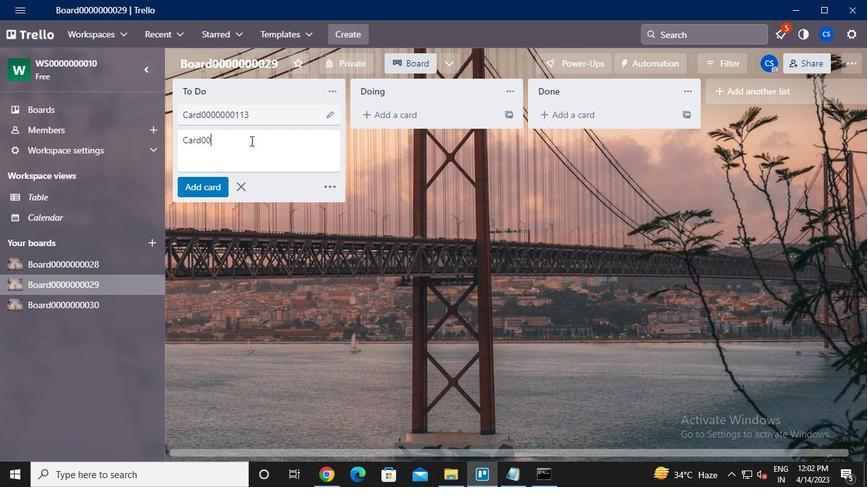 
Action: Keyboard <96>
Screenshot: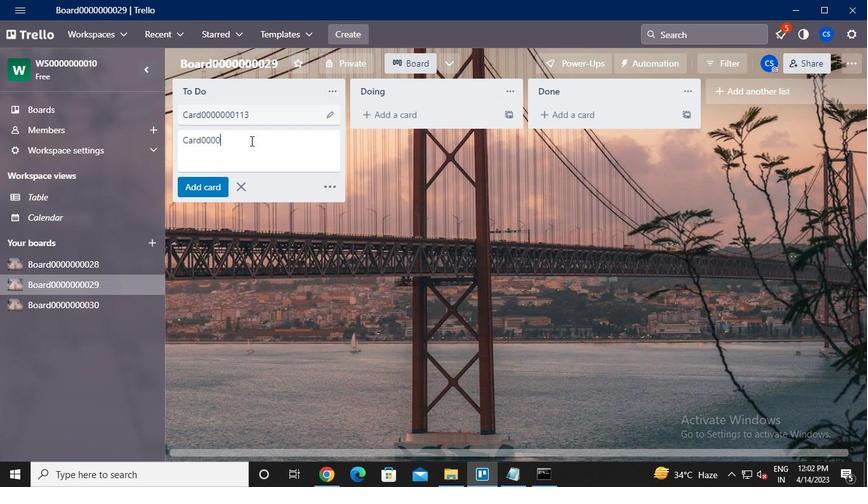 
Action: Keyboard <96>
Screenshot: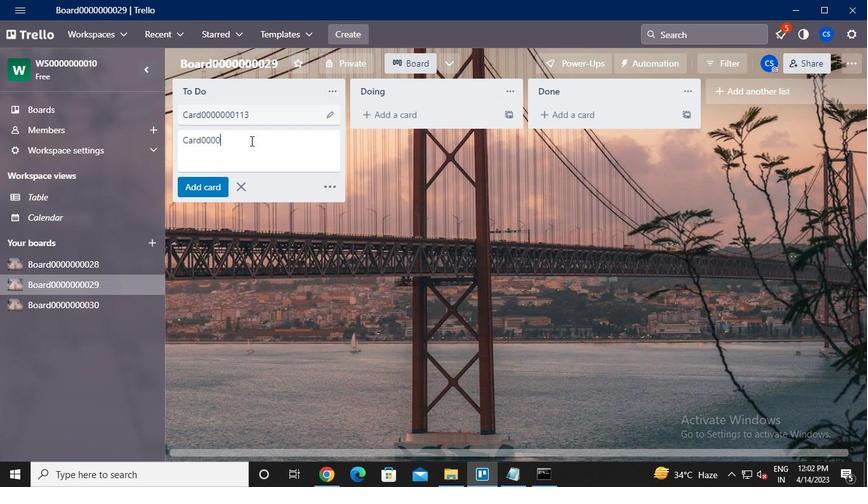 
Action: Keyboard <96>
Screenshot: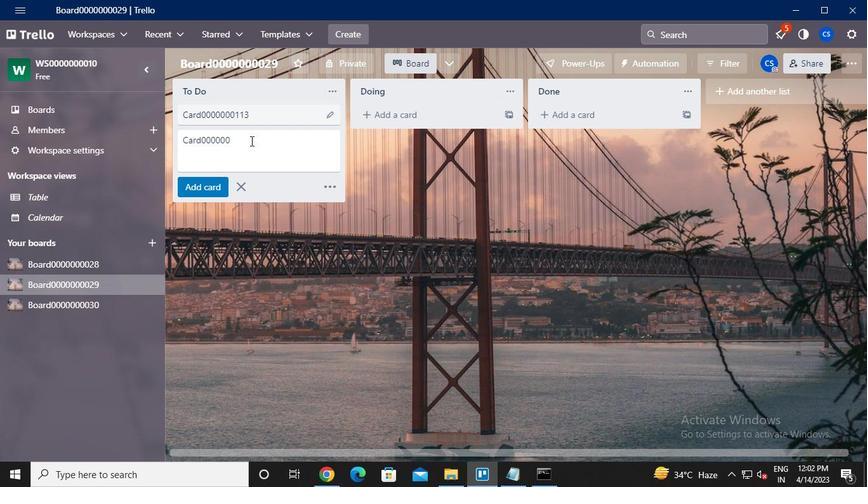 
Action: Keyboard <97>
Screenshot: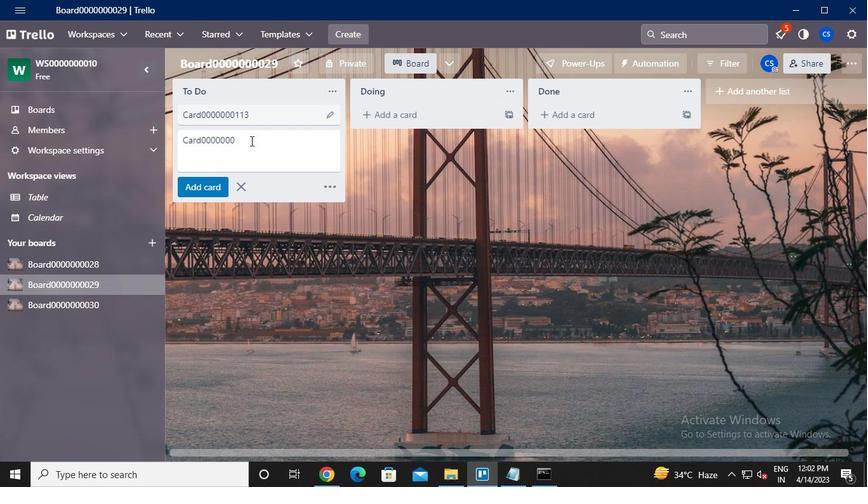 
Action: Keyboard <97>
Screenshot: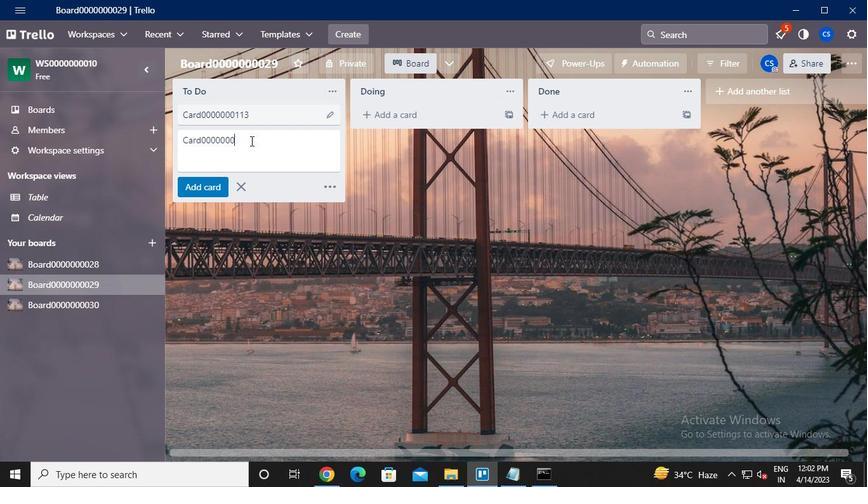 
Action: Keyboard <100>
Screenshot: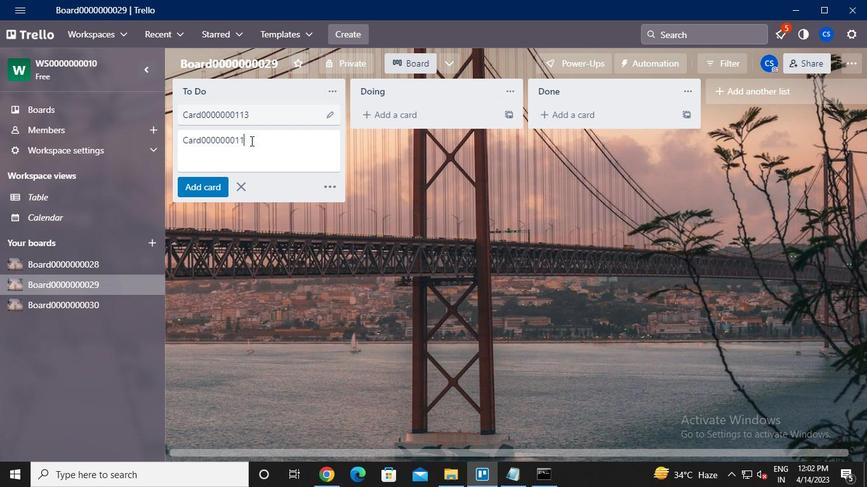 
Action: Keyboard Key.enter
Screenshot: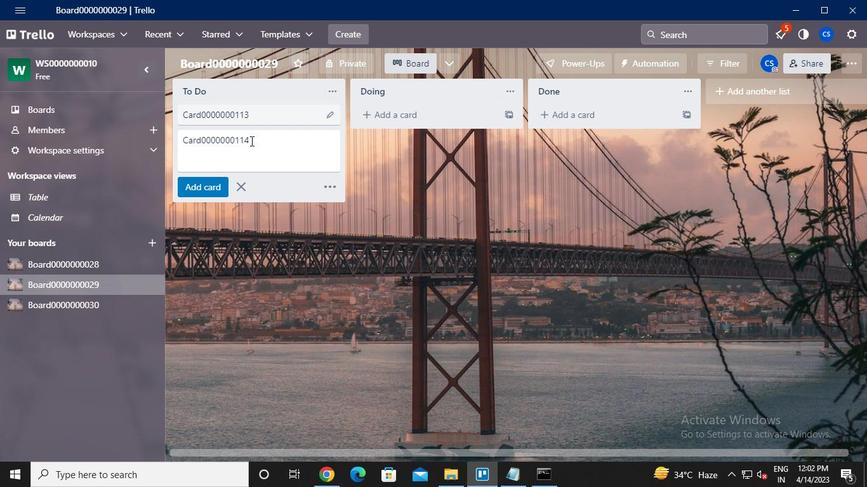 
Action: Keyboard Key.caps_lock
Screenshot: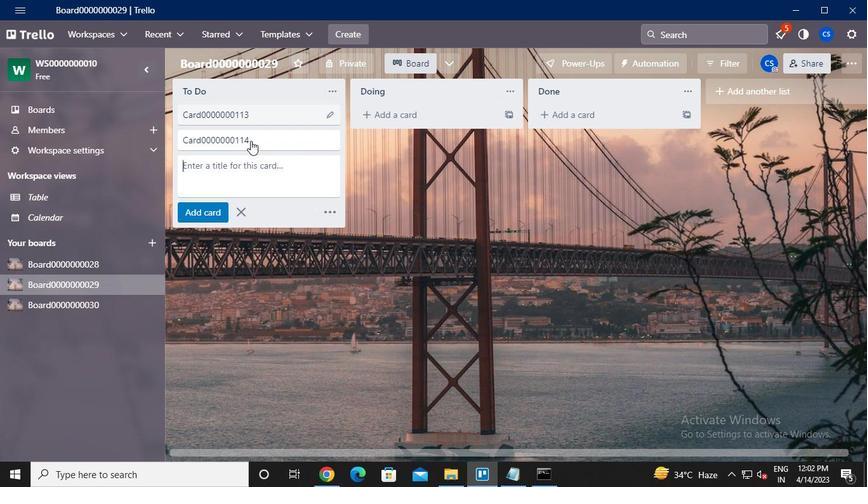 
Action: Keyboard c
Screenshot: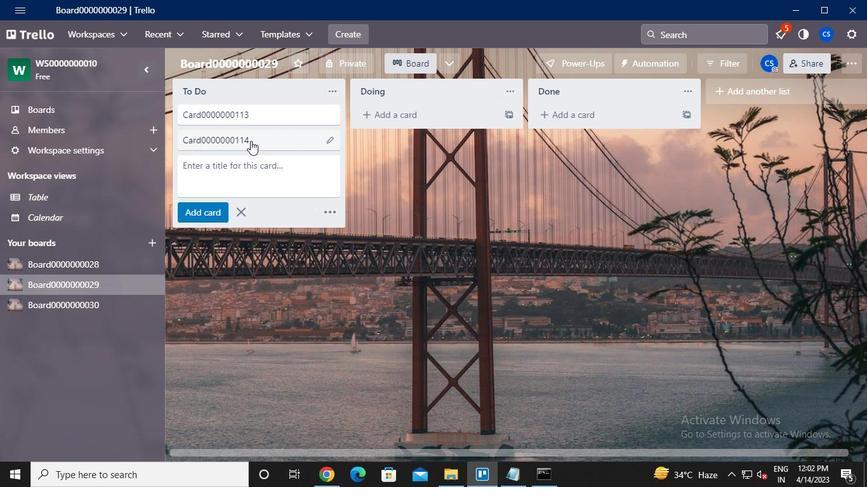 
Action: Keyboard Key.caps_lock
Screenshot: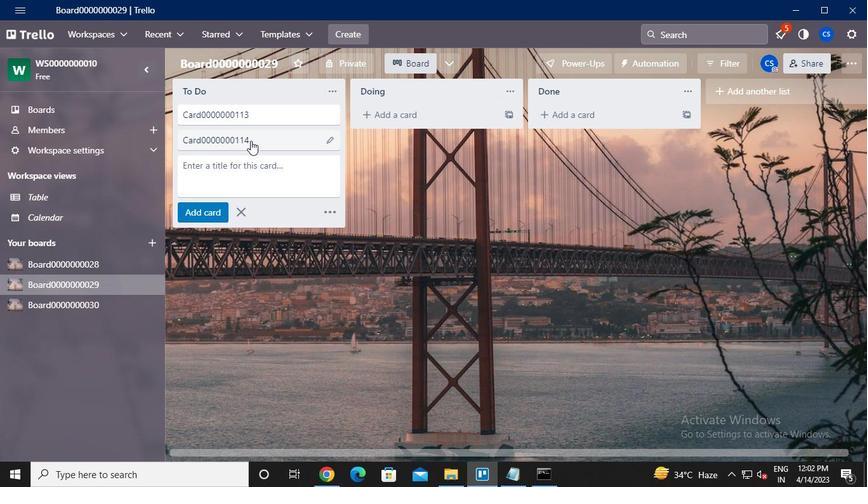 
Action: Keyboard a
Screenshot: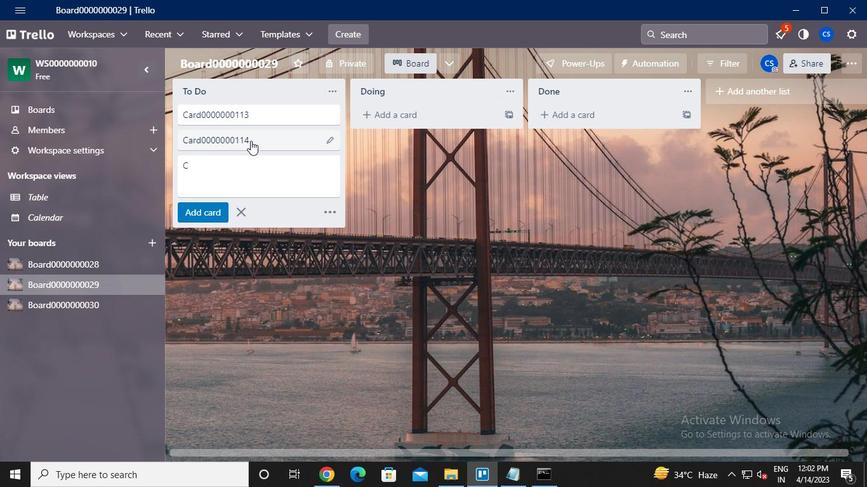 
Action: Keyboard r
Screenshot: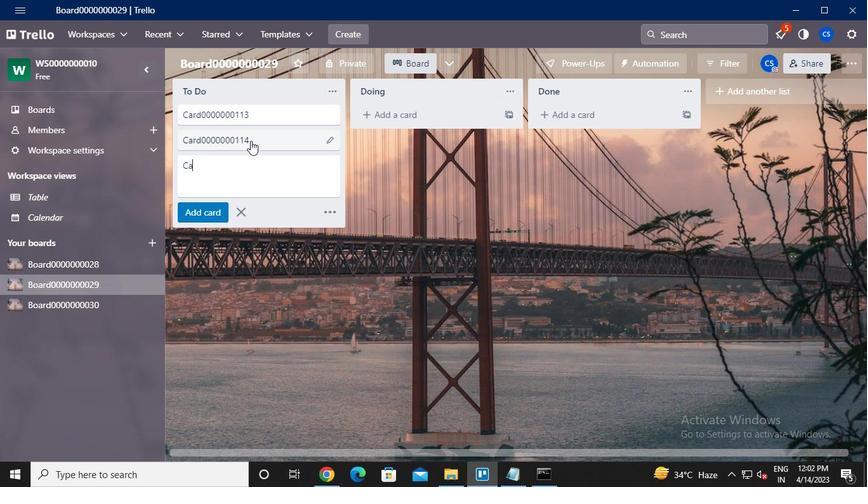 
Action: Keyboard d
Screenshot: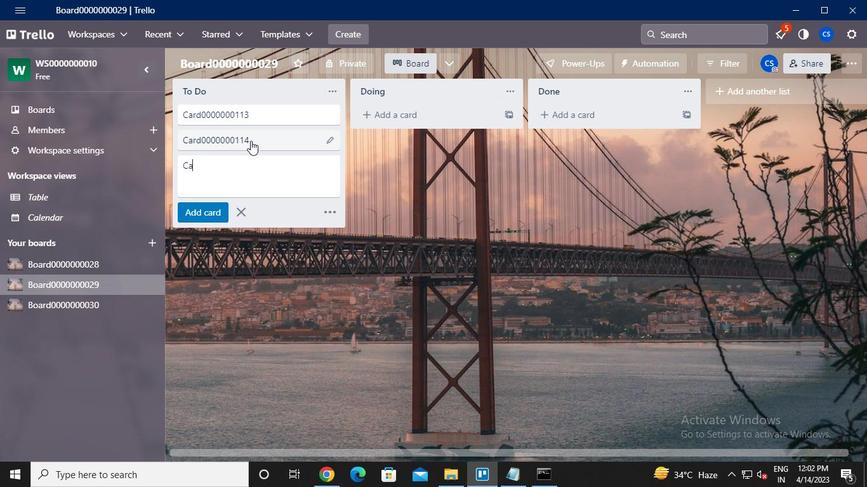 
Action: Keyboard <96>
Screenshot: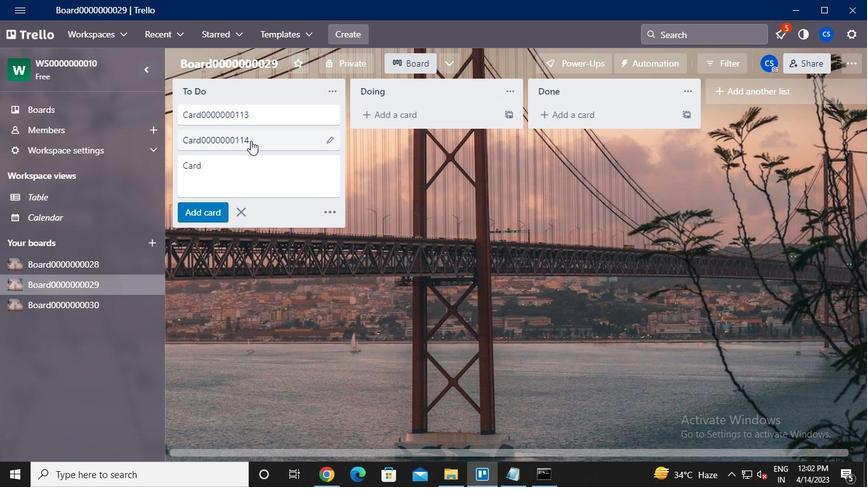 
Action: Keyboard <96>
Screenshot: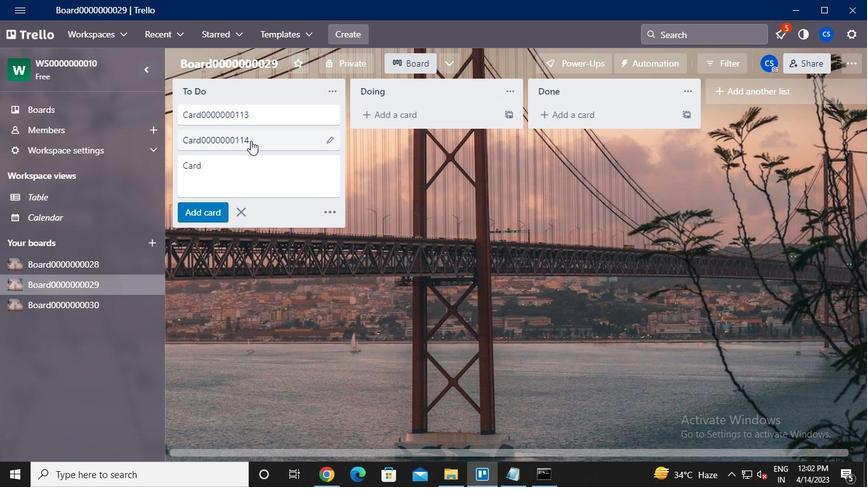
Action: Keyboard <96>
Screenshot: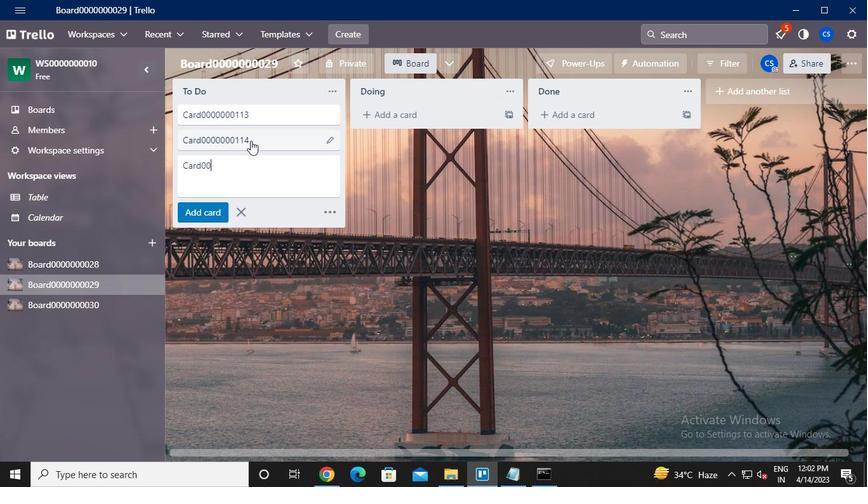 
Action: Keyboard <96>
Screenshot: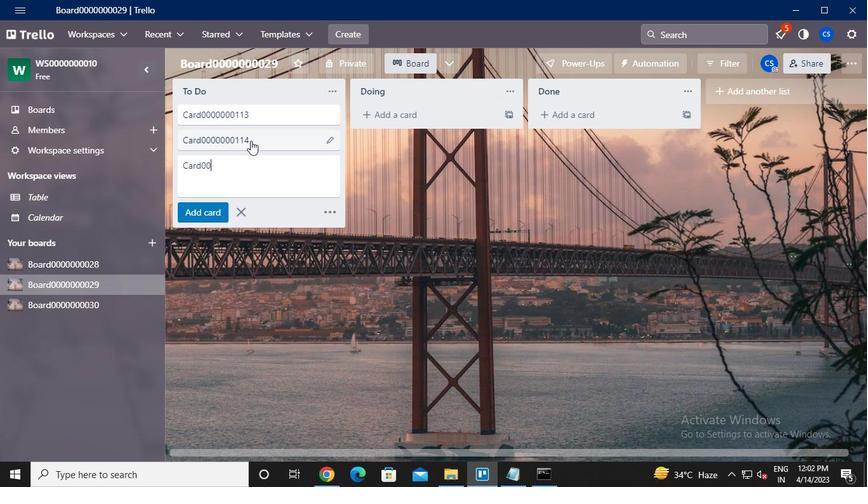 
Action: Keyboard <96>
Screenshot: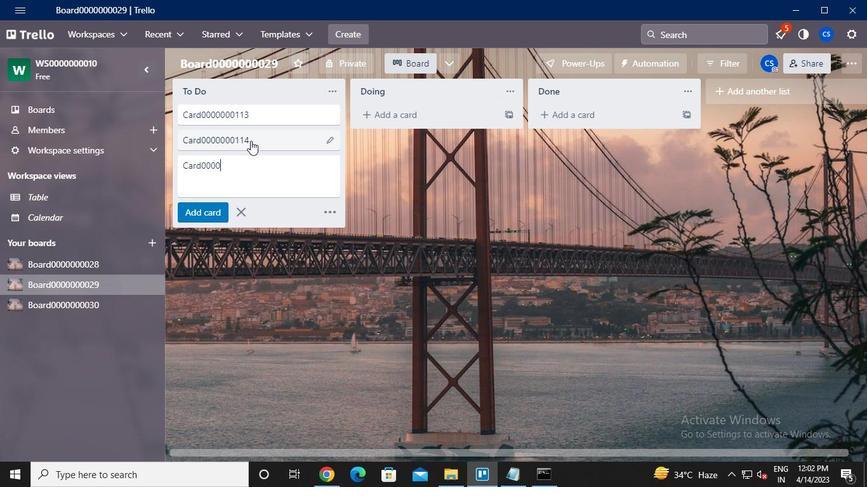 
Action: Keyboard <96>
Screenshot: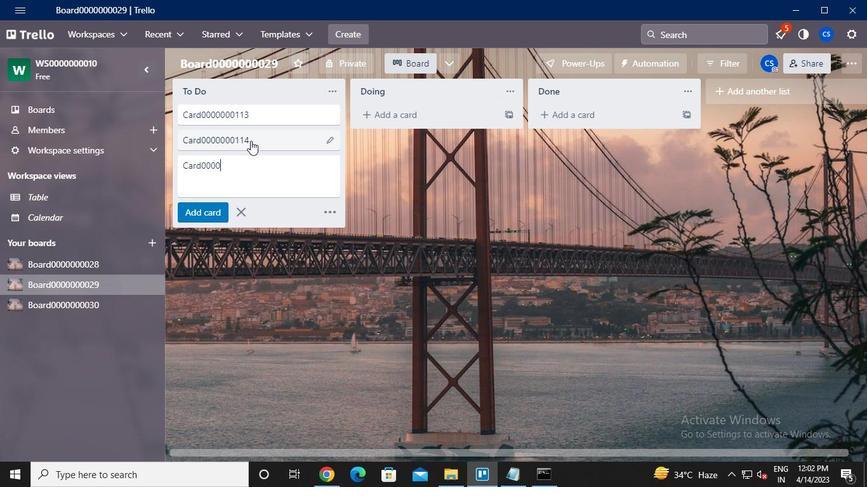 
Action: Keyboard <96>
Screenshot: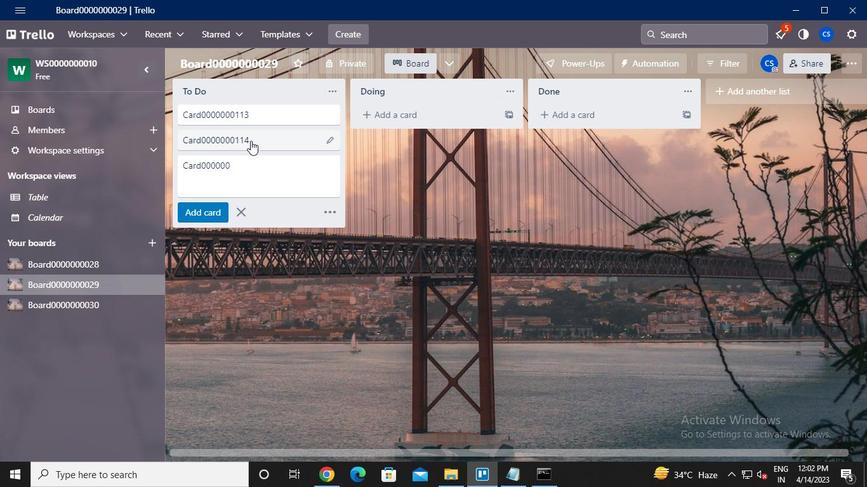 
Action: Keyboard <97>
Screenshot: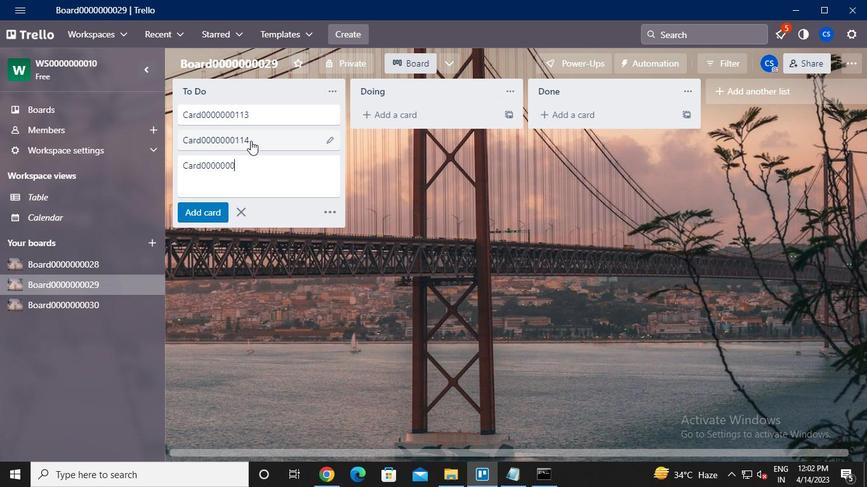 
Action: Keyboard <97>
Screenshot: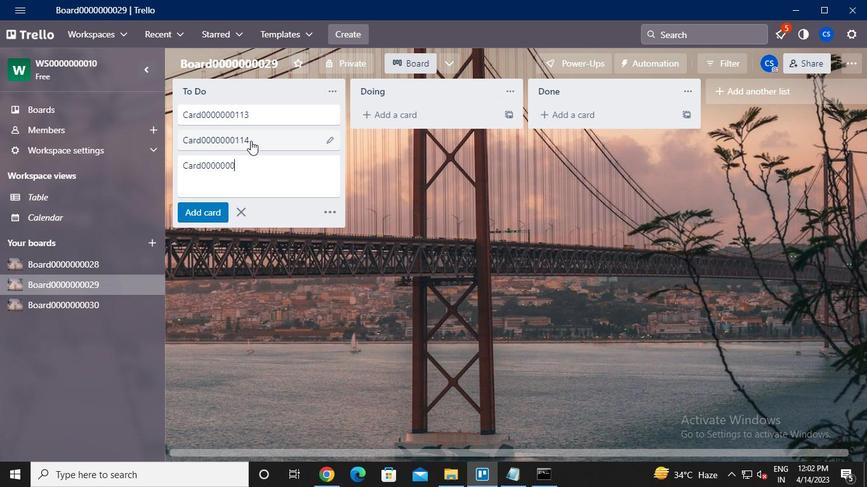 
Action: Keyboard <101>
Screenshot: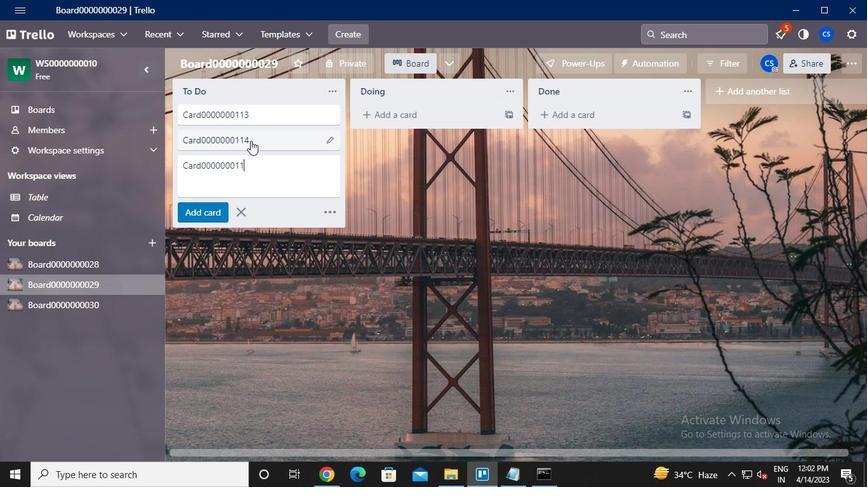 
Action: Keyboard Key.enter
Screenshot: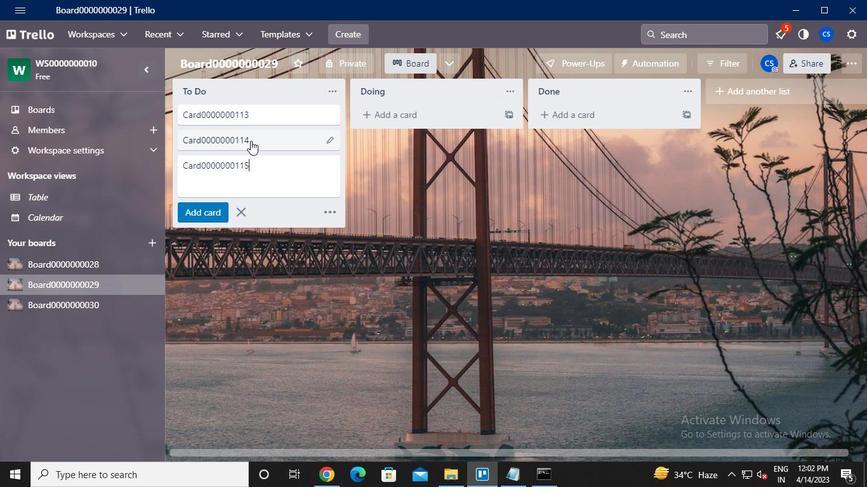 
Action: Mouse moved to (533, 482)
Screenshot: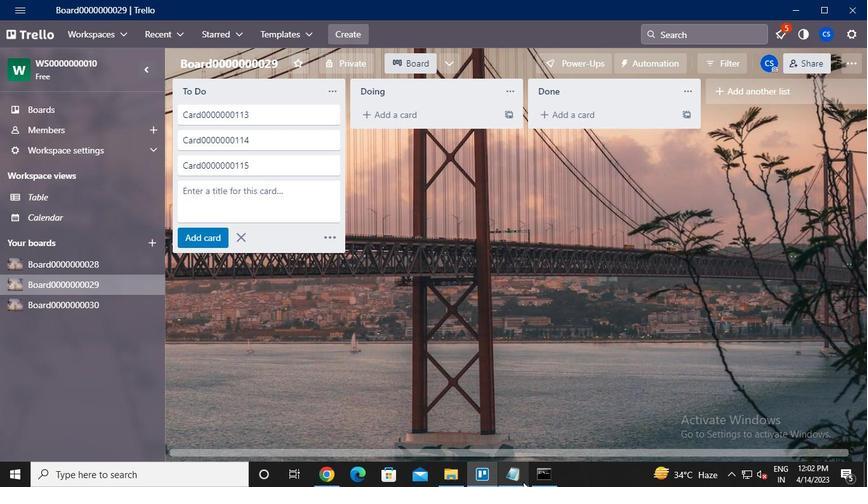 
Action: Mouse pressed left at (533, 482)
Screenshot: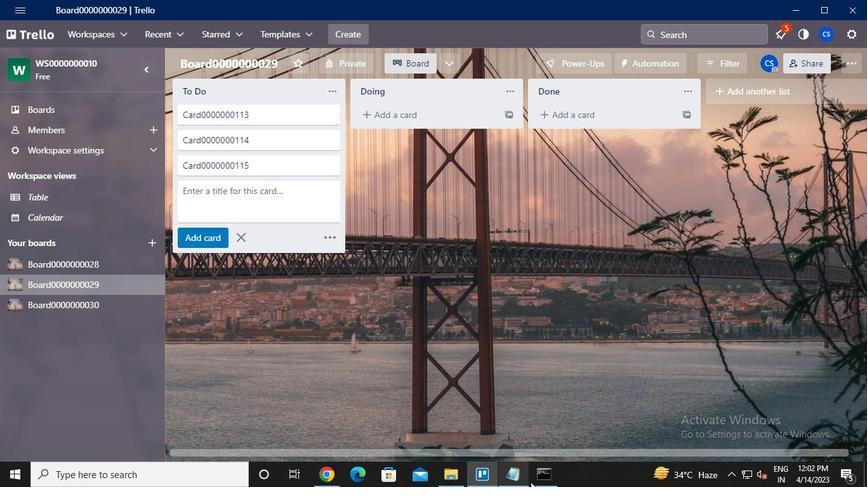 
Action: Mouse moved to (698, 93)
Screenshot: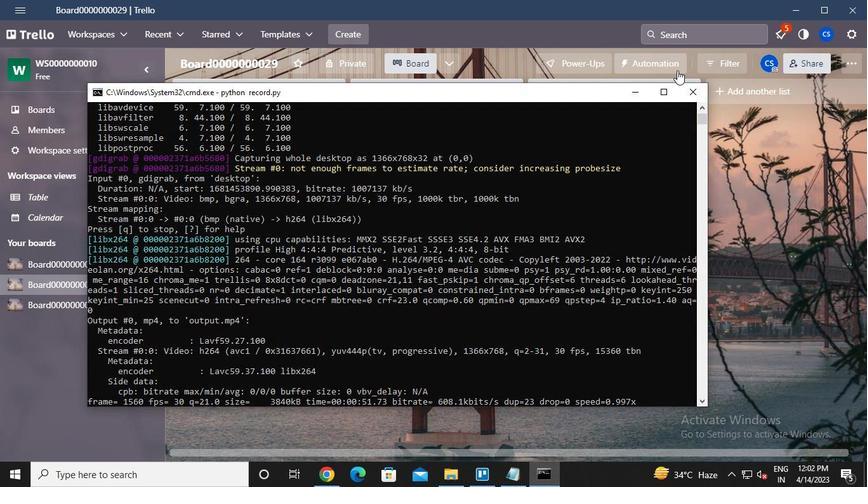 
Action: Mouse pressed left at (698, 93)
Screenshot: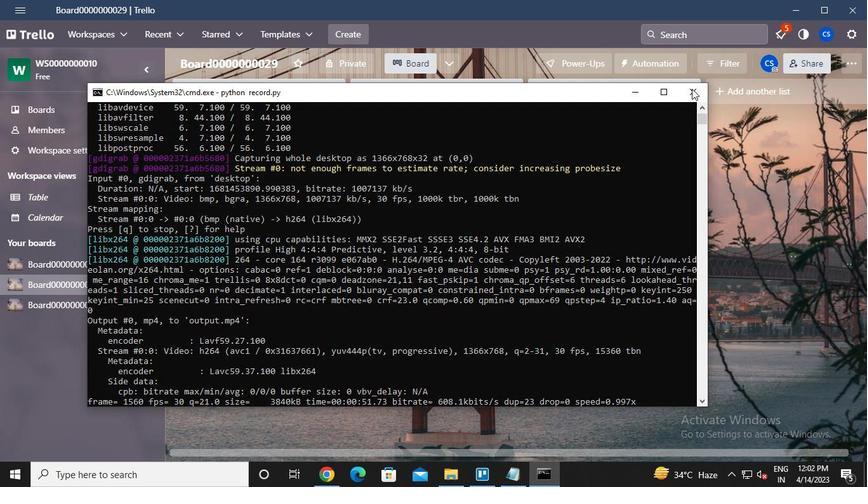 
Action: Mouse moved to (693, 95)
Screenshot: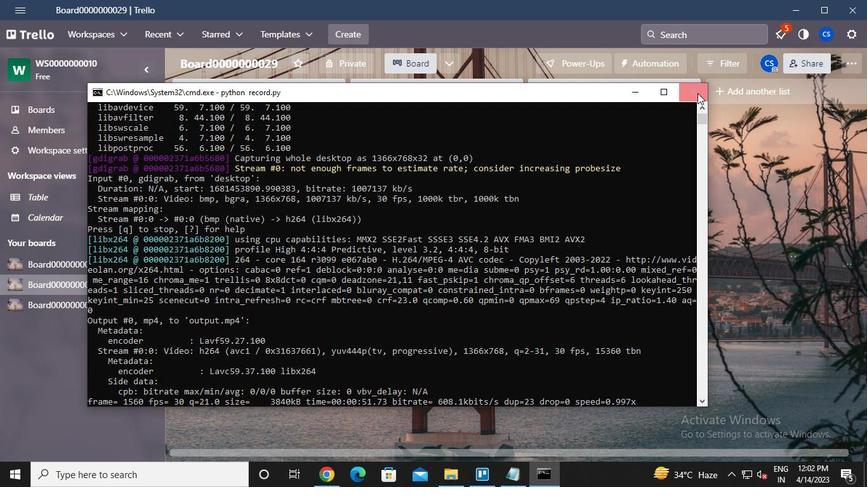 
